 Task: Look for space in Kuche, China from 8th June, 2023 to 19th June, 2023 for 1 adult in price range Rs.5000 to Rs.12000. Place can be shared room with 1  bedroom having 1 bed and 1 bathroom. Property type can be house, flat, guest house, hotel. Amenities needed are: washing machine. Booking option can be shelf check-in. Required host language is Chinese (Simplified).
Action: Mouse moved to (226, 494)
Screenshot: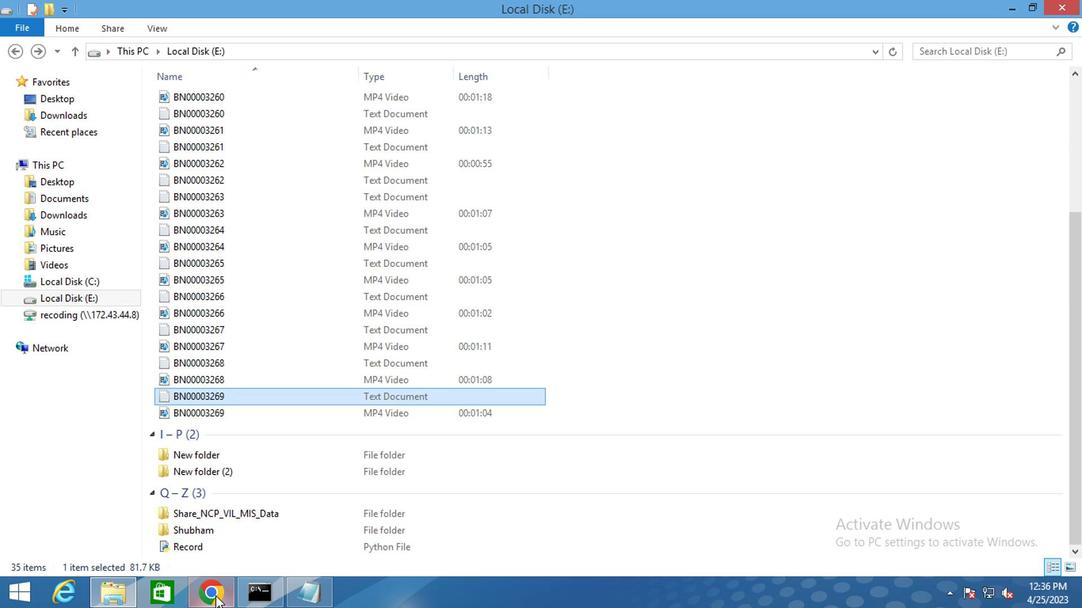 
Action: Mouse pressed left at (226, 494)
Screenshot: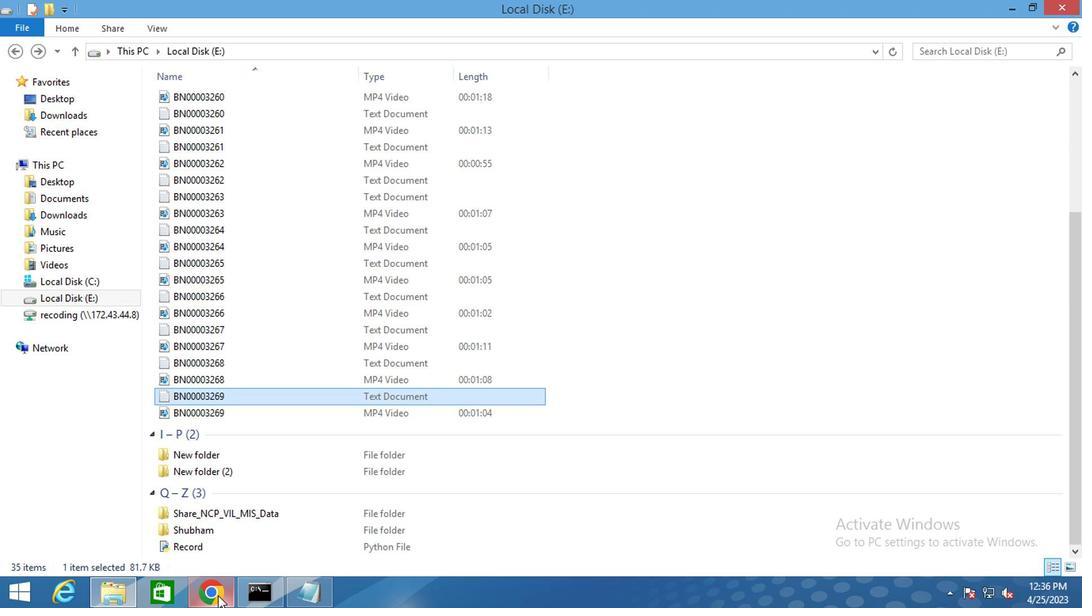 
Action: Mouse moved to (91, 129)
Screenshot: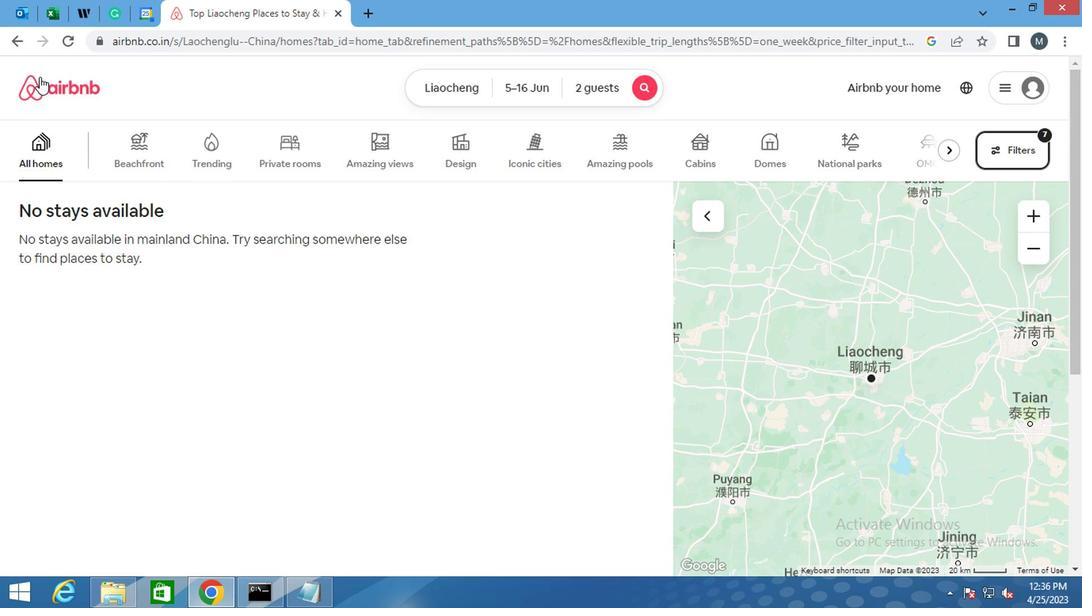 
Action: Mouse pressed left at (91, 129)
Screenshot: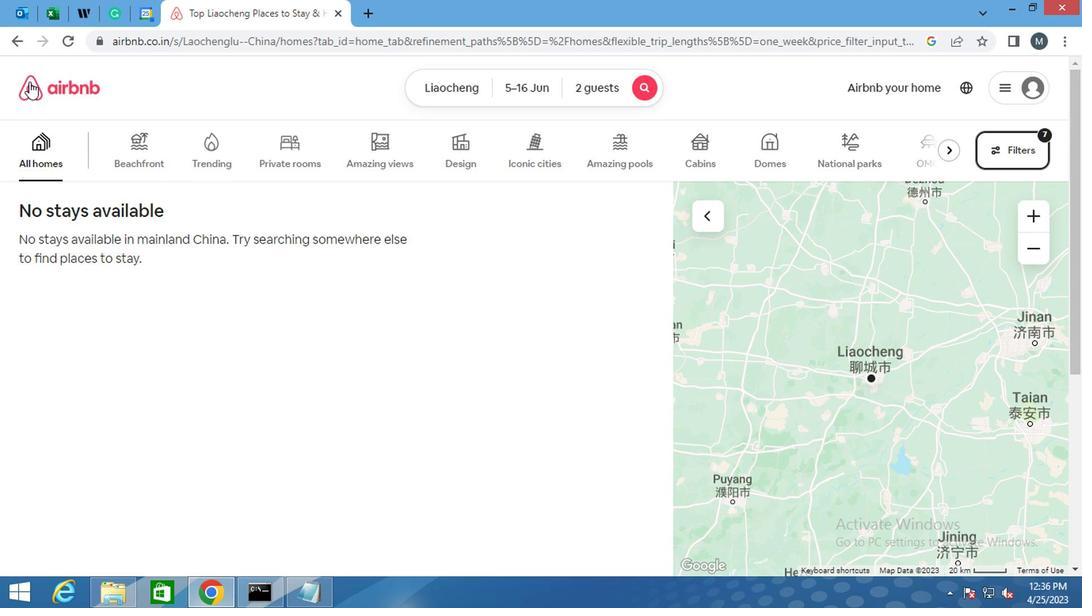 
Action: Mouse moved to (378, 133)
Screenshot: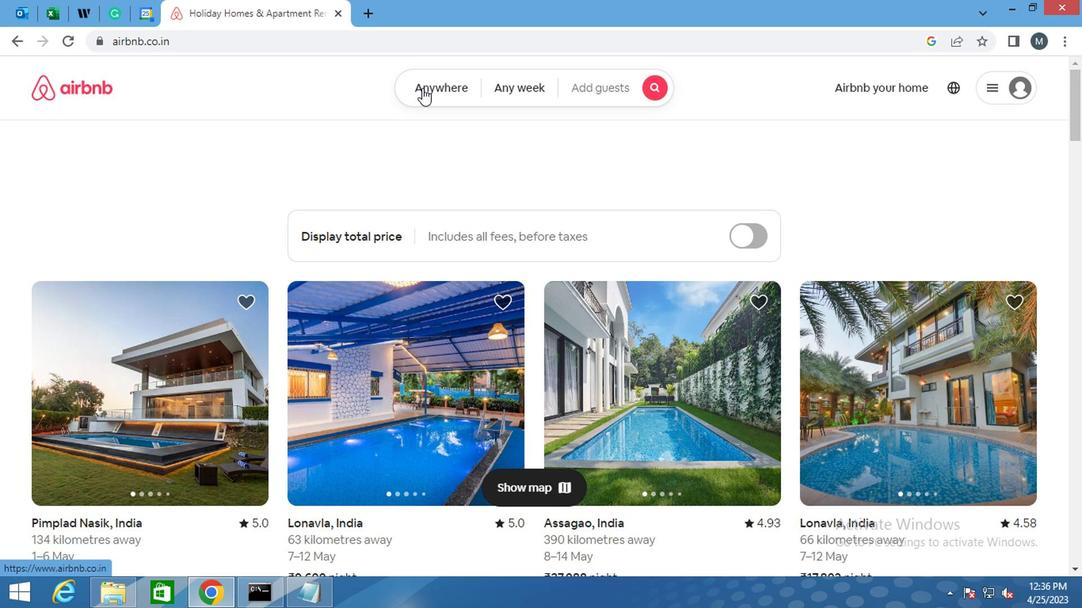 
Action: Mouse pressed left at (378, 133)
Screenshot: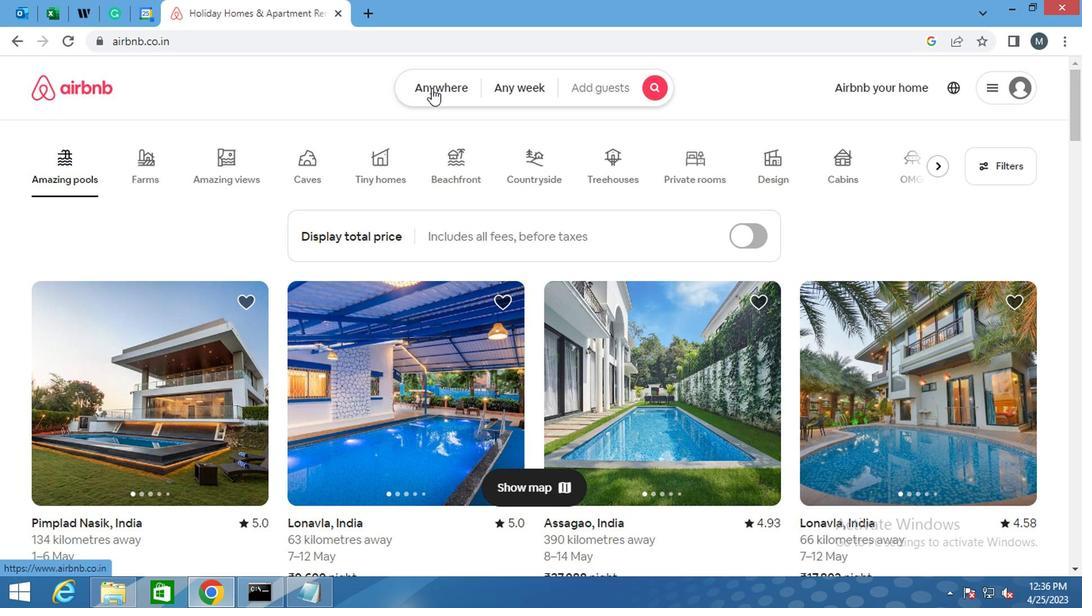
Action: Mouse moved to (338, 180)
Screenshot: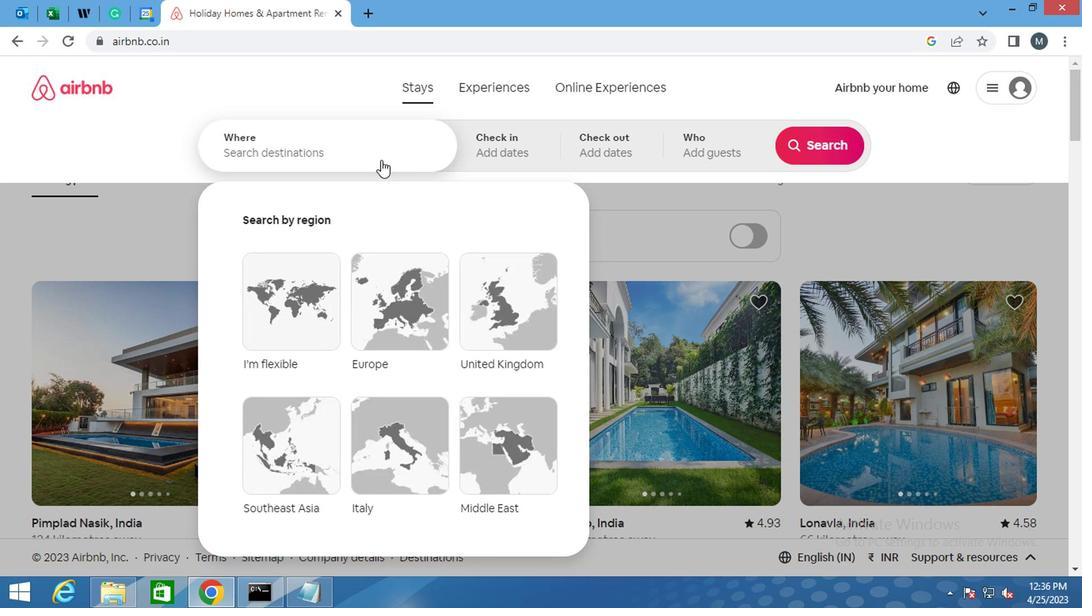 
Action: Mouse pressed left at (338, 180)
Screenshot: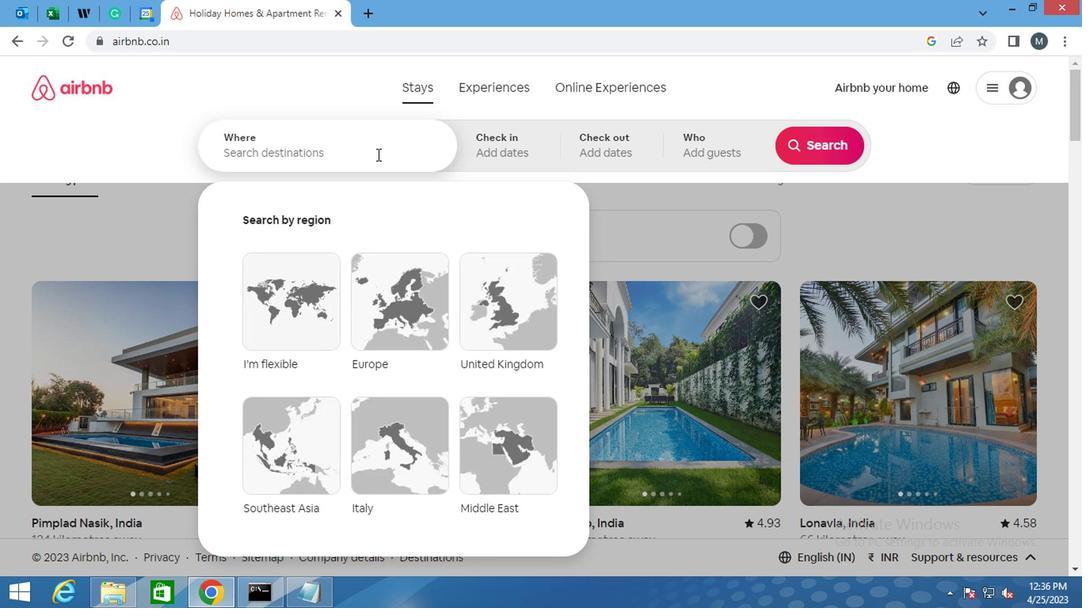 
Action: Mouse moved to (337, 182)
Screenshot: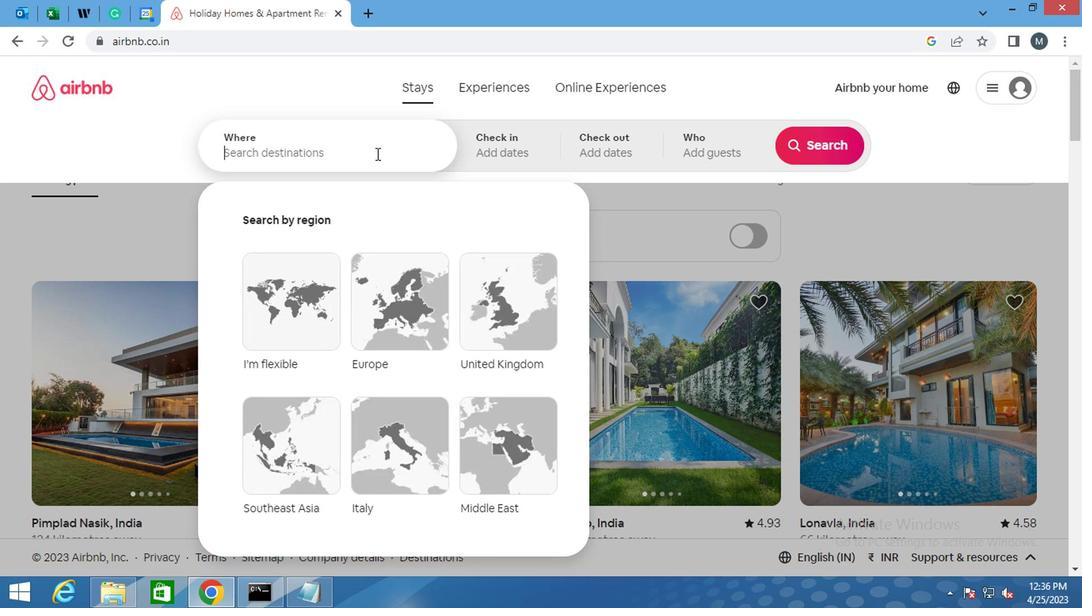 
Action: Key pressed <Key.shift>KUCHE,<Key.shift>CHINA<Key.enter>
Screenshot: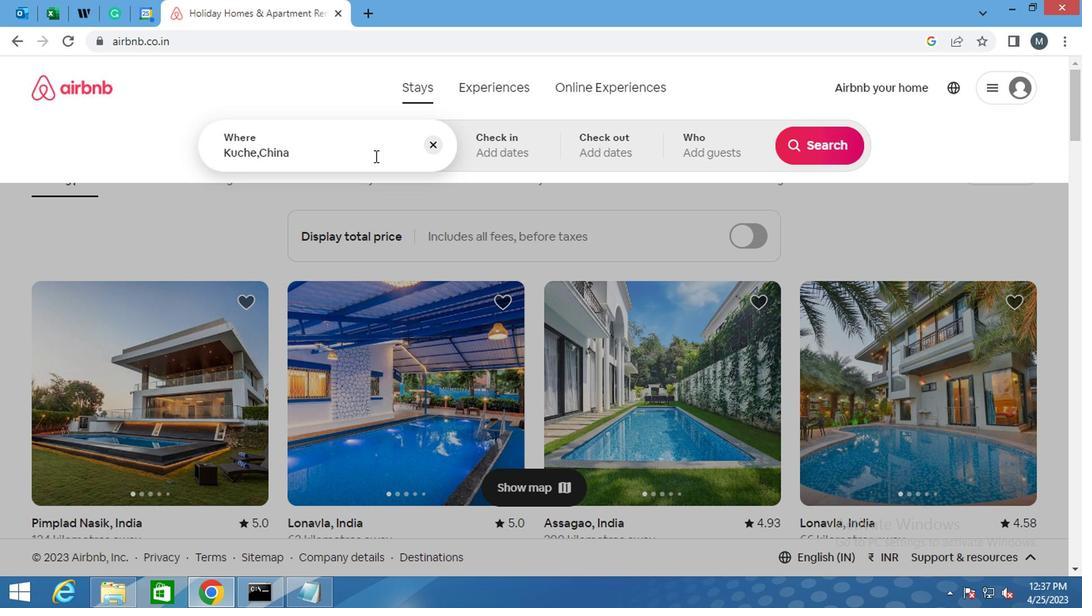 
Action: Mouse moved to (413, 191)
Screenshot: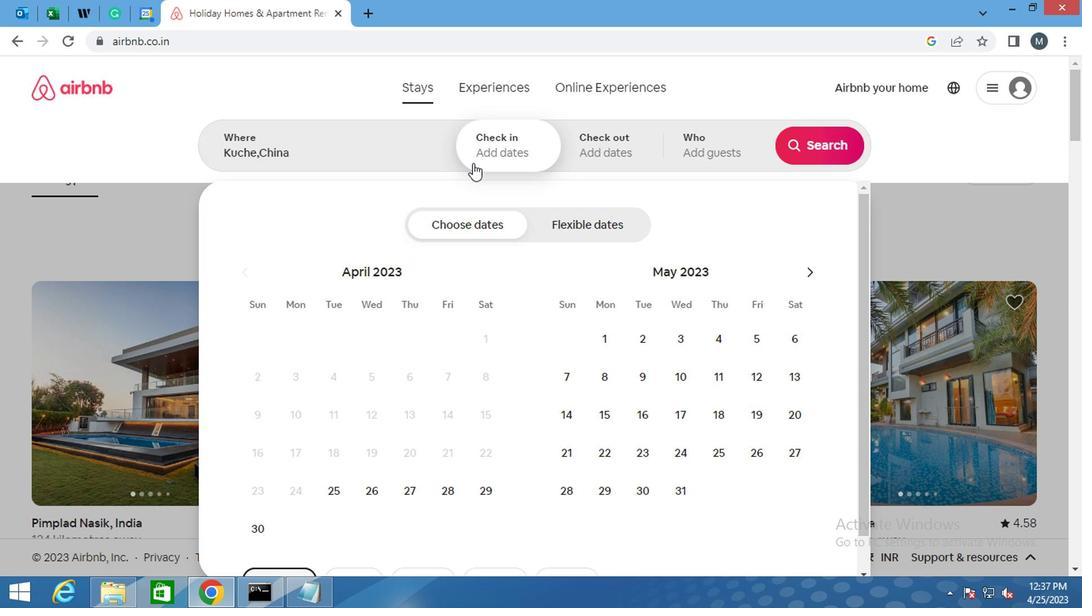 
Action: Mouse scrolled (413, 190) with delta (0, 0)
Screenshot: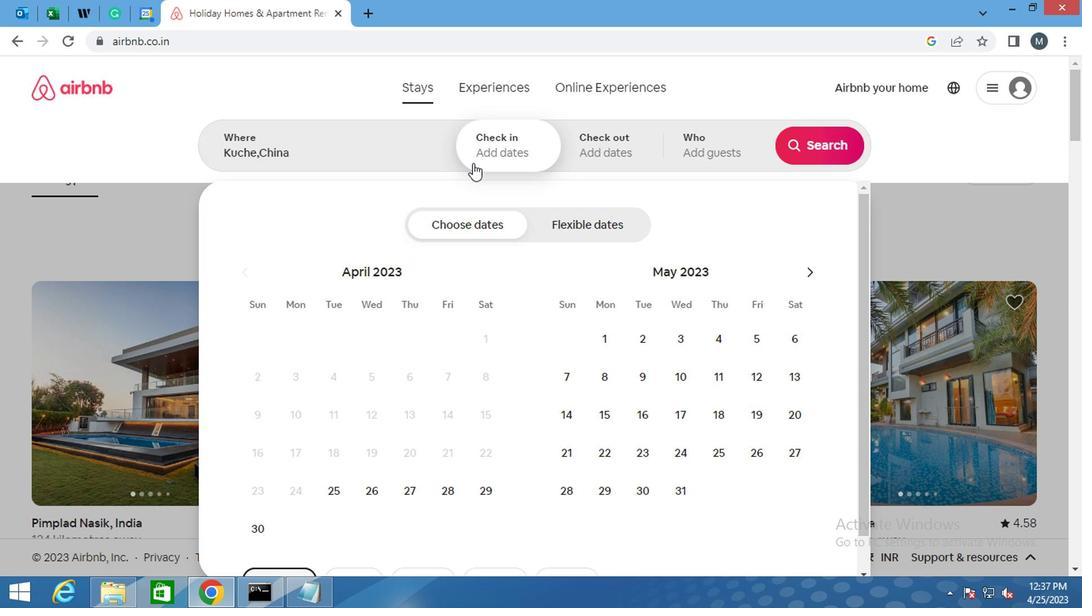 
Action: Mouse moved to (427, 128)
Screenshot: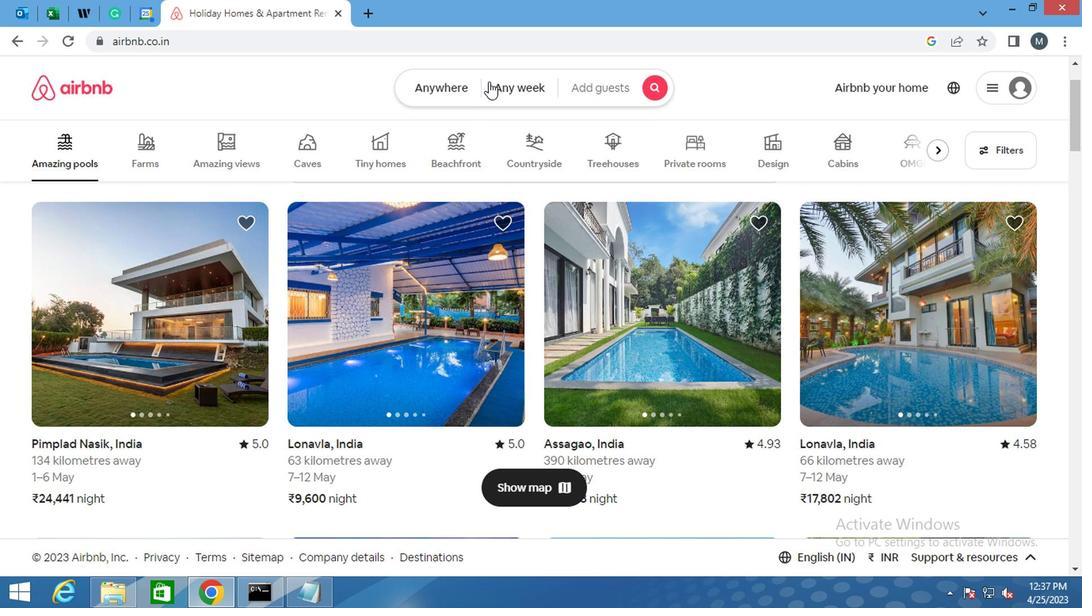 
Action: Mouse pressed left at (427, 128)
Screenshot: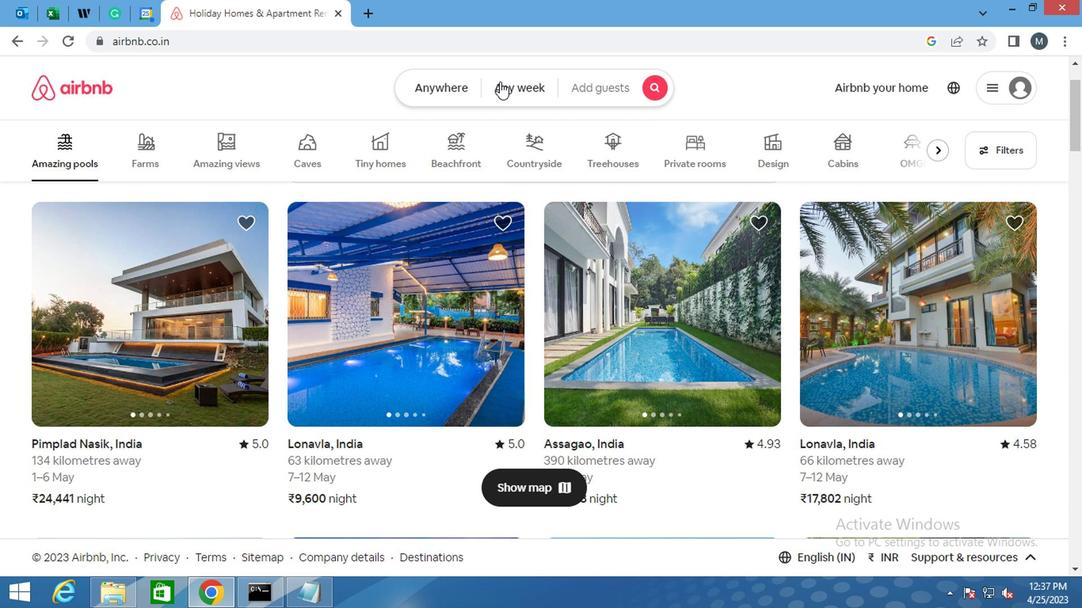 
Action: Mouse moved to (646, 259)
Screenshot: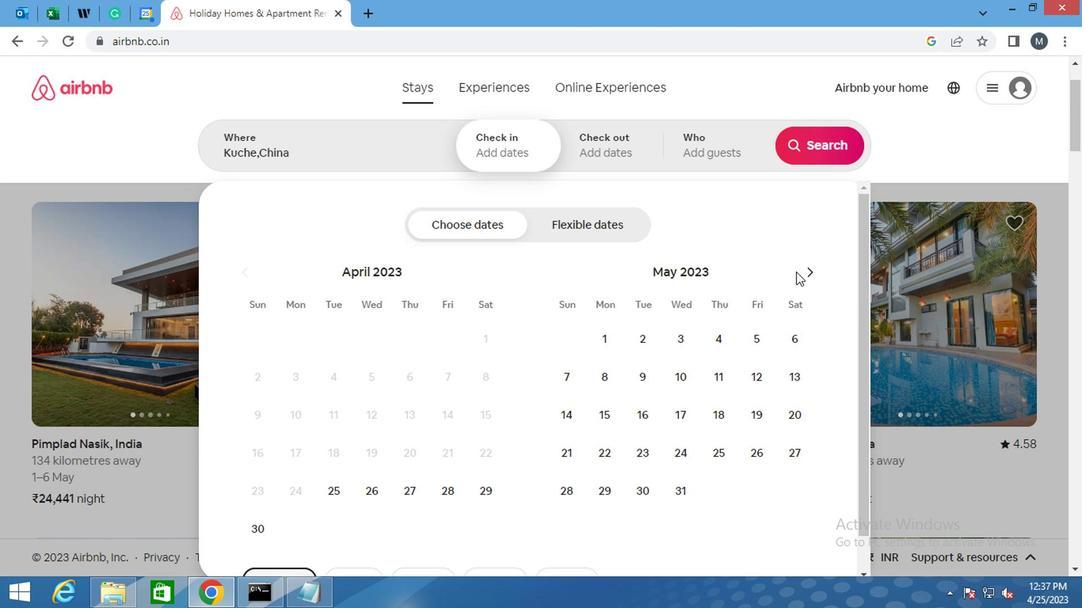
Action: Mouse pressed left at (646, 259)
Screenshot: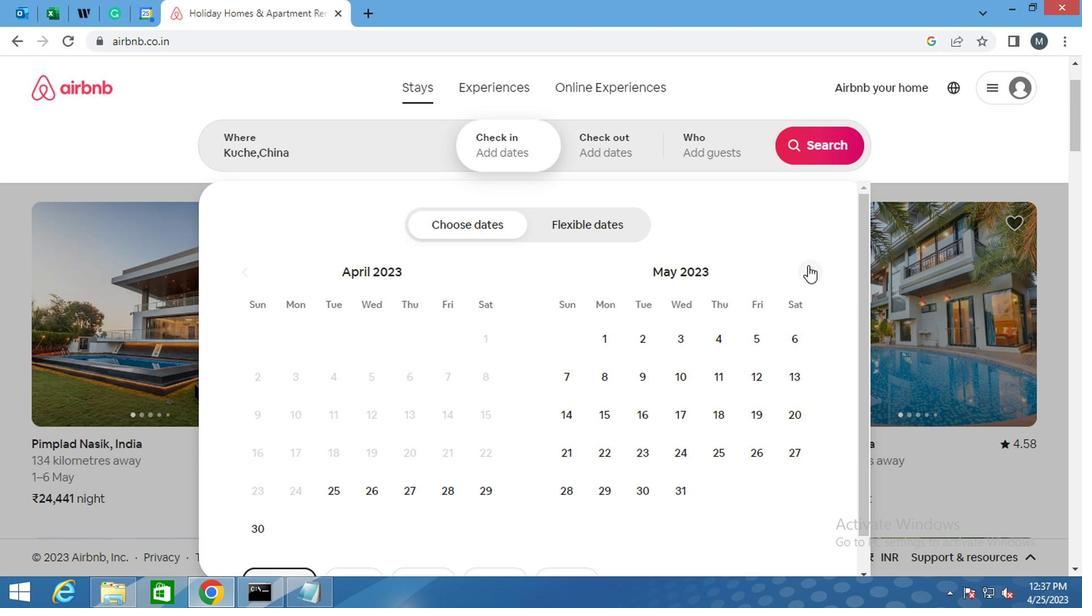
Action: Mouse moved to (647, 259)
Screenshot: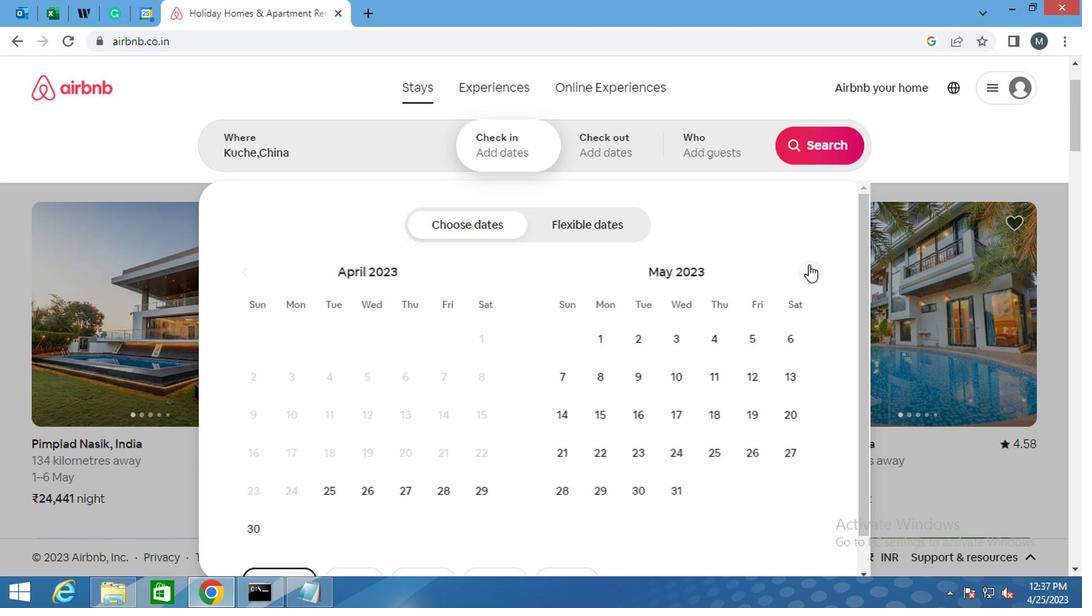 
Action: Mouse pressed left at (647, 259)
Screenshot: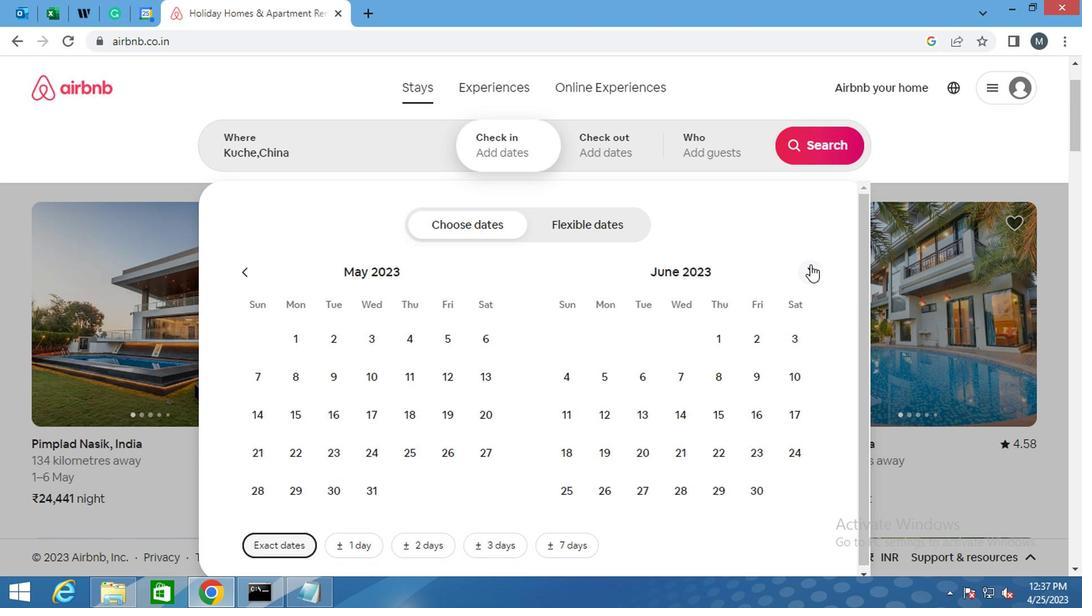 
Action: Mouse moved to (361, 337)
Screenshot: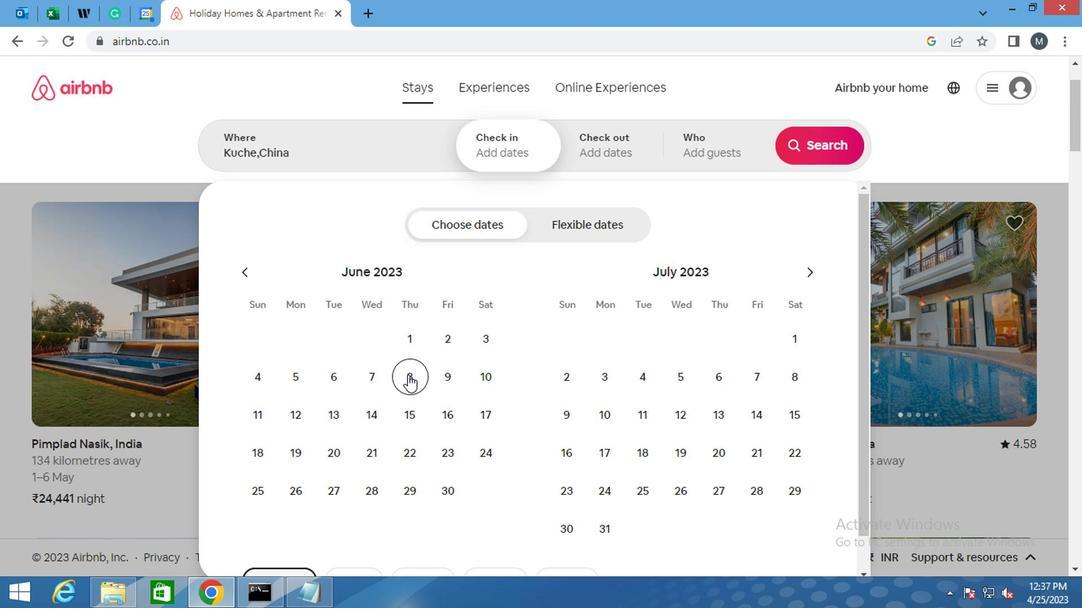 
Action: Mouse pressed left at (361, 337)
Screenshot: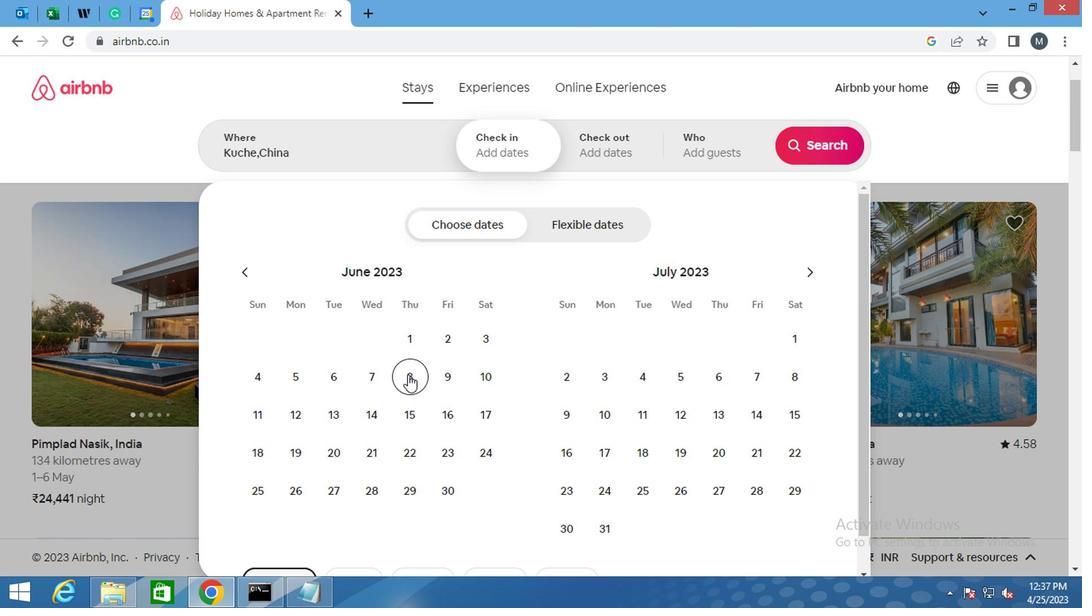 
Action: Mouse moved to (280, 389)
Screenshot: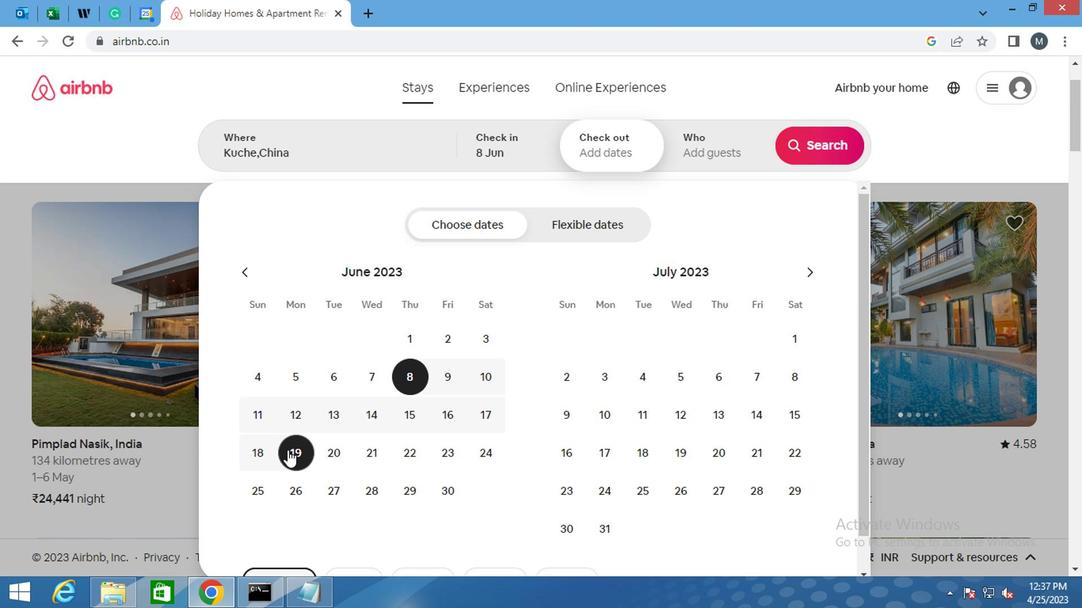 
Action: Mouse pressed left at (280, 389)
Screenshot: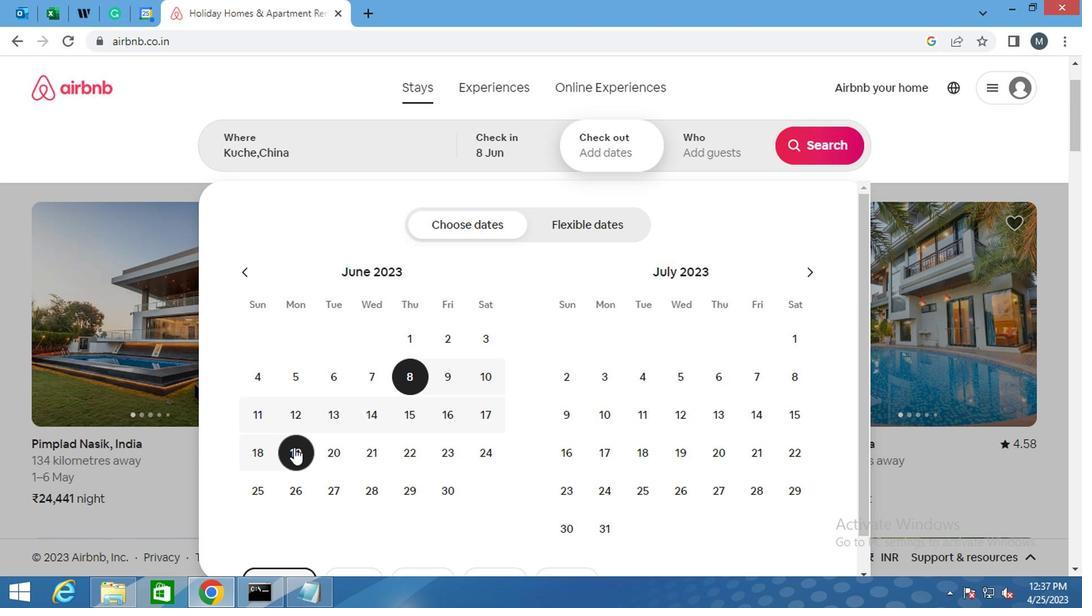 
Action: Mouse moved to (577, 171)
Screenshot: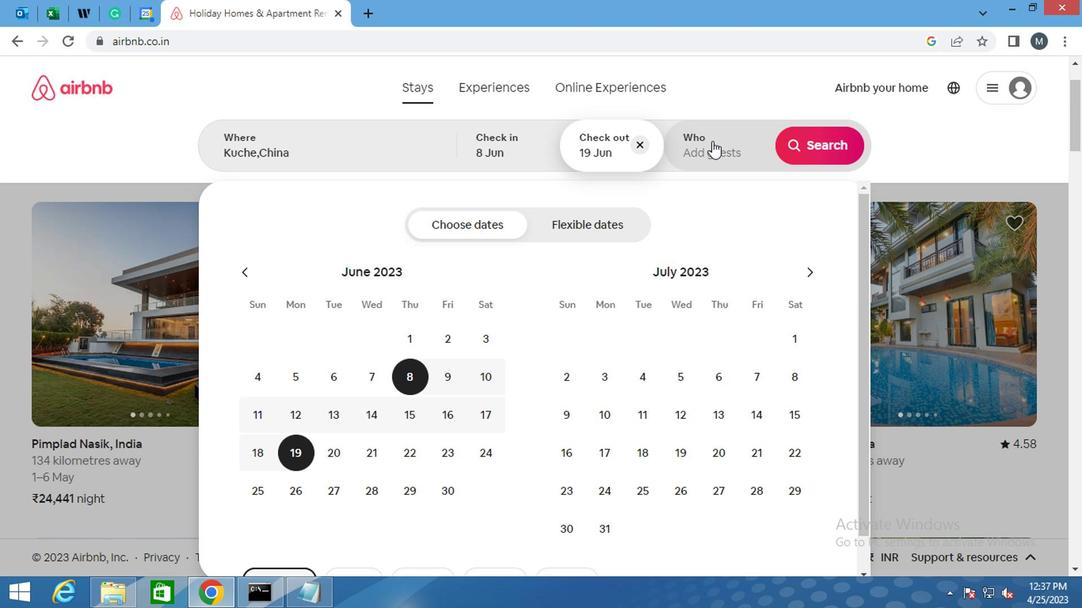 
Action: Mouse pressed left at (577, 171)
Screenshot: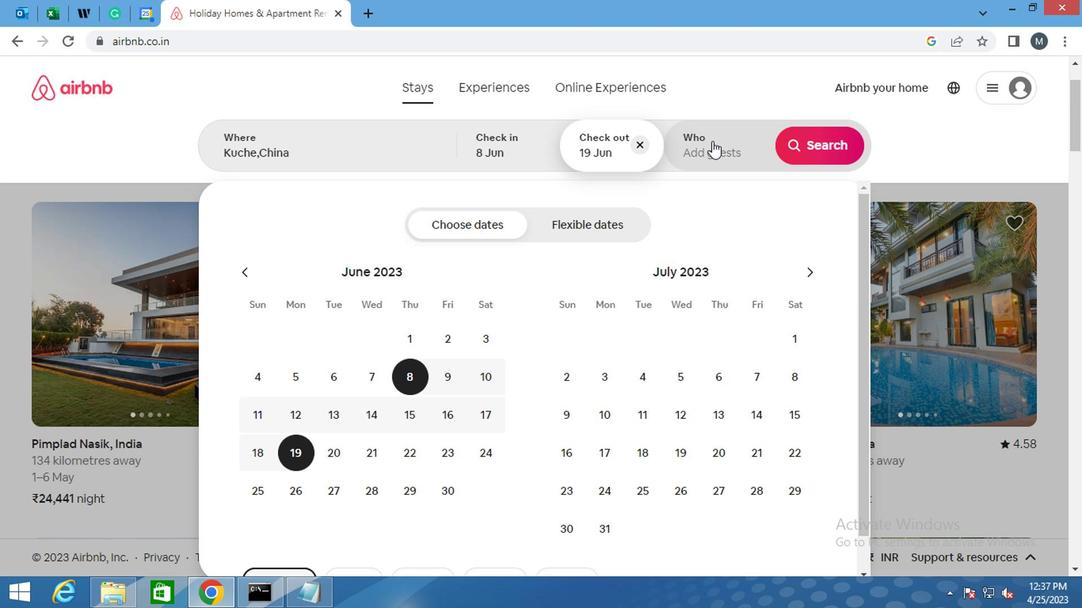 
Action: Mouse moved to (655, 232)
Screenshot: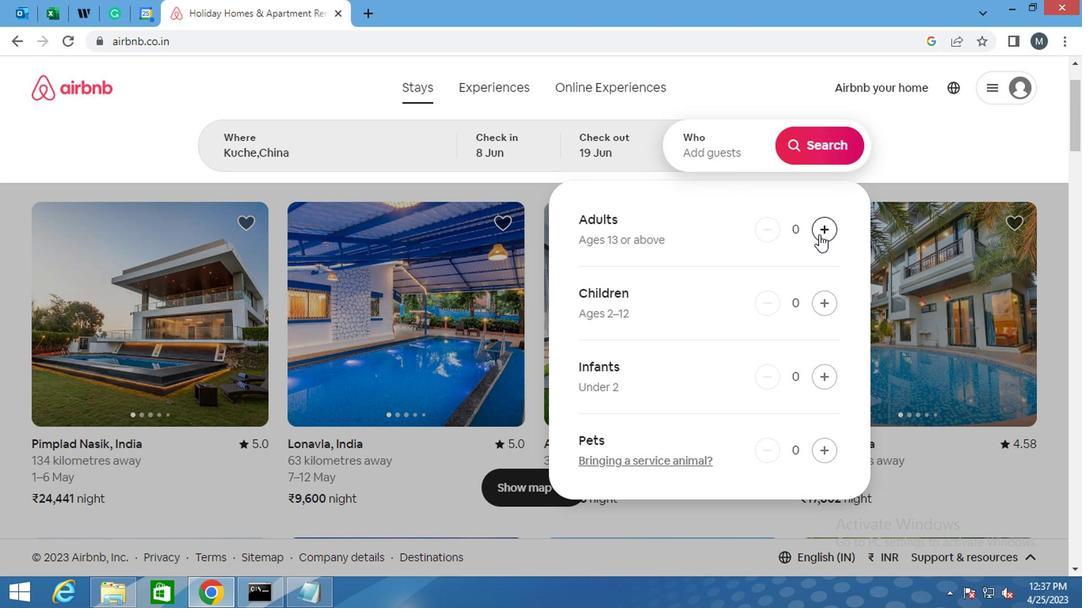 
Action: Mouse pressed left at (655, 232)
Screenshot: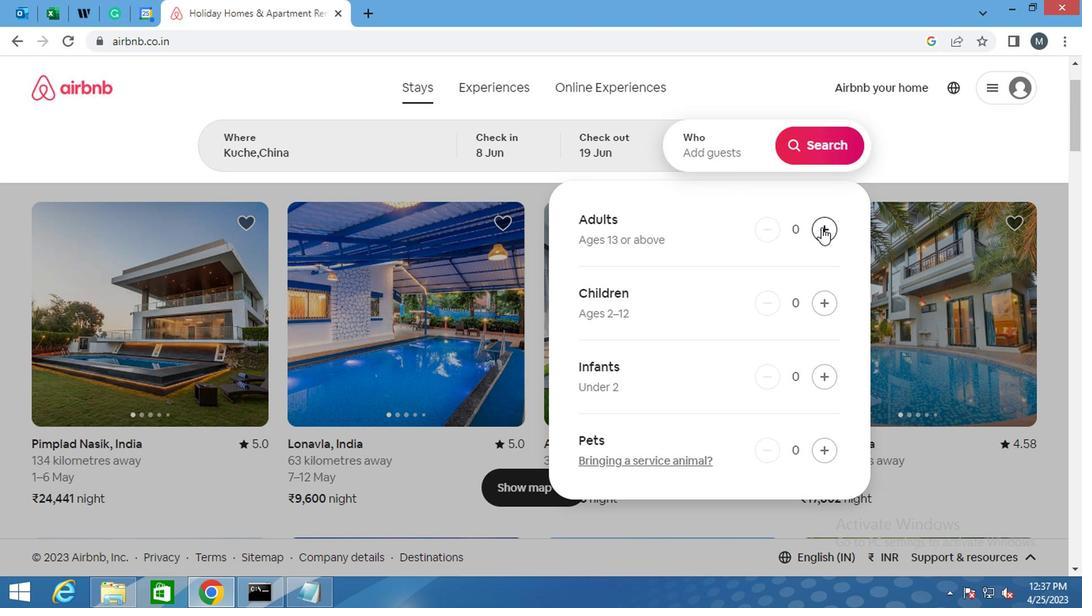 
Action: Mouse moved to (654, 180)
Screenshot: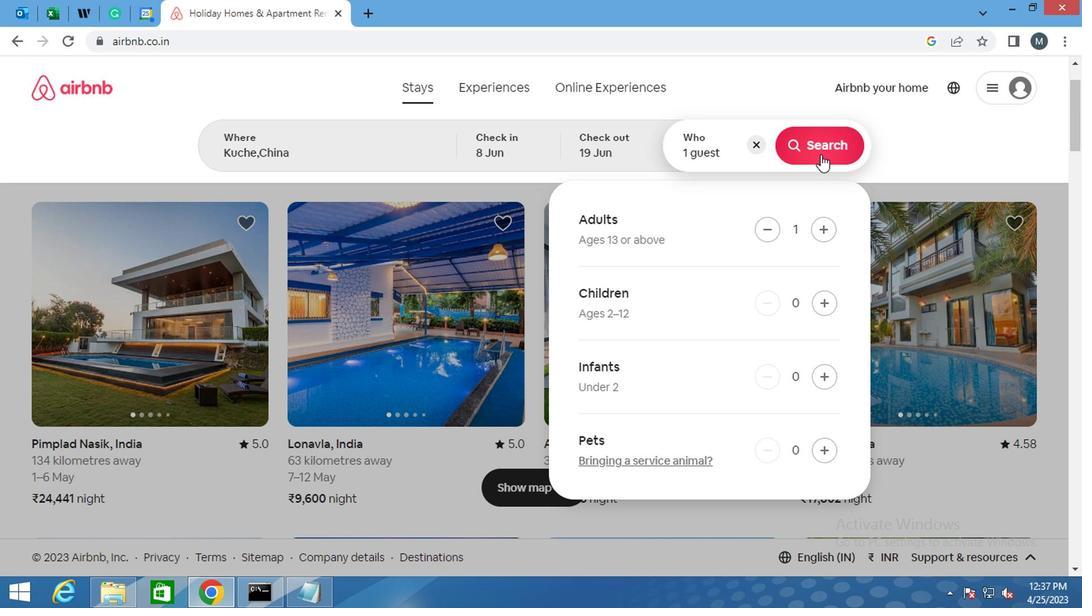 
Action: Mouse pressed left at (654, 180)
Screenshot: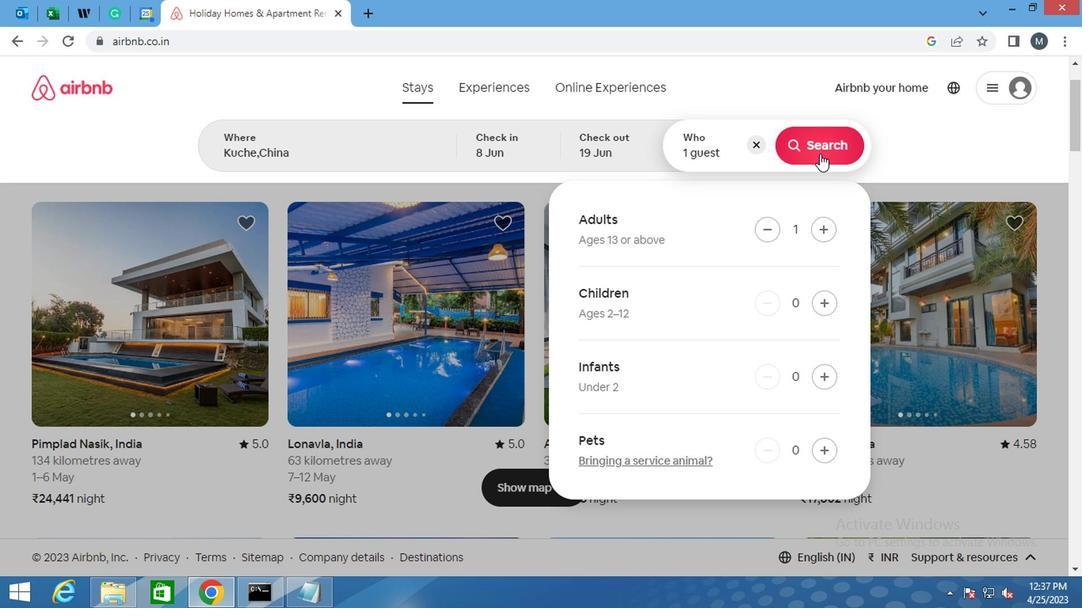 
Action: Mouse moved to (783, 184)
Screenshot: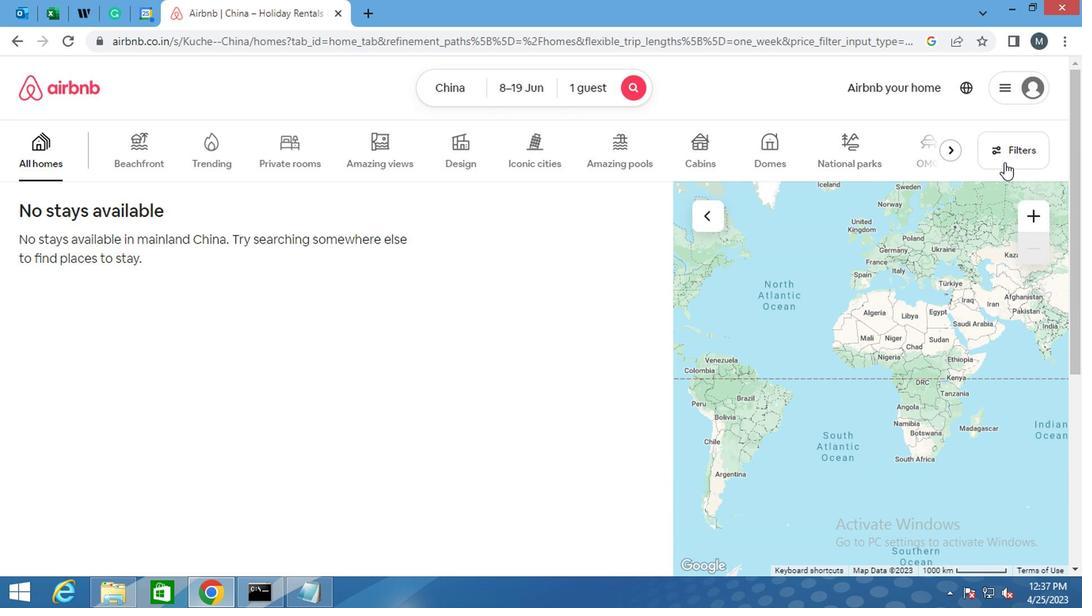 
Action: Mouse pressed left at (783, 184)
Screenshot: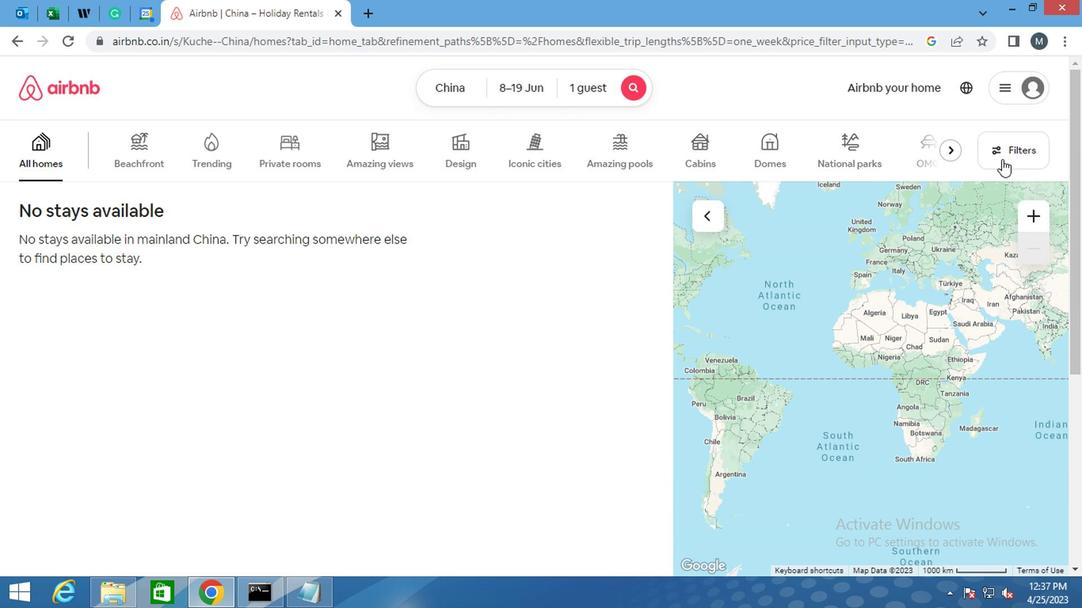 
Action: Mouse moved to (361, 251)
Screenshot: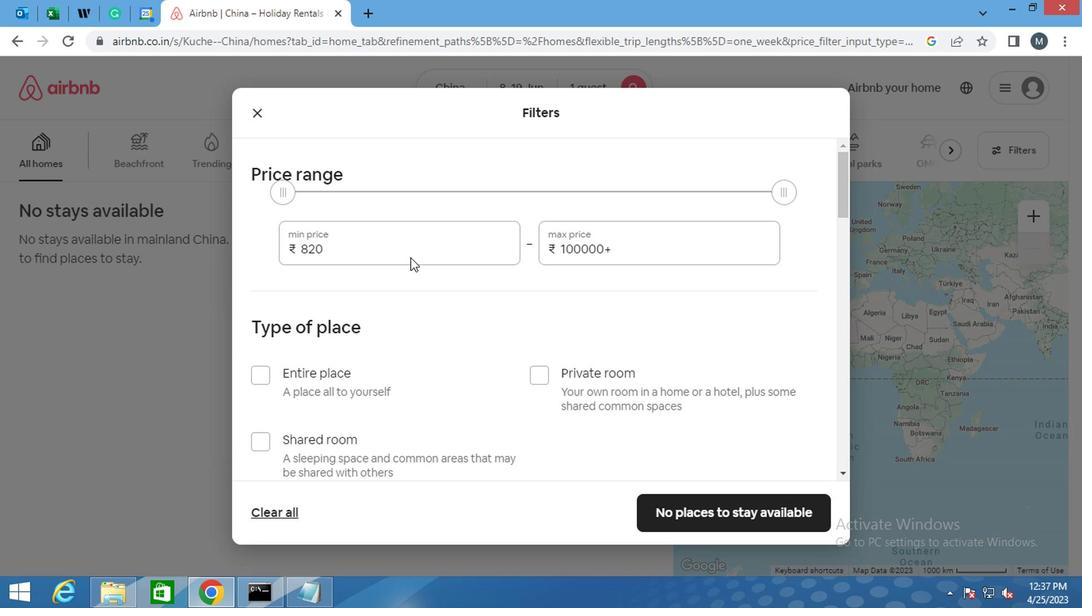 
Action: Mouse pressed left at (361, 251)
Screenshot: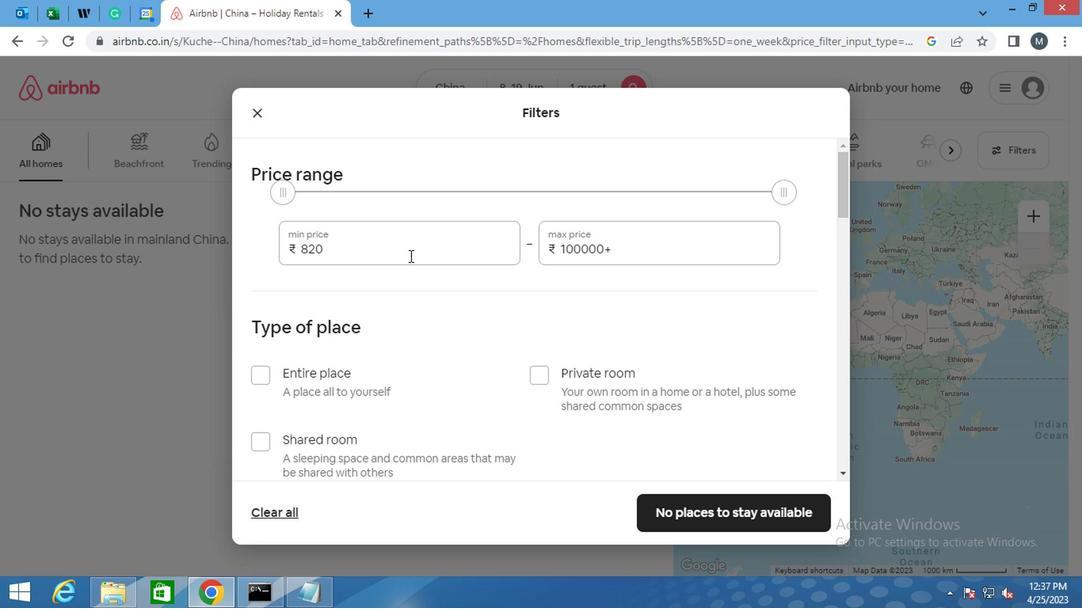 
Action: Mouse pressed left at (361, 251)
Screenshot: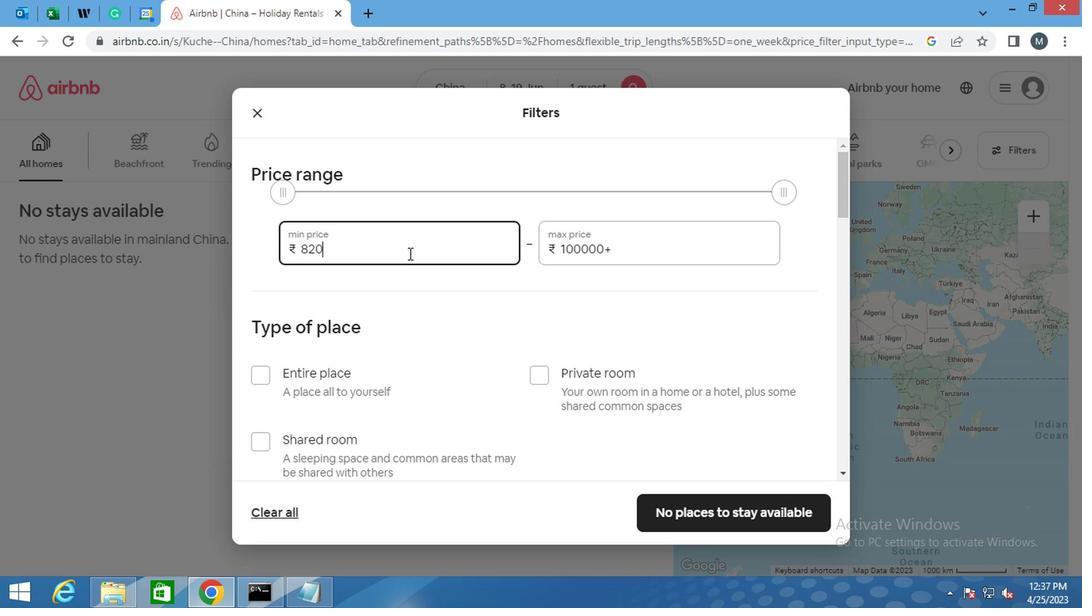 
Action: Key pressed 5000
Screenshot: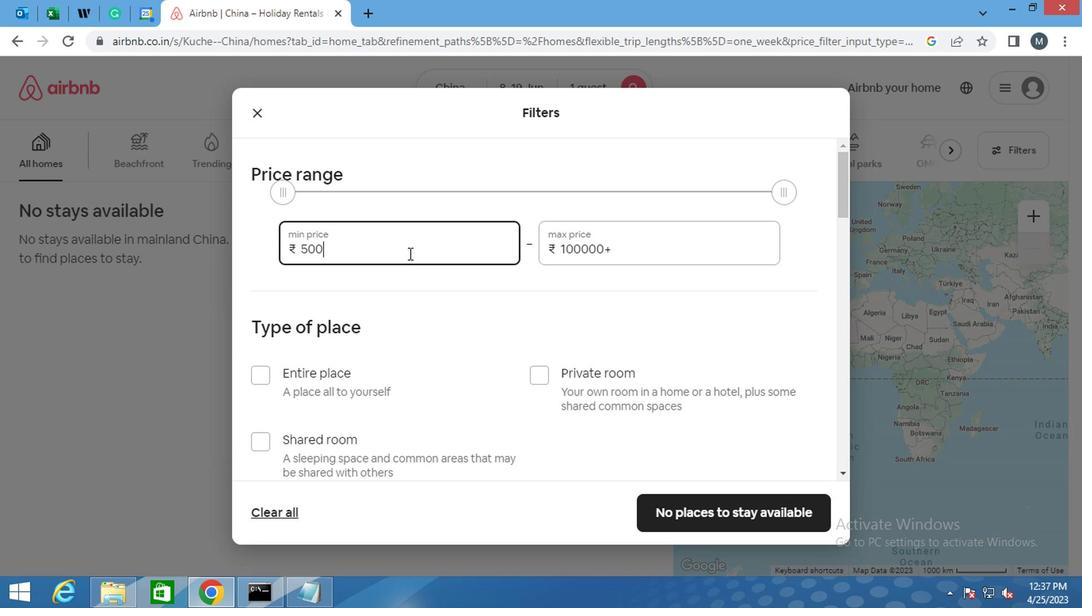 
Action: Mouse moved to (494, 248)
Screenshot: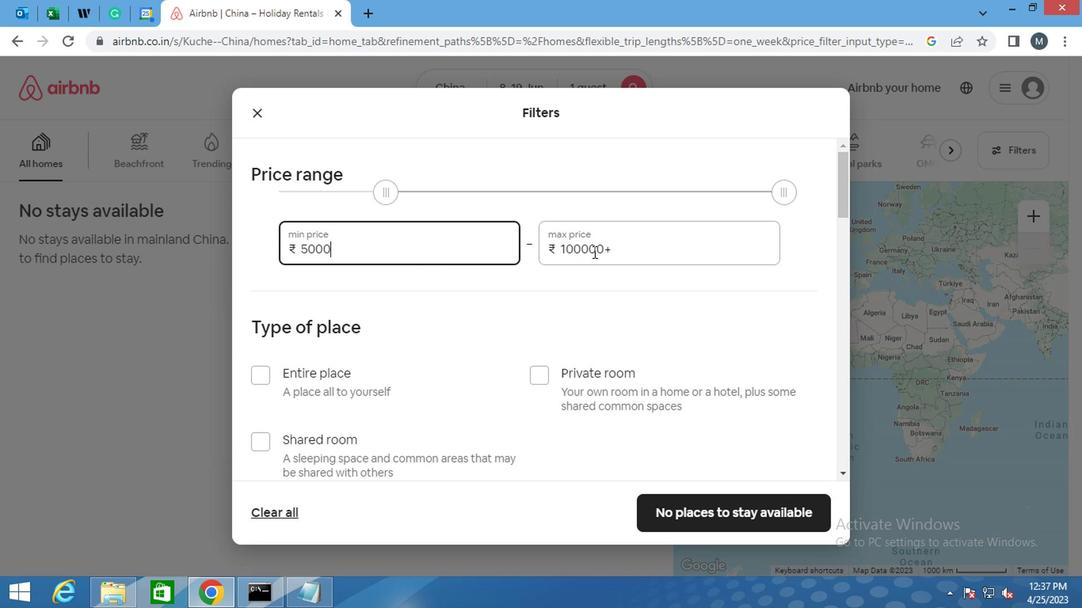 
Action: Mouse pressed left at (494, 248)
Screenshot: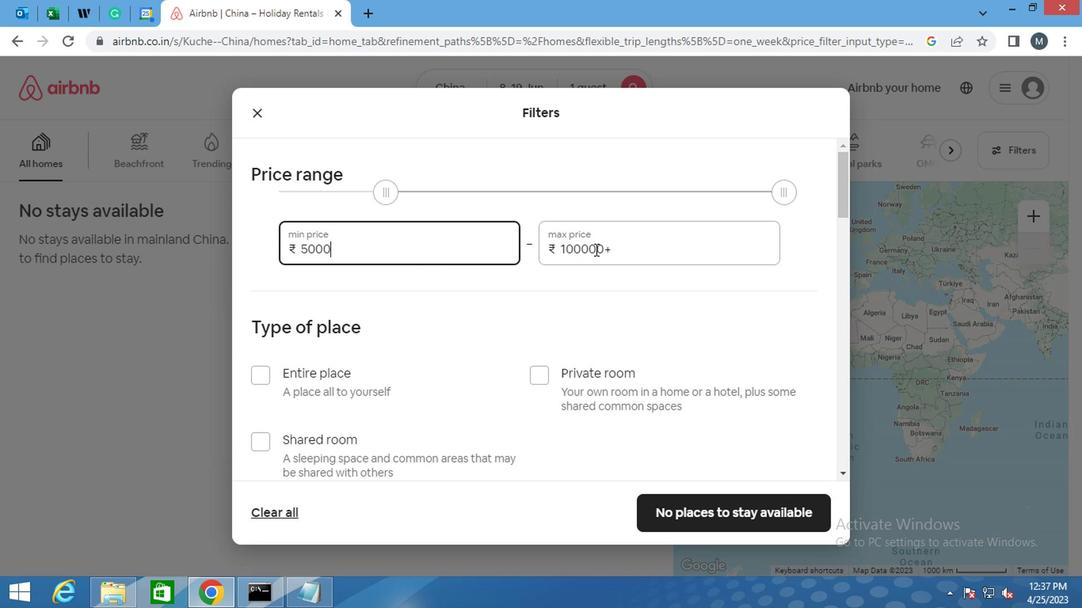 
Action: Mouse pressed left at (494, 248)
Screenshot: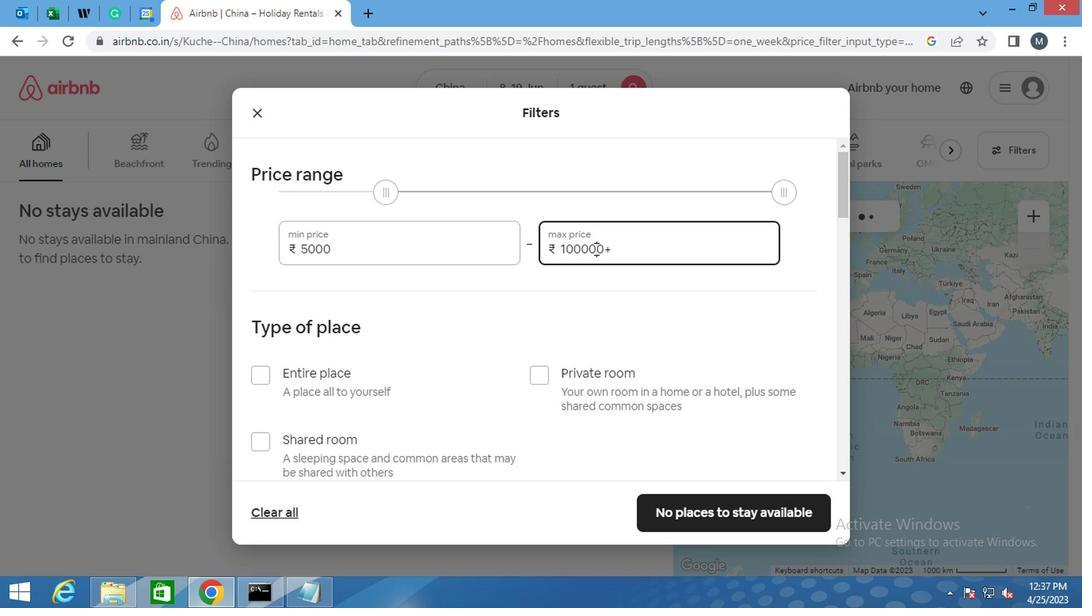 
Action: Mouse moved to (519, 249)
Screenshot: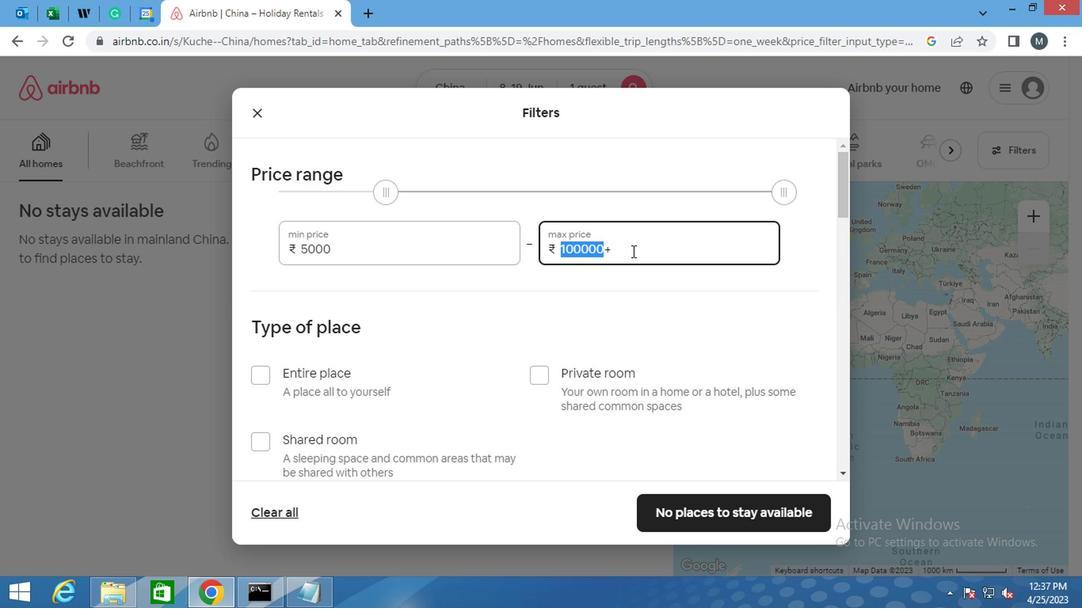
Action: Key pressed <Key.backspace>
Screenshot: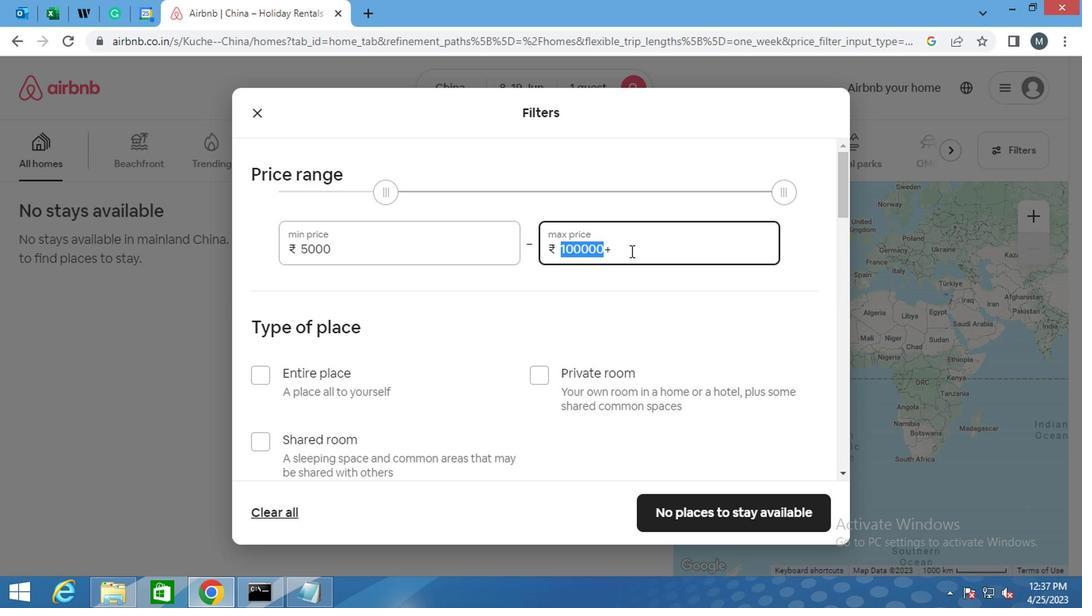 
Action: Mouse moved to (504, 255)
Screenshot: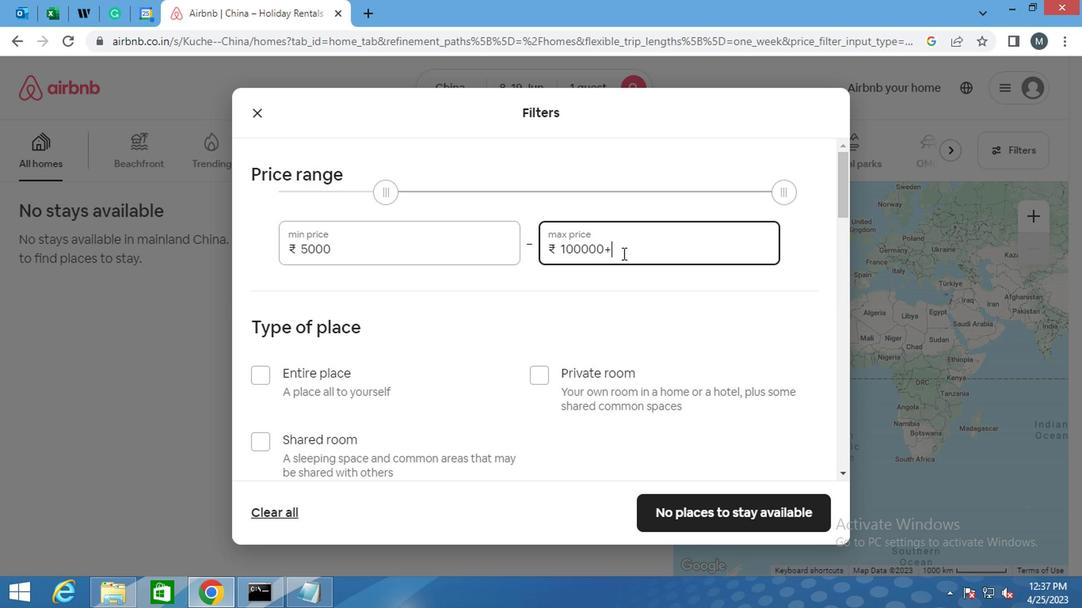 
Action: Mouse pressed left at (504, 255)
Screenshot: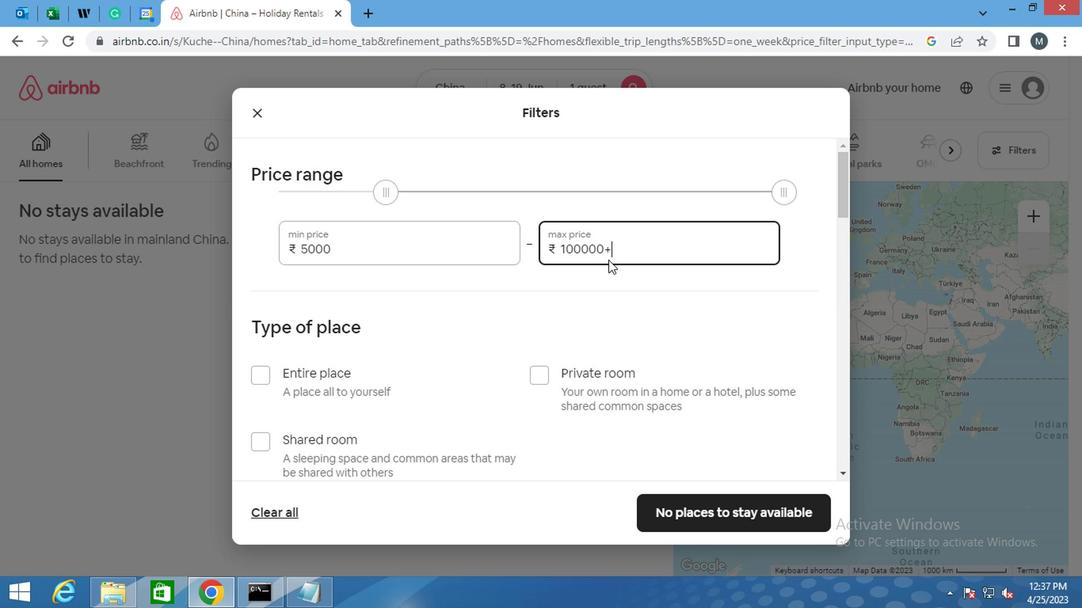 
Action: Mouse moved to (513, 254)
Screenshot: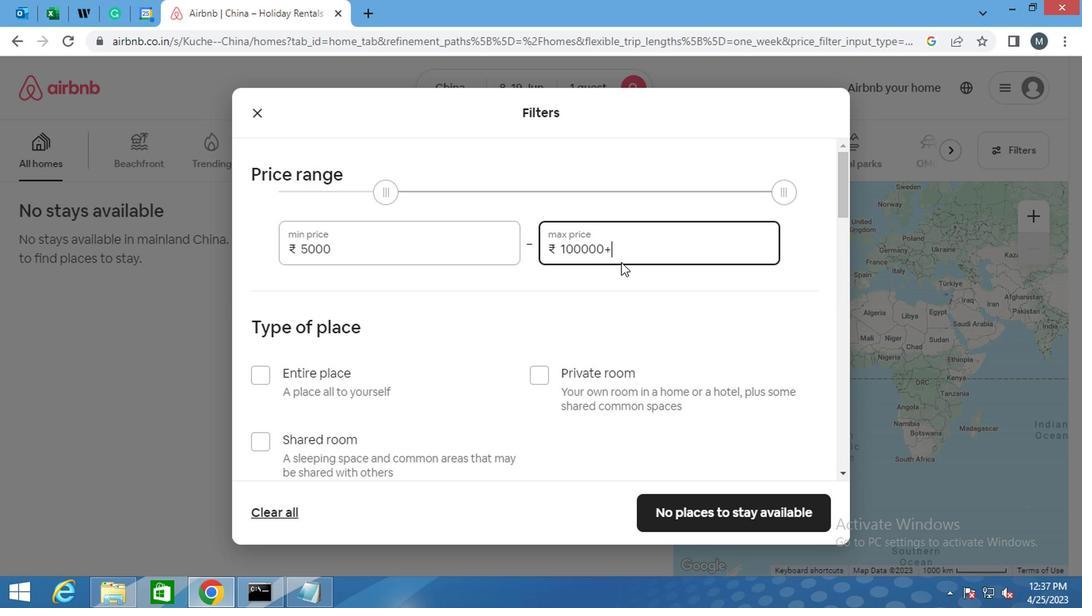 
Action: Key pressed <Key.backspace>
Screenshot: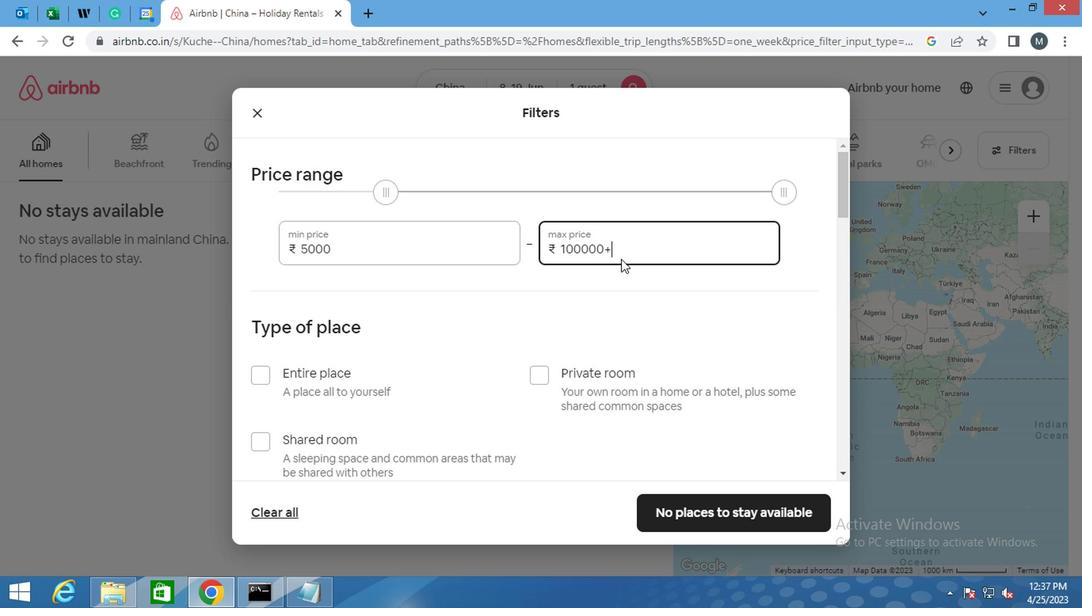 
Action: Mouse moved to (513, 253)
Screenshot: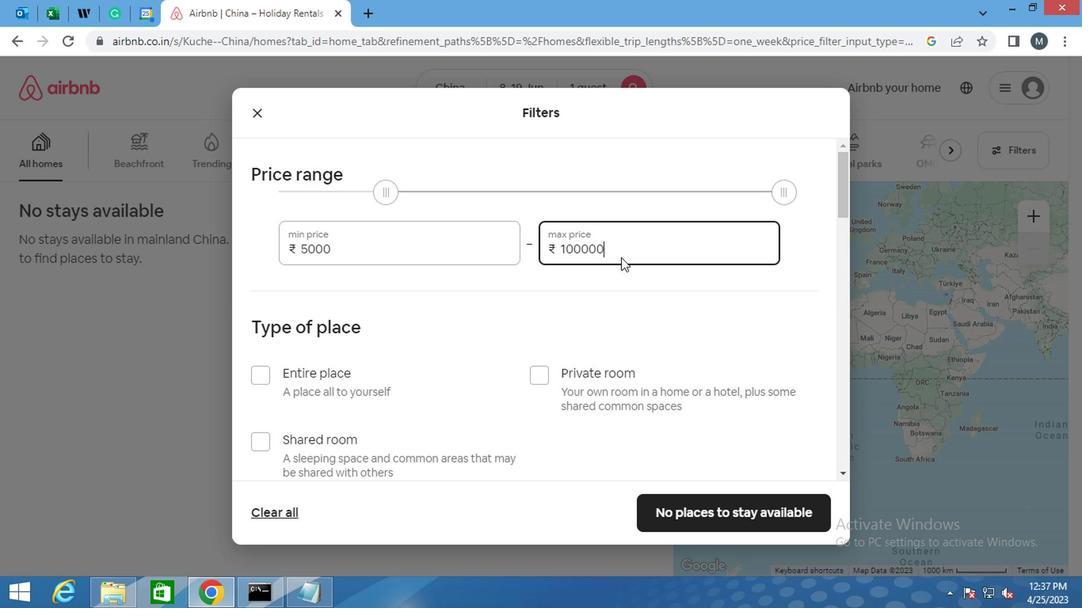 
Action: Key pressed <Key.backspace><Key.backspace><Key.backspace><Key.backspace>
Screenshot: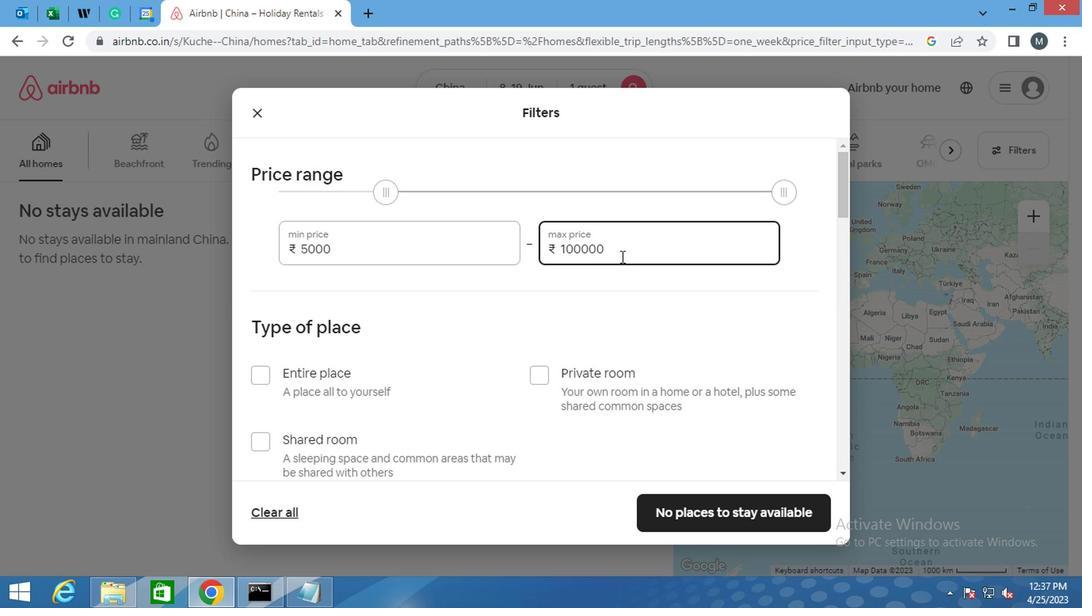 
Action: Mouse moved to (512, 252)
Screenshot: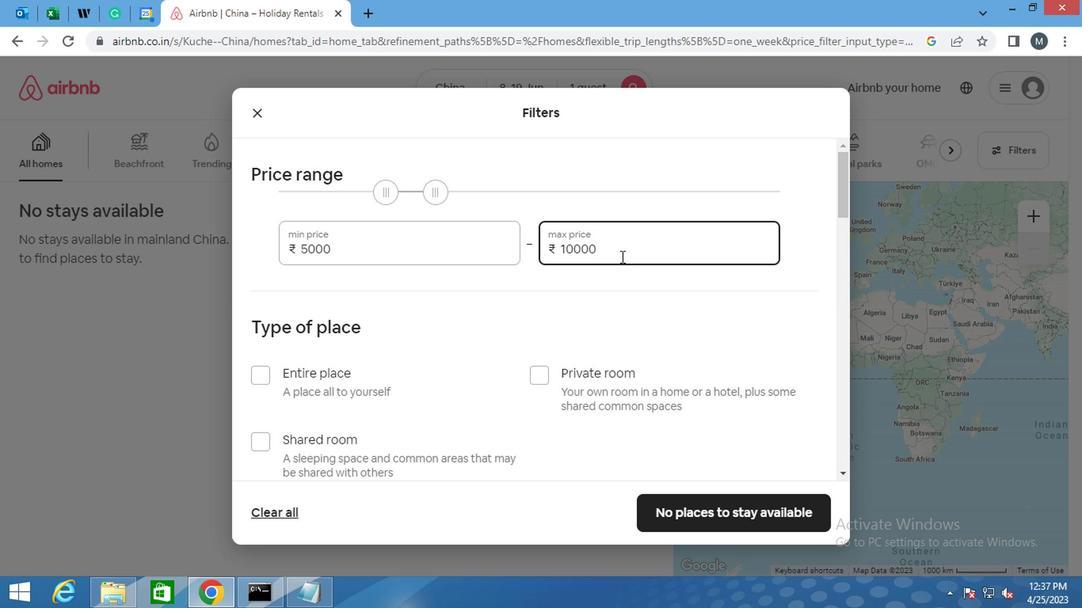 
Action: Key pressed <Key.backspace>
Screenshot: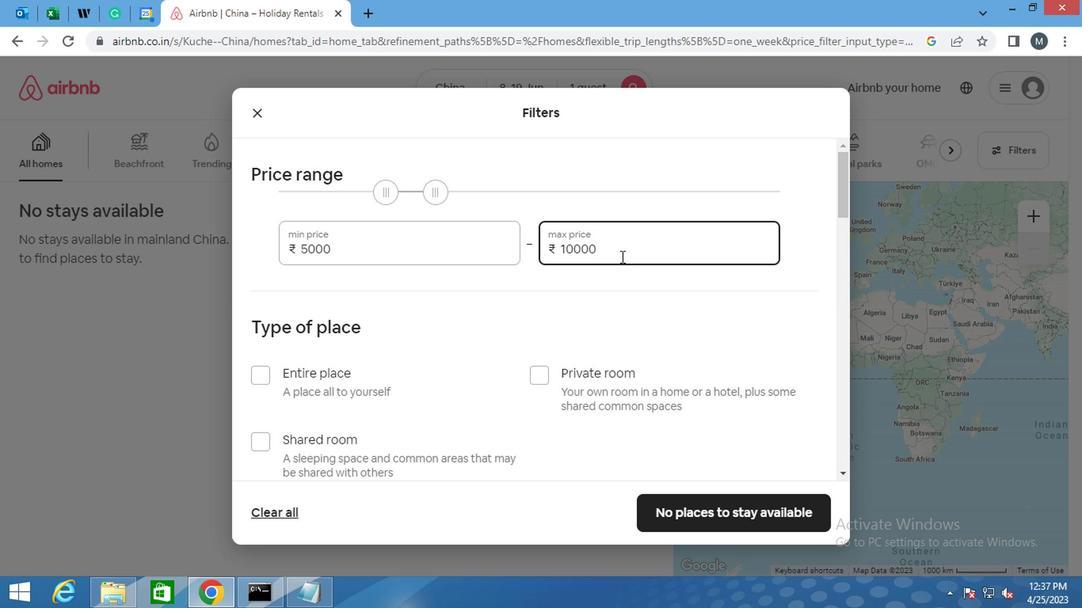 
Action: Mouse moved to (511, 252)
Screenshot: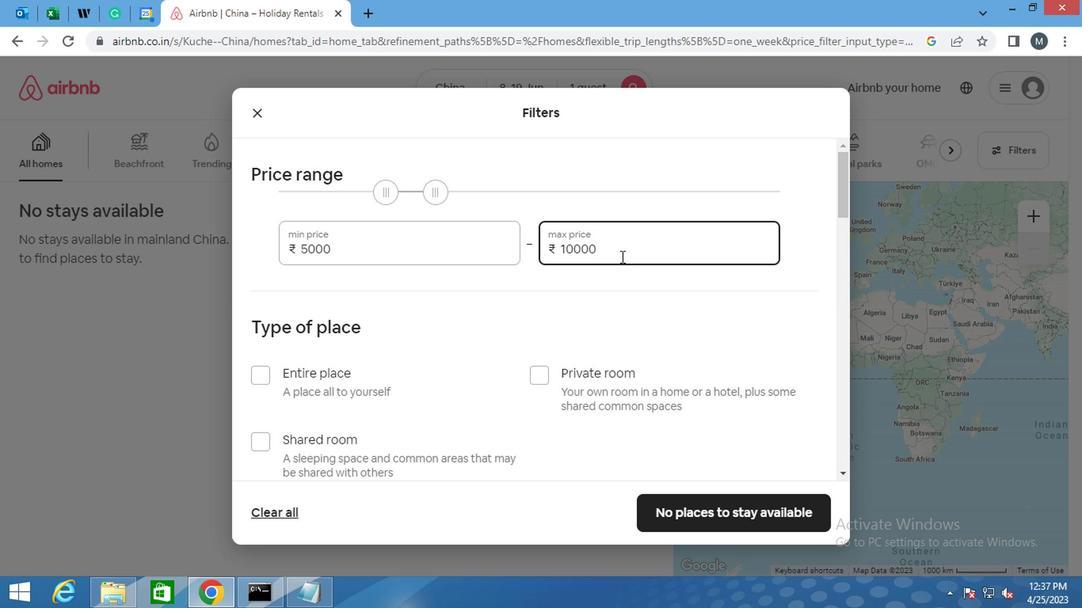 
Action: Key pressed <Key.backspace>
Screenshot: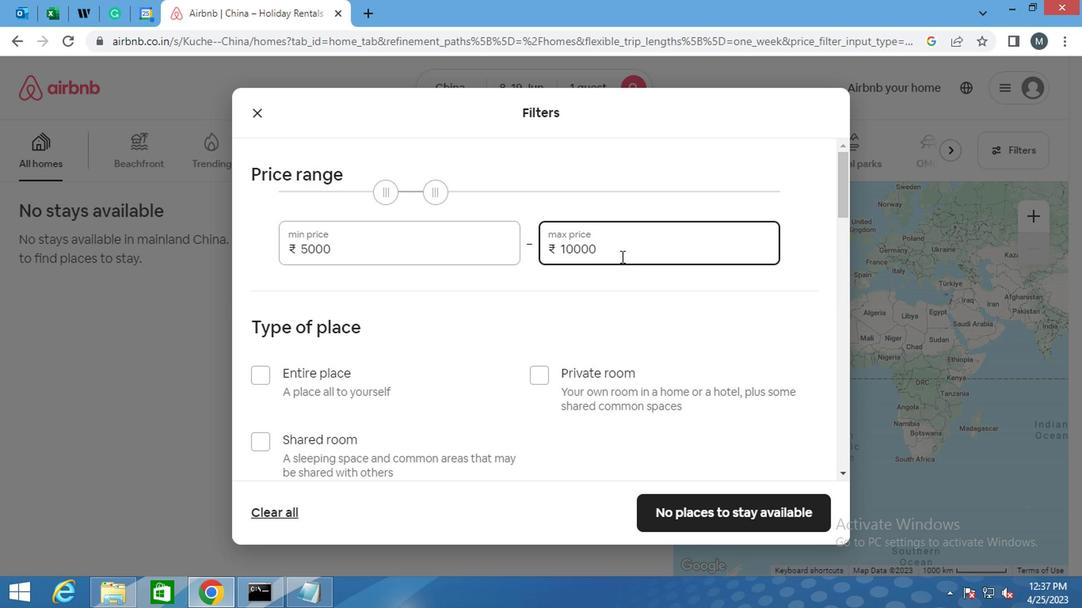 
Action: Mouse moved to (511, 252)
Screenshot: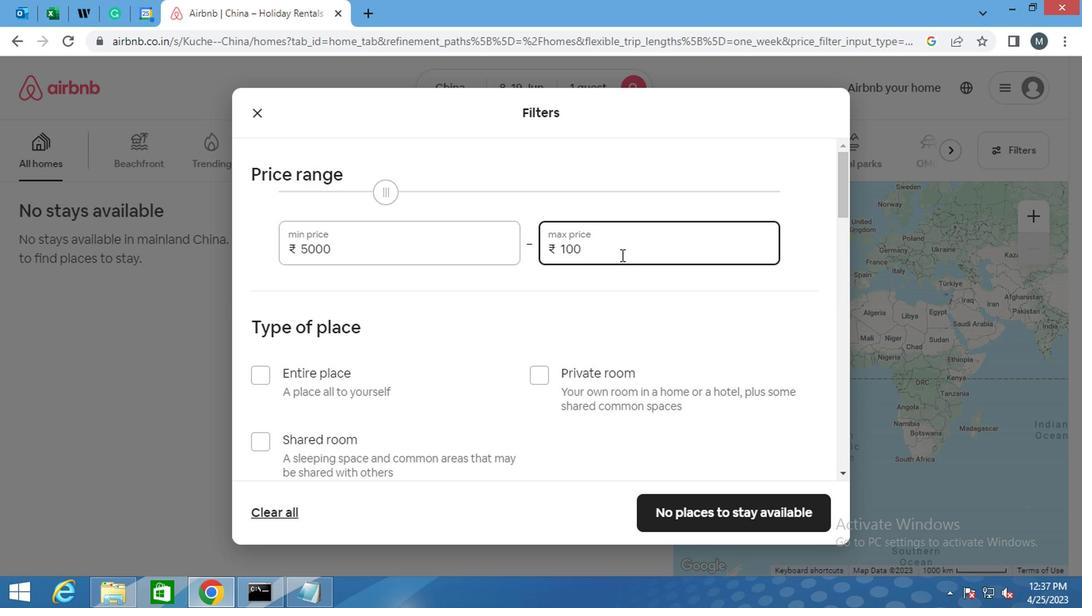 
Action: Key pressed <Key.backspace>
Screenshot: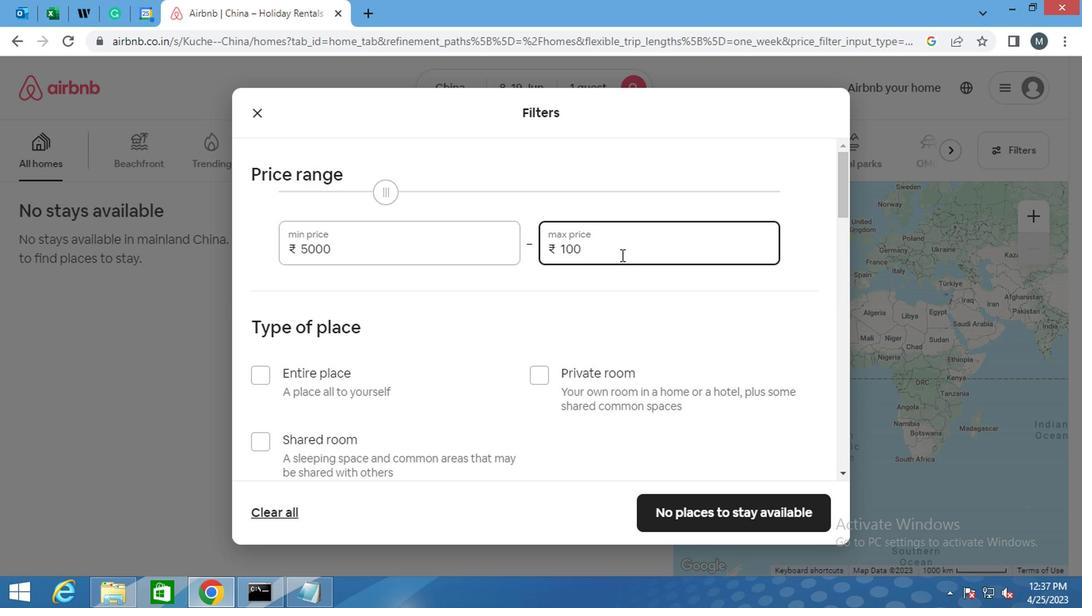 
Action: Mouse moved to (510, 252)
Screenshot: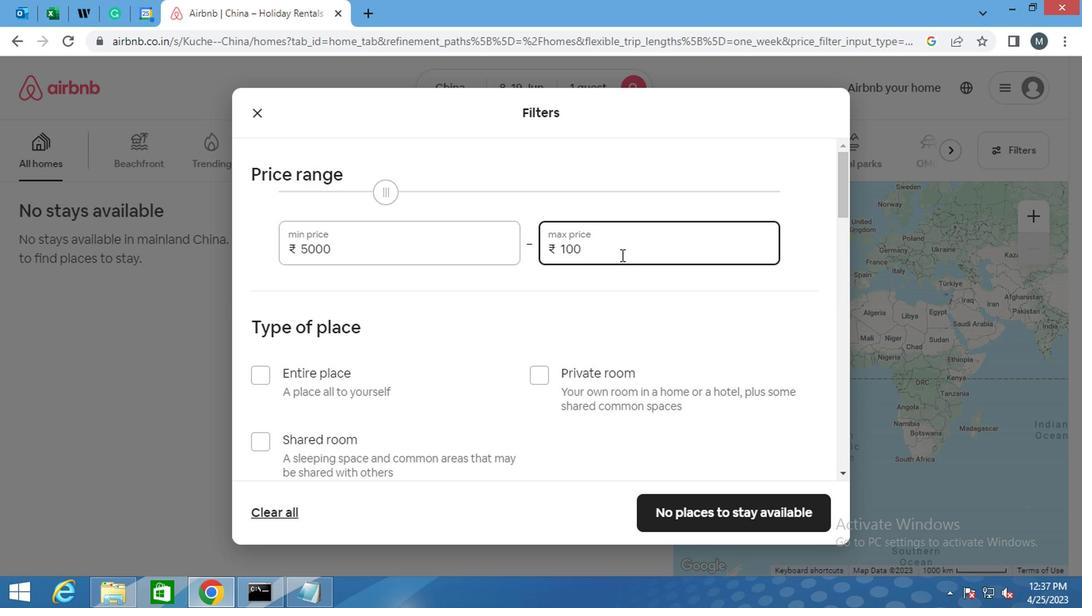 
Action: Key pressed <Key.backspace>
Screenshot: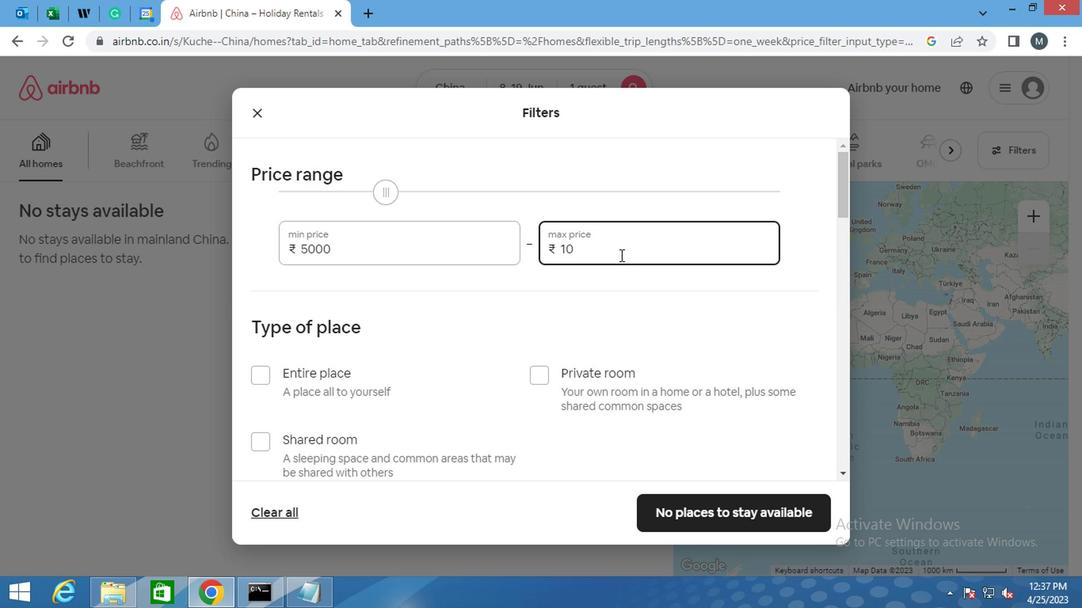 
Action: Mouse moved to (510, 252)
Screenshot: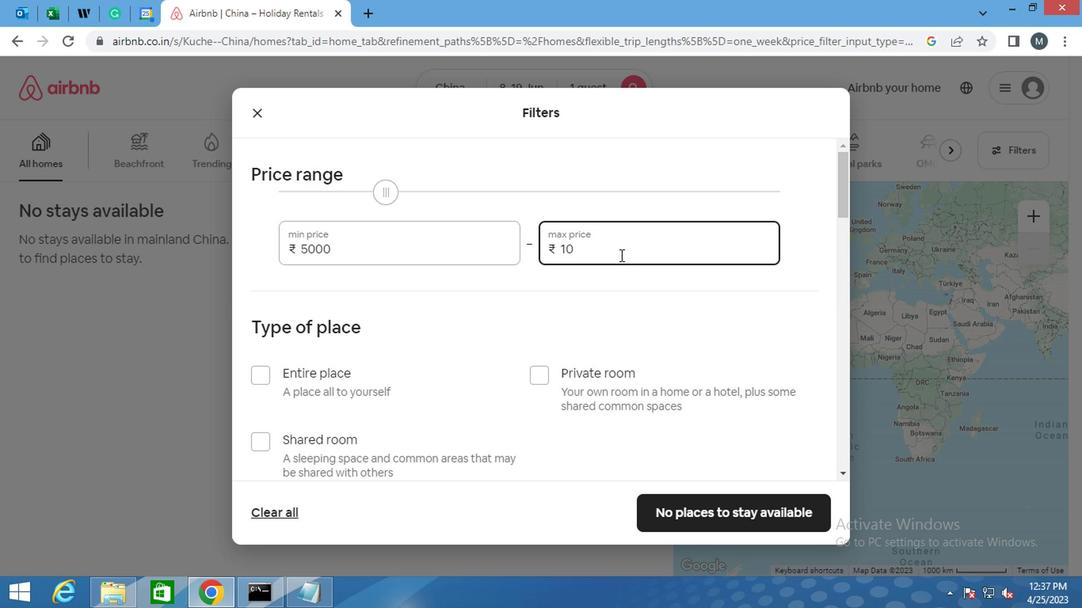 
Action: Key pressed <Key.backspace><Key.backspace><Key.backspace>
Screenshot: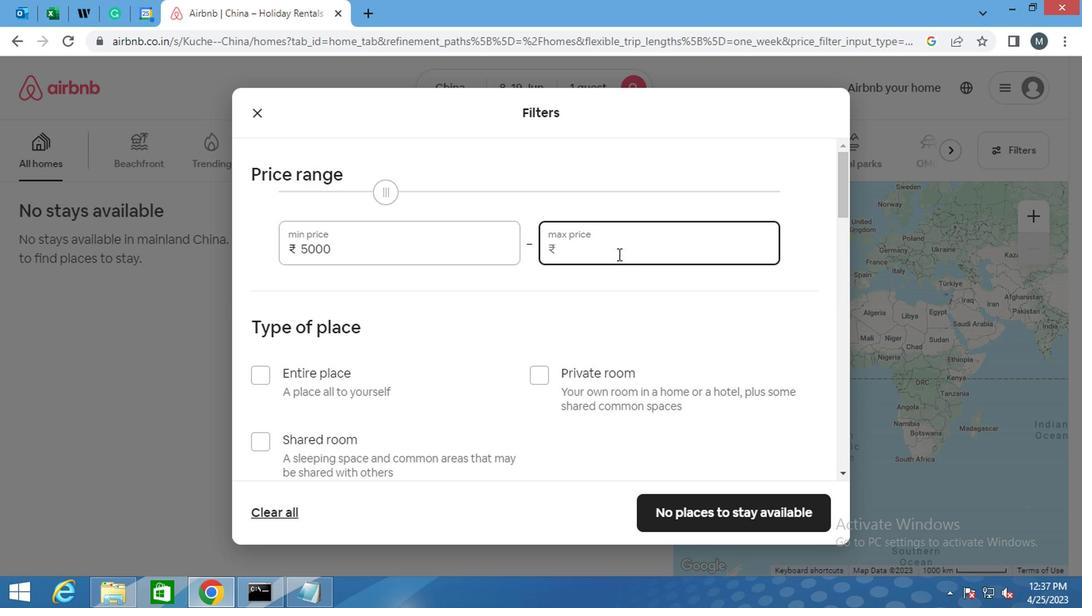 
Action: Mouse moved to (509, 250)
Screenshot: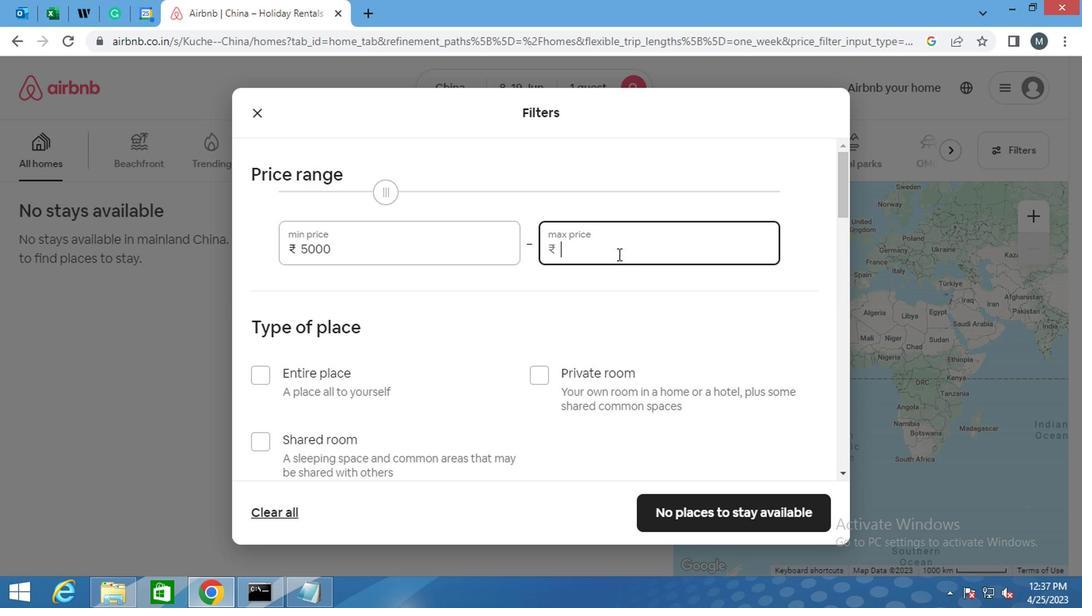 
Action: Key pressed <Key.backspace>
Screenshot: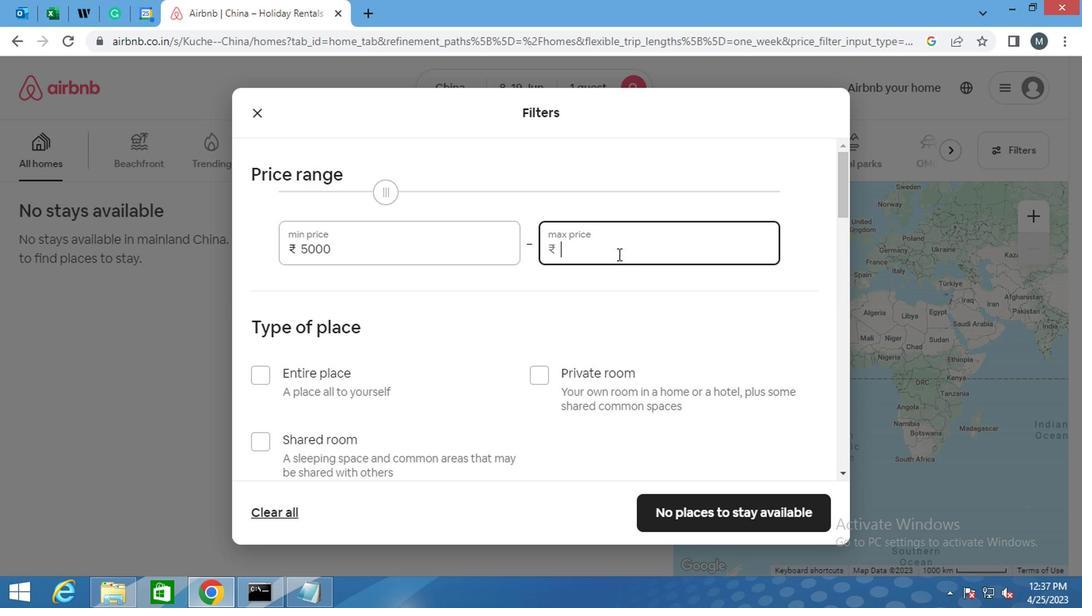 
Action: Mouse moved to (509, 250)
Screenshot: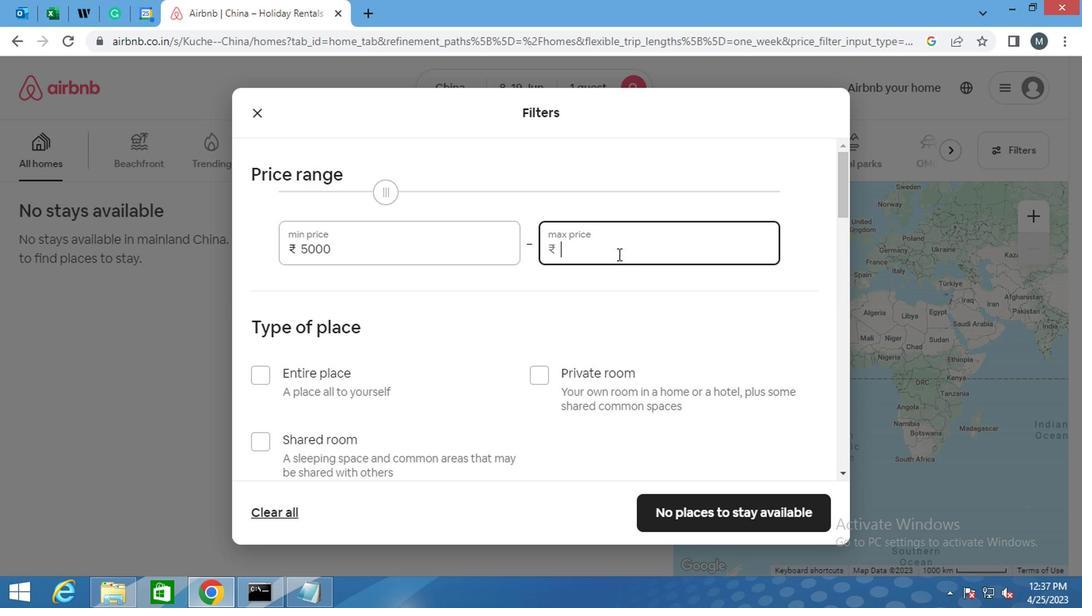 
Action: Key pressed <Key.backspace>
Screenshot: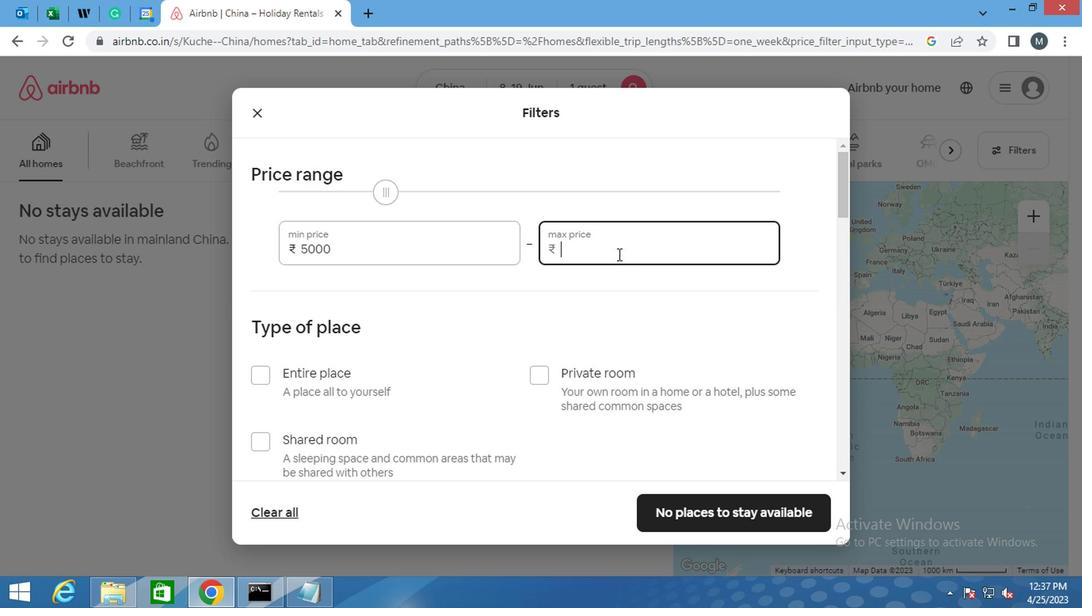 
Action: Mouse moved to (507, 250)
Screenshot: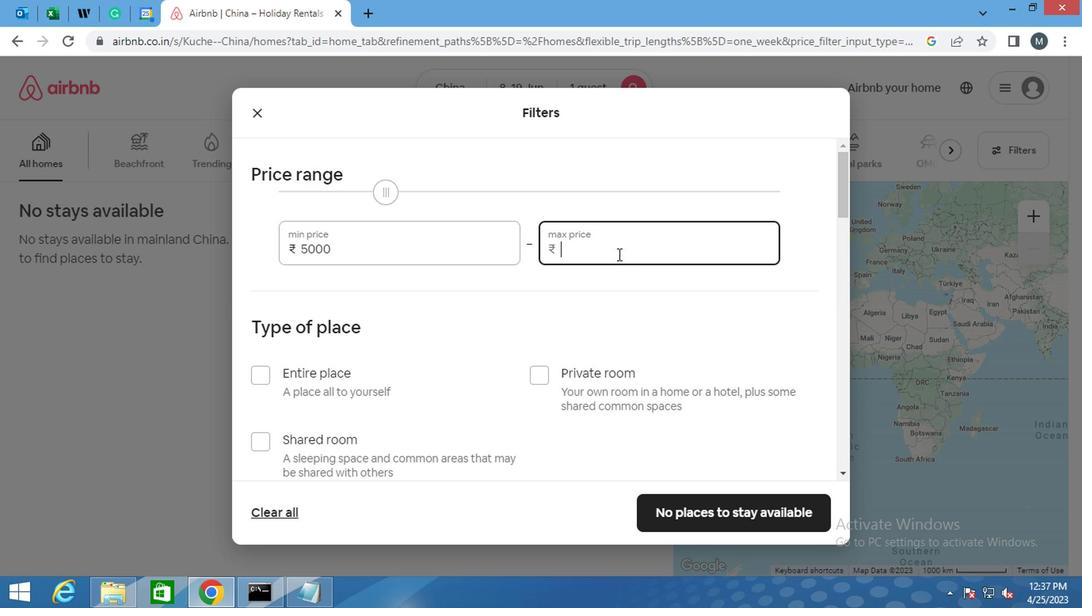 
Action: Key pressed <Key.backspace><Key.backspace>
Screenshot: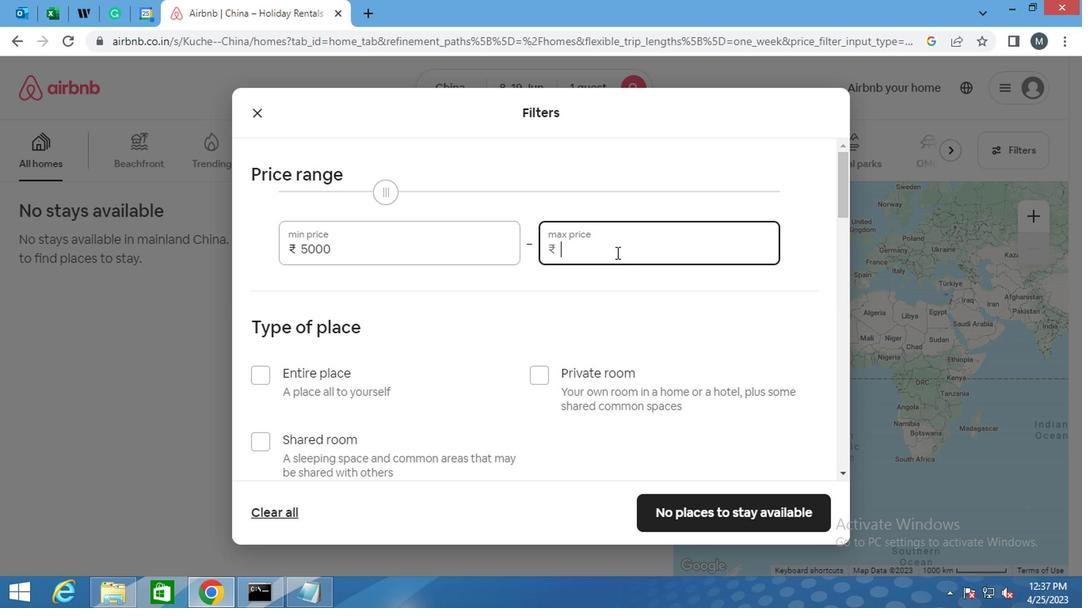 
Action: Mouse moved to (507, 250)
Screenshot: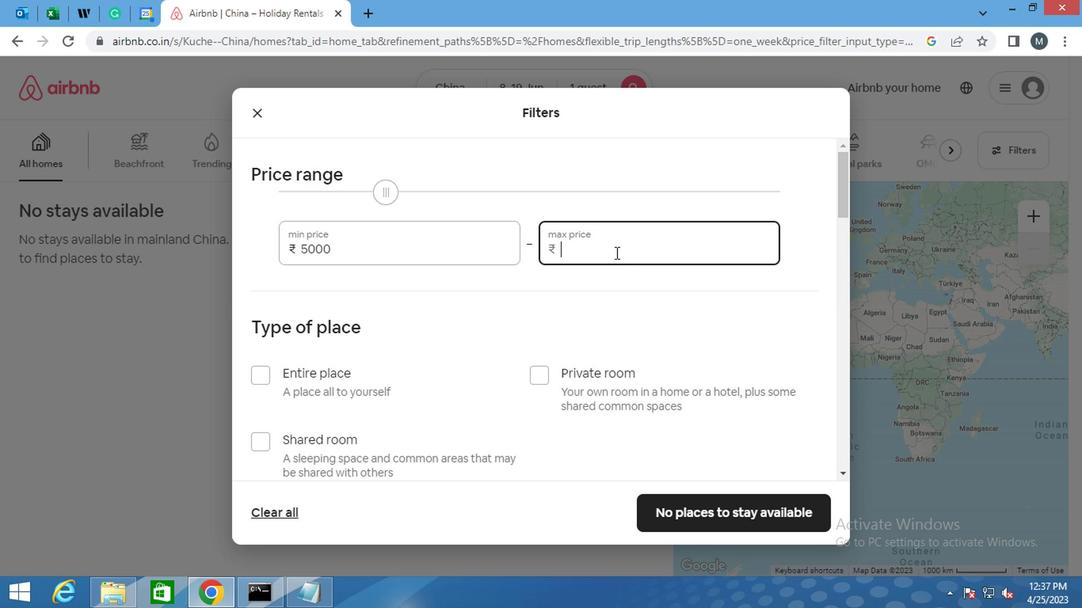 
Action: Key pressed <Key.backspace>
Screenshot: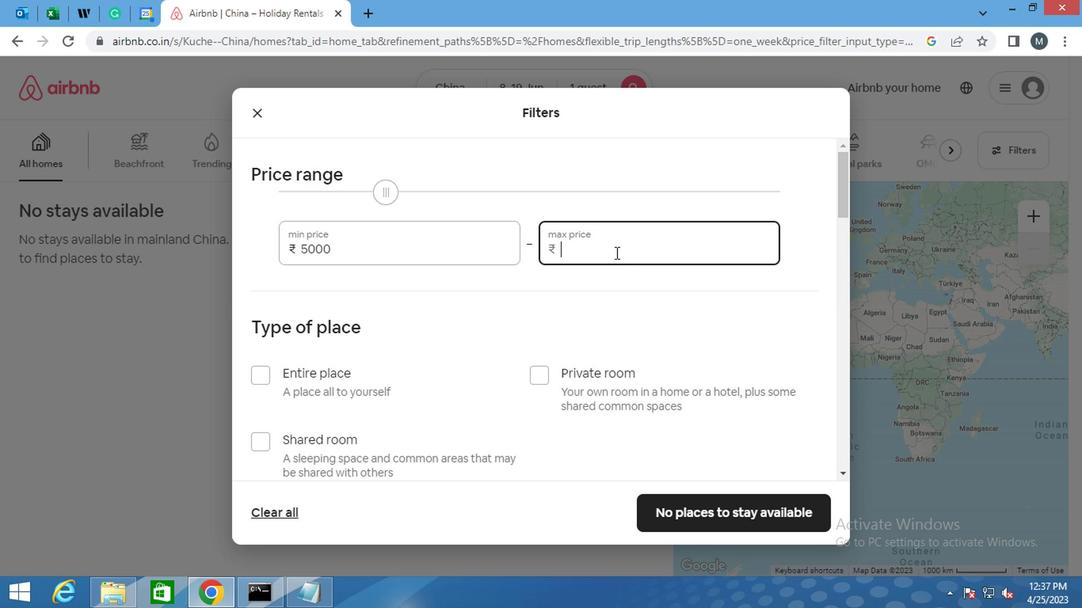 
Action: Mouse moved to (506, 250)
Screenshot: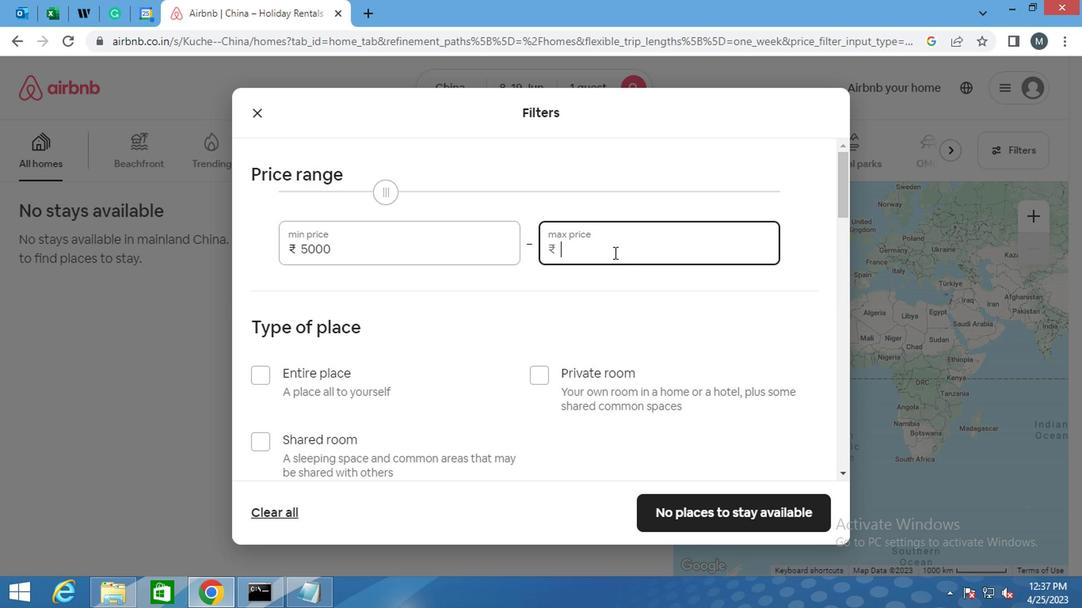 
Action: Key pressed <Key.backspace><Key.backspace>
Screenshot: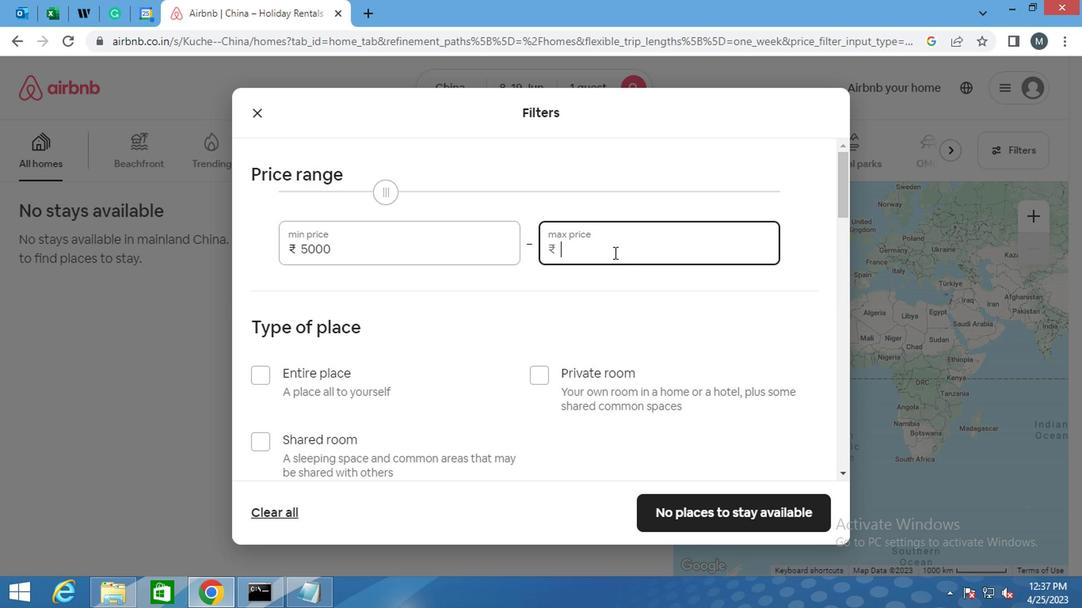 
Action: Mouse moved to (506, 250)
Screenshot: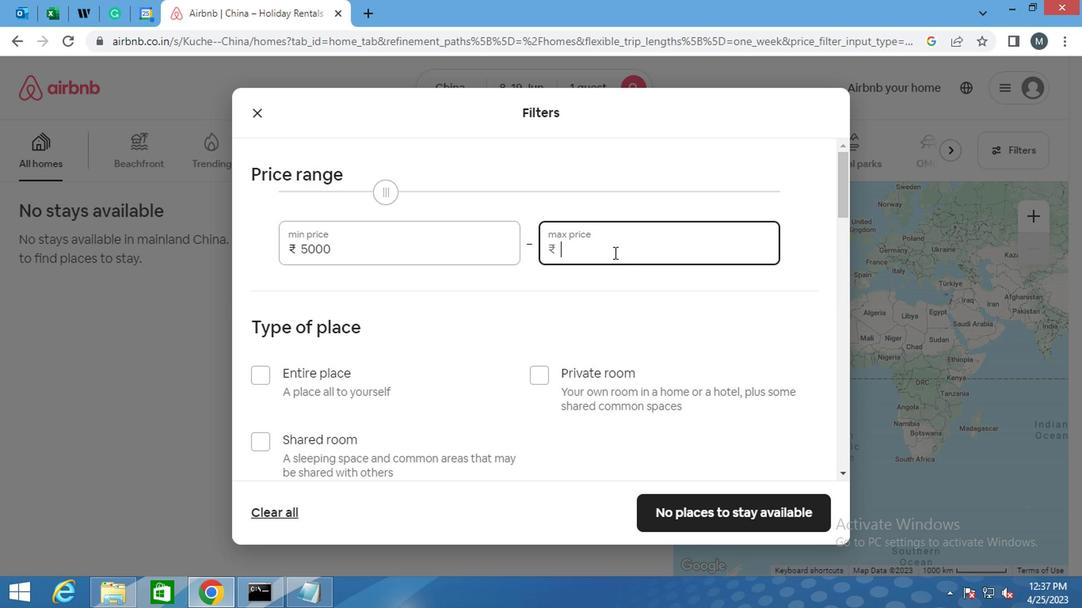 
Action: Key pressed <Key.backspace><Key.backspace>
Screenshot: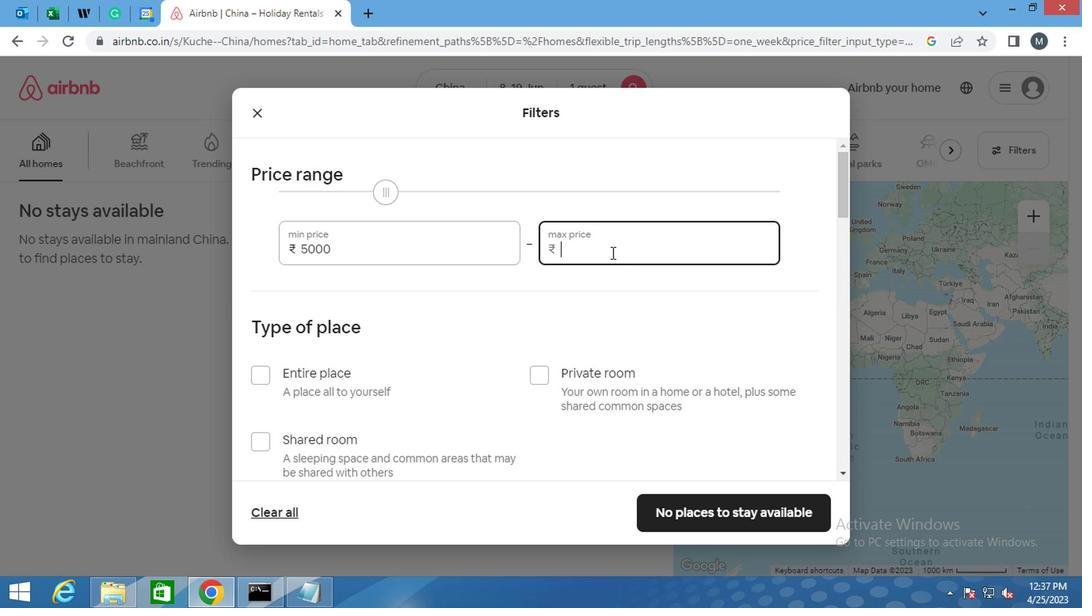 
Action: Mouse moved to (505, 250)
Screenshot: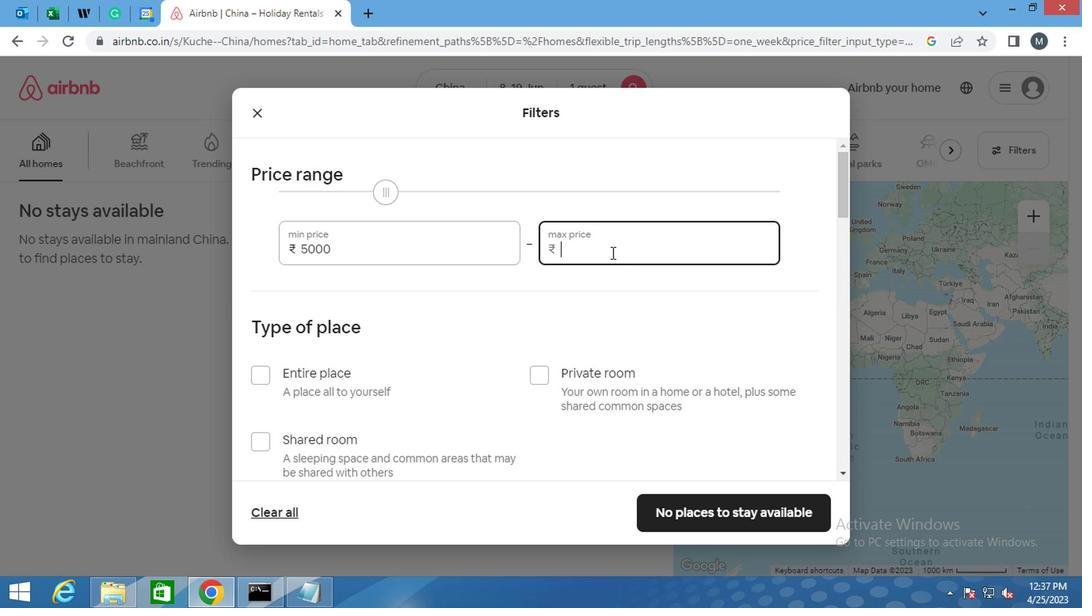 
Action: Key pressed <Key.backspace><Key.backspace>
Screenshot: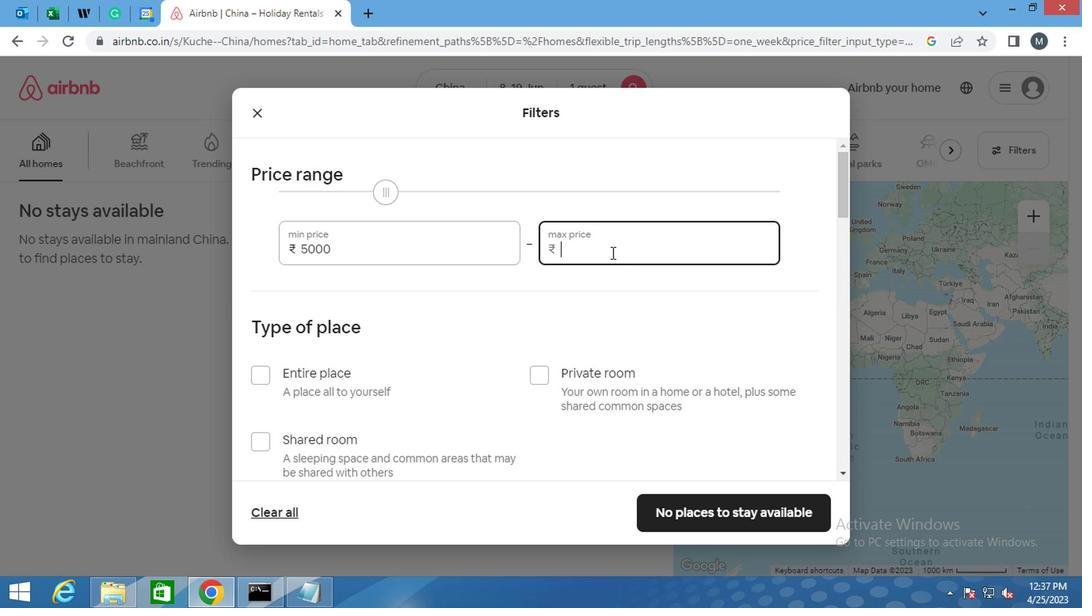 
Action: Mouse moved to (505, 250)
Screenshot: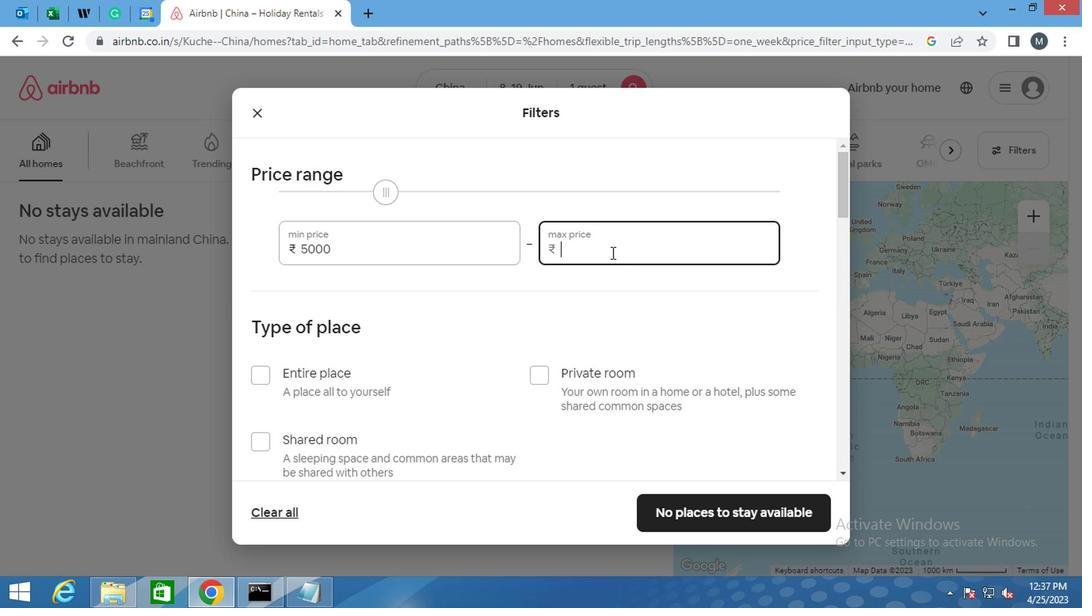 
Action: Key pressed <Key.backspace>
Screenshot: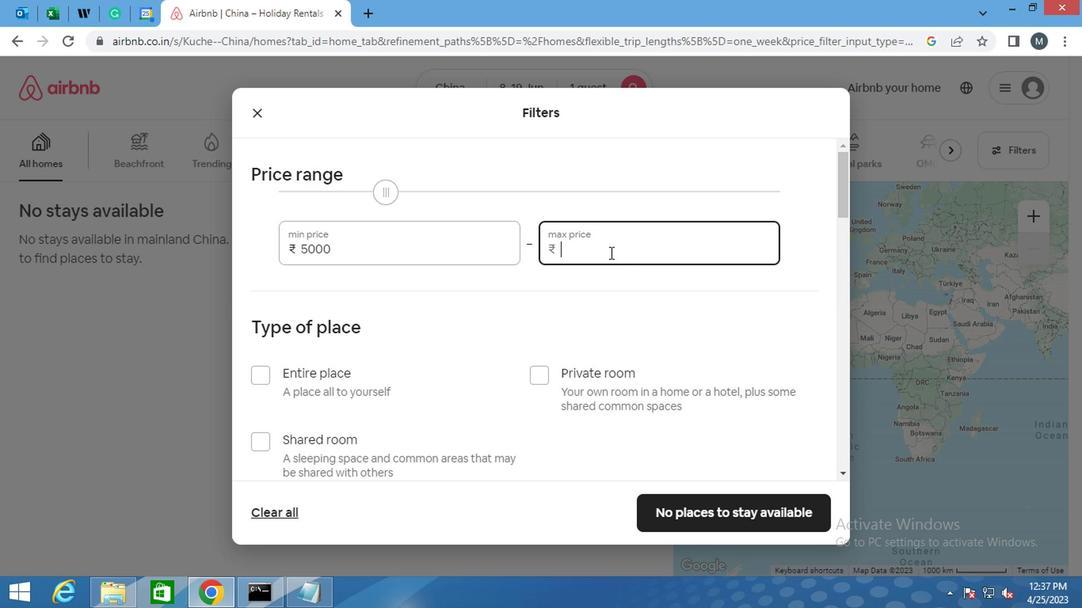 
Action: Mouse moved to (504, 250)
Screenshot: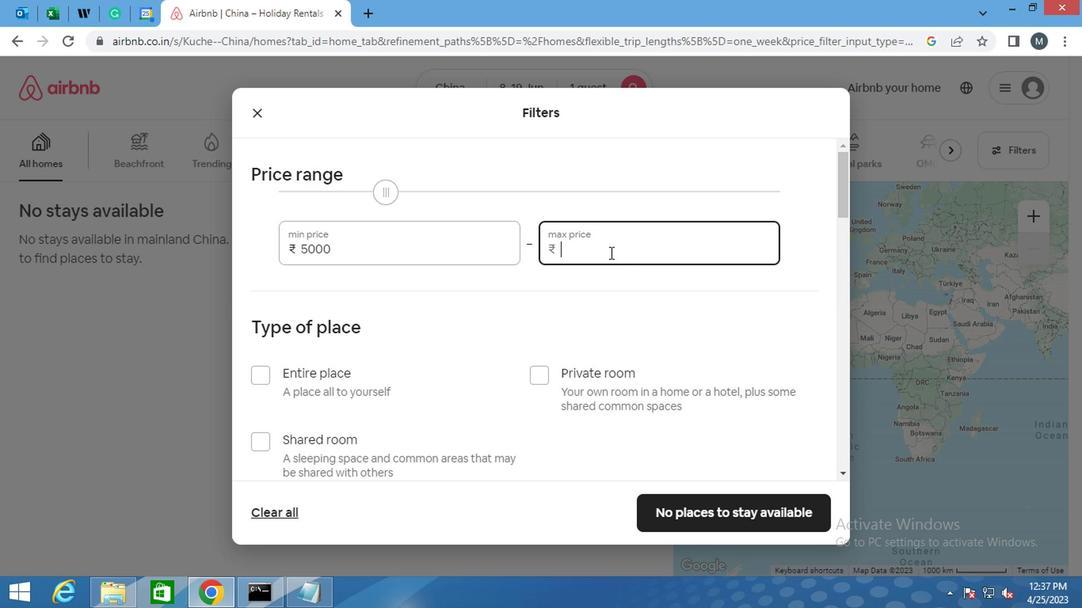 
Action: Key pressed <Key.backspace>
Screenshot: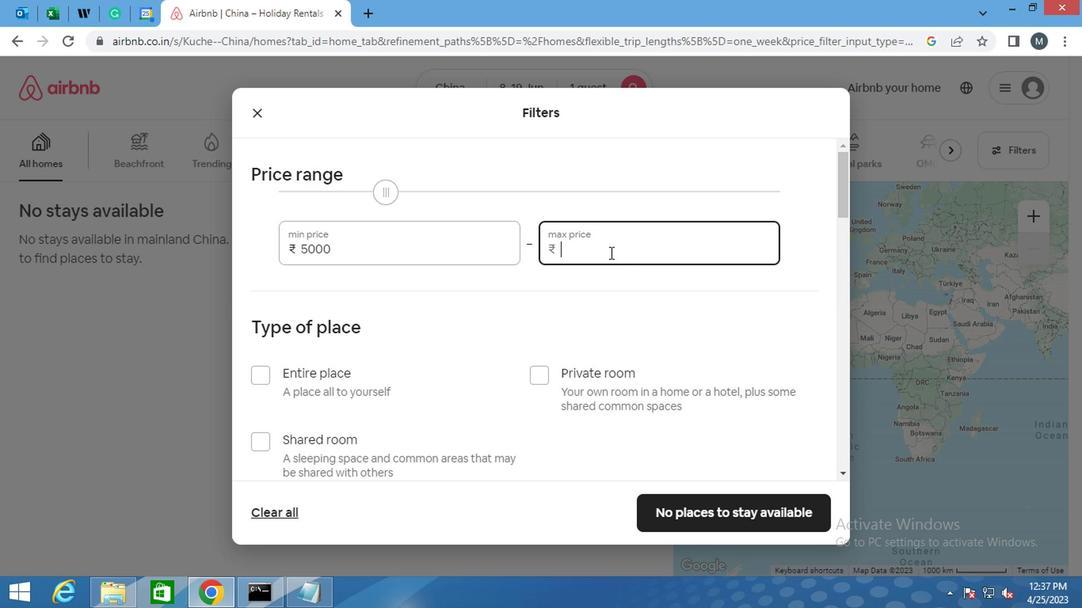 
Action: Mouse moved to (503, 250)
Screenshot: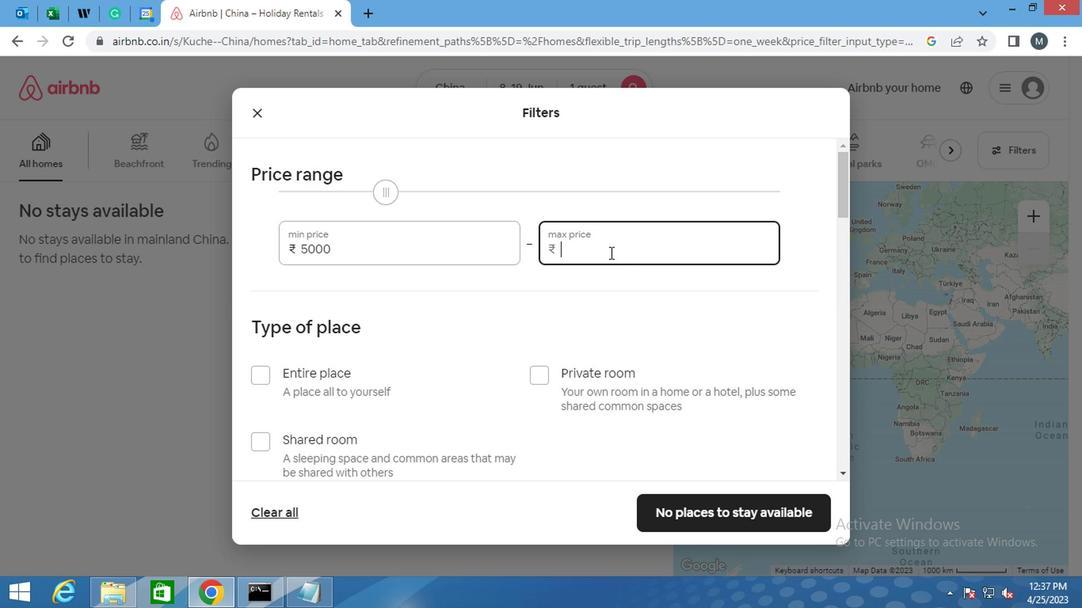 
Action: Key pressed <Key.backspace><Key.backspace>
Screenshot: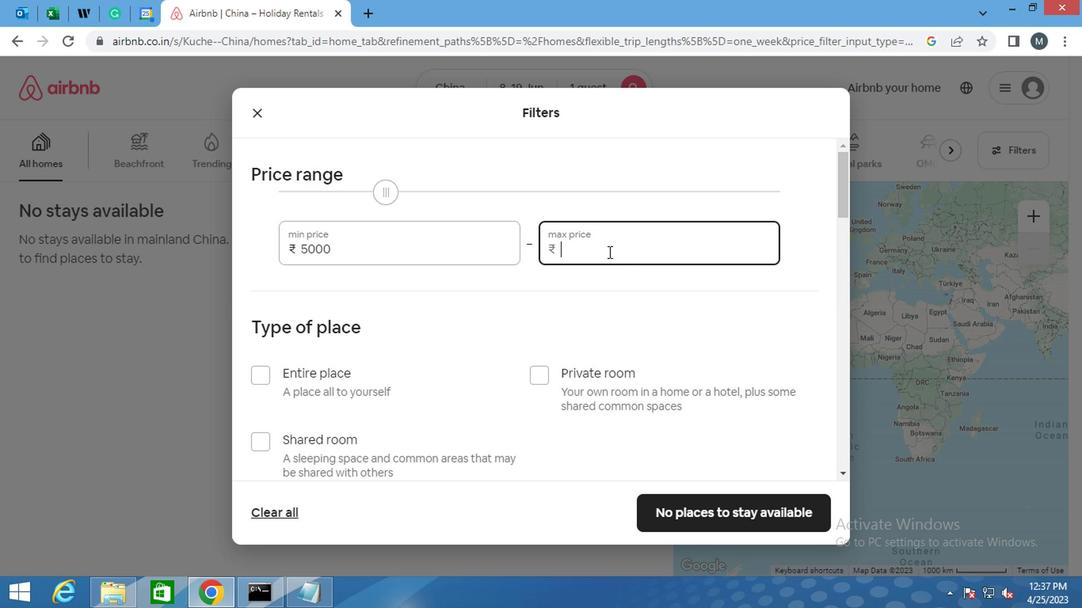 
Action: Mouse moved to (502, 250)
Screenshot: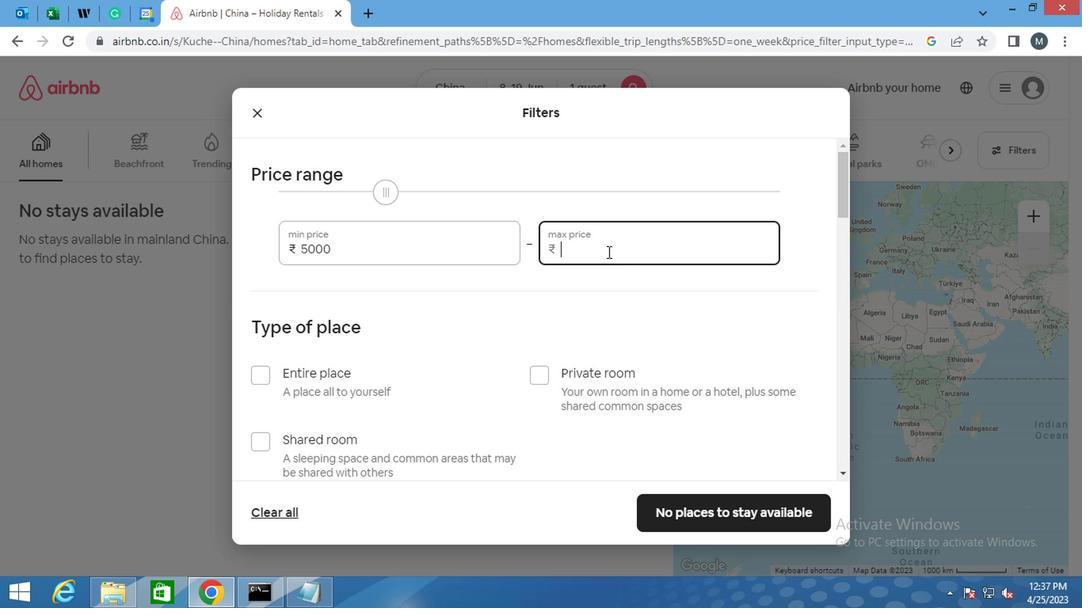 
Action: Key pressed 1
Screenshot: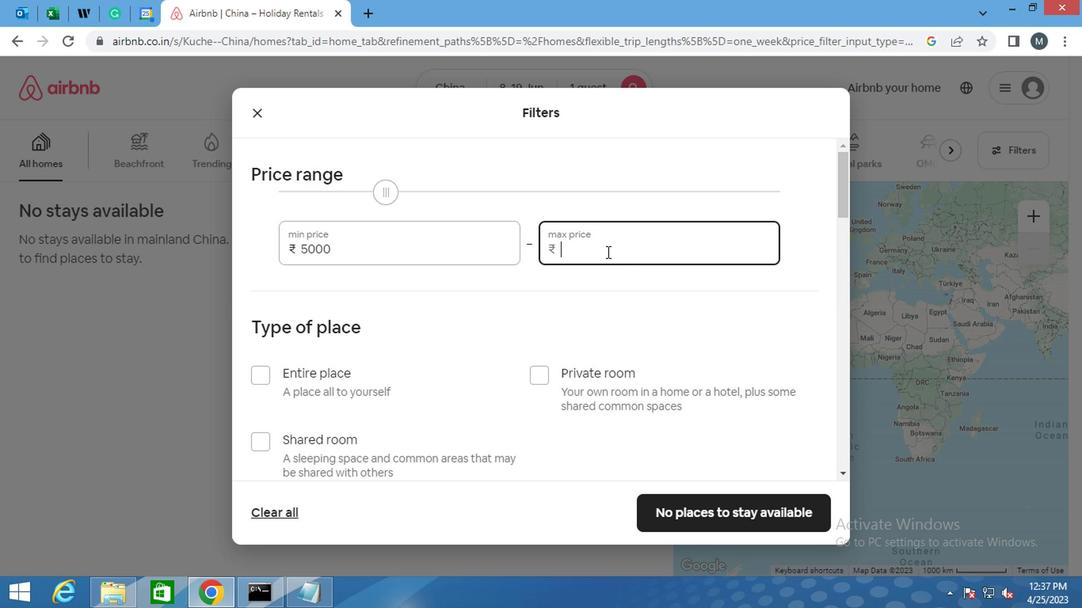 
Action: Mouse moved to (502, 250)
Screenshot: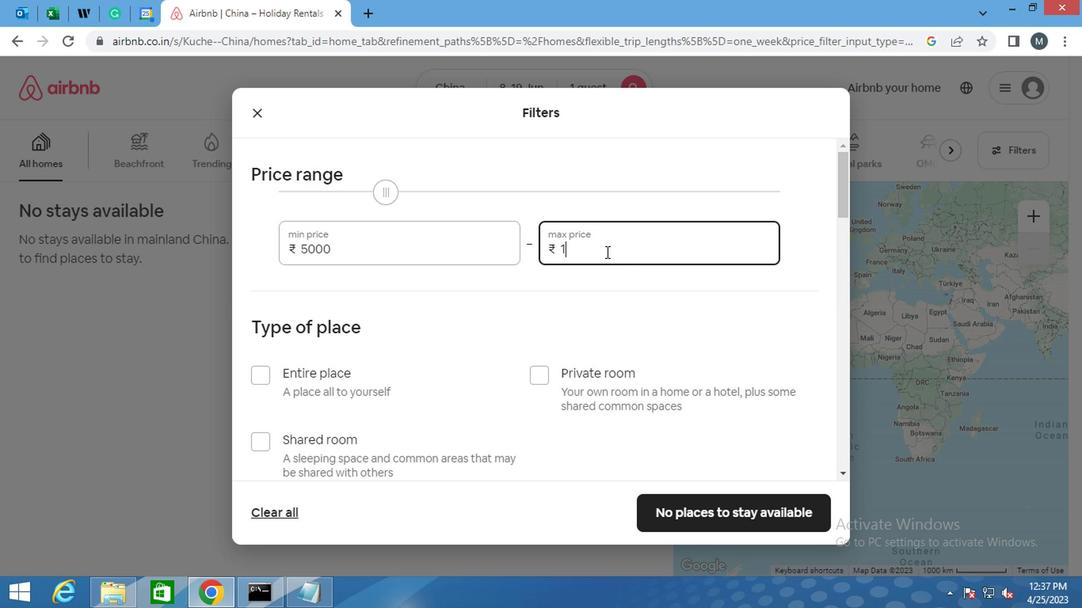 
Action: Key pressed 2000
Screenshot: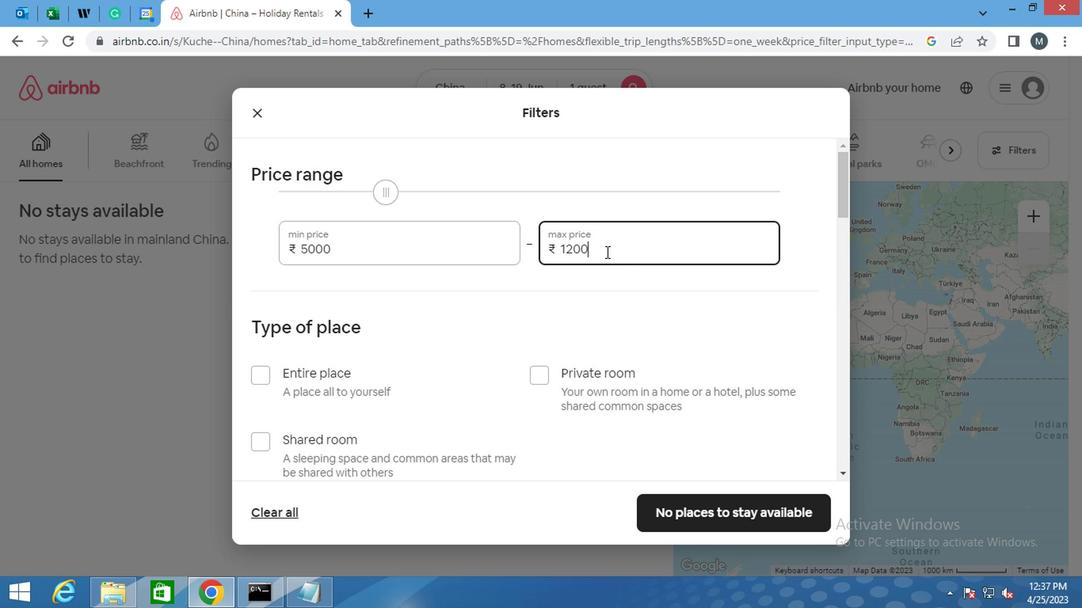 
Action: Mouse moved to (369, 231)
Screenshot: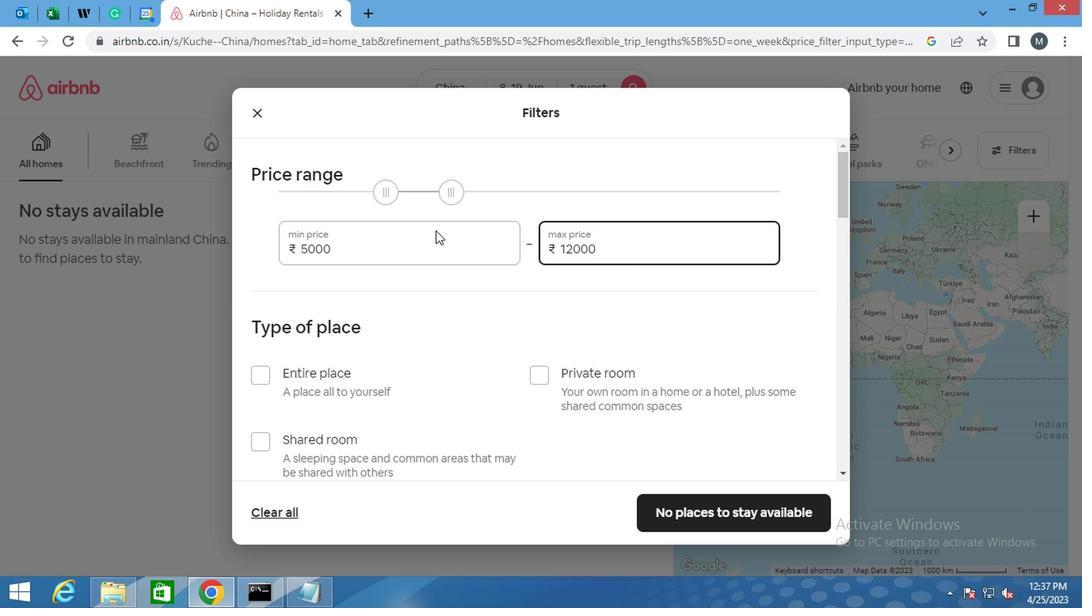 
Action: Mouse scrolled (369, 231) with delta (0, 0)
Screenshot: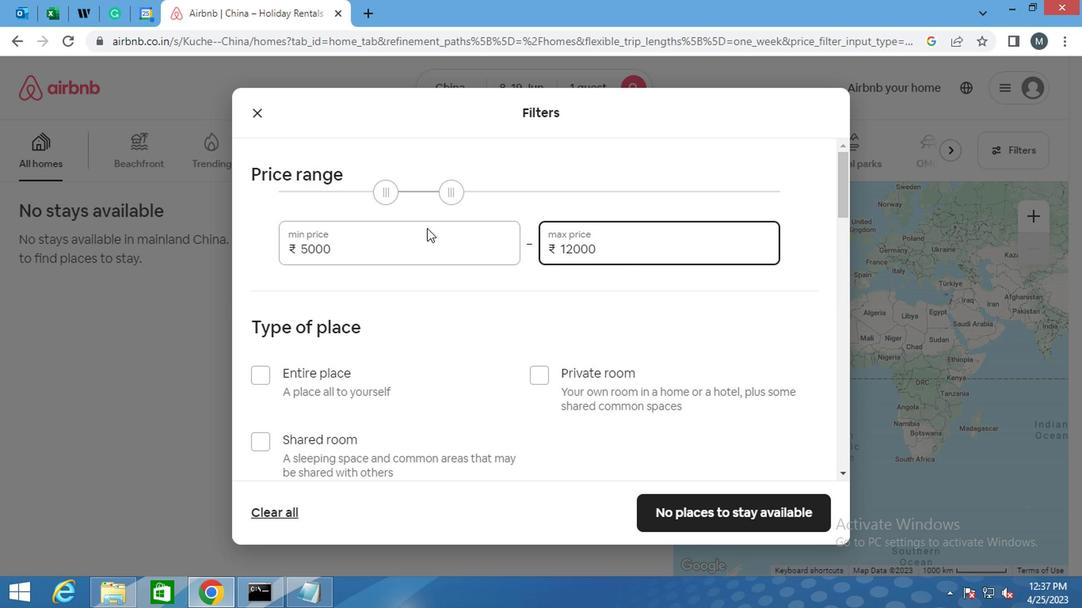 
Action: Mouse moved to (317, 232)
Screenshot: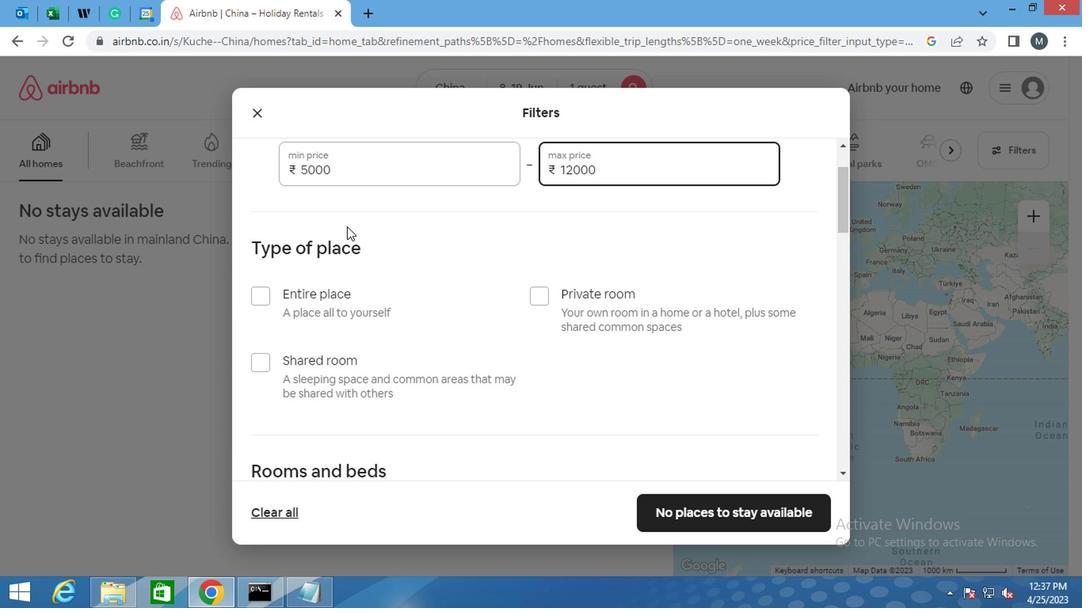 
Action: Mouse scrolled (317, 231) with delta (0, 0)
Screenshot: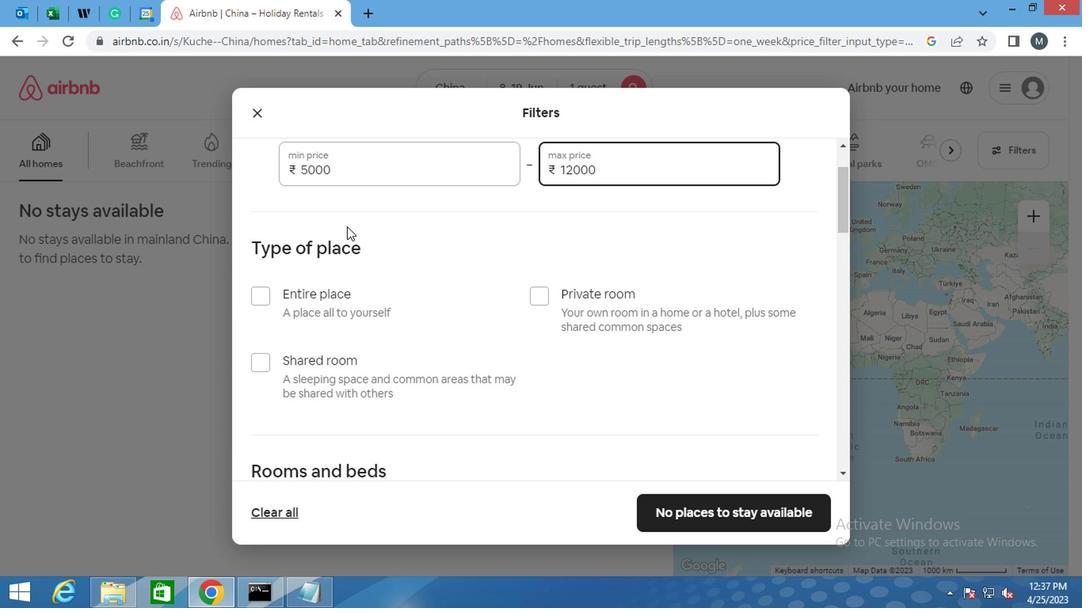 
Action: Mouse moved to (252, 270)
Screenshot: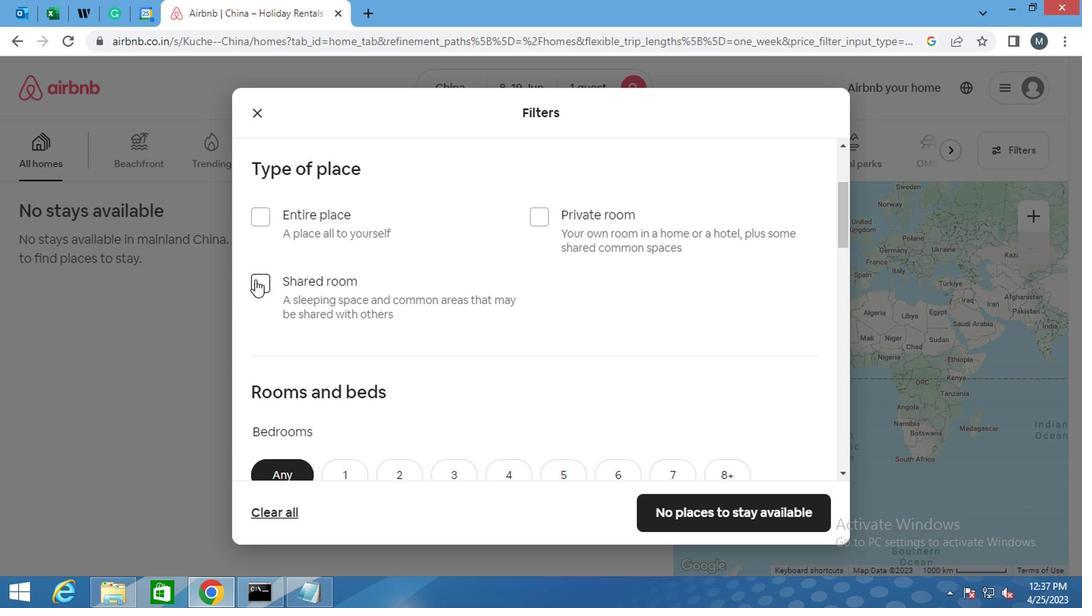 
Action: Mouse pressed left at (252, 270)
Screenshot: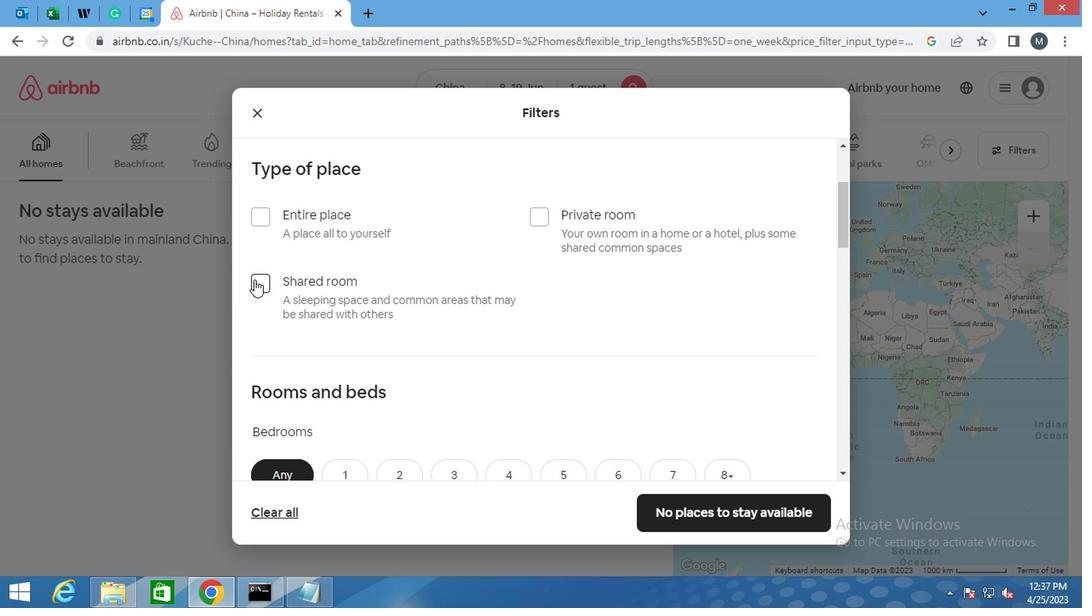 
Action: Mouse moved to (296, 271)
Screenshot: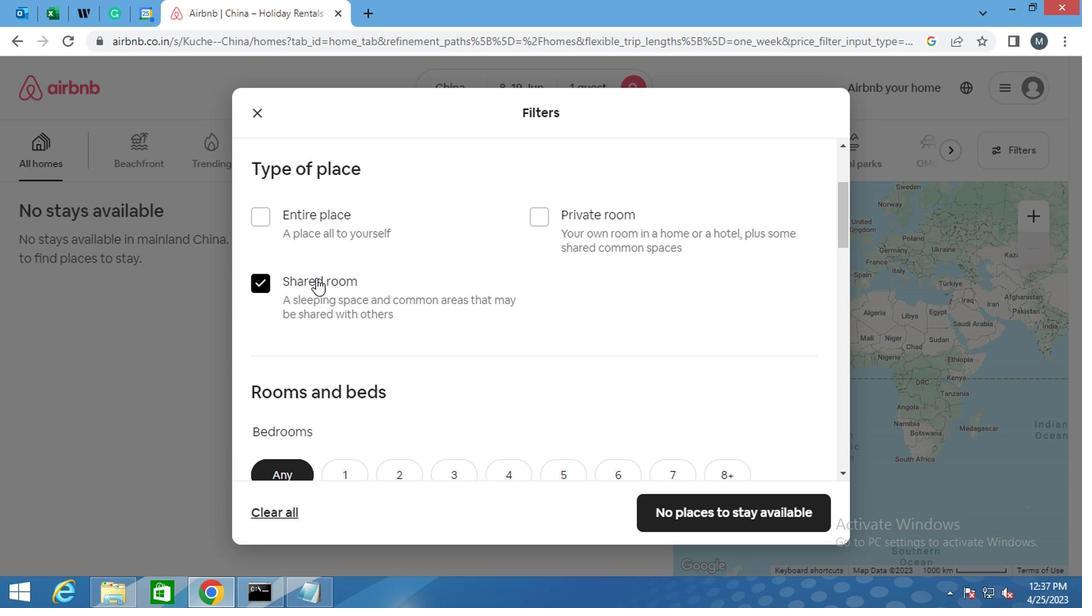 
Action: Mouse scrolled (296, 271) with delta (0, 0)
Screenshot: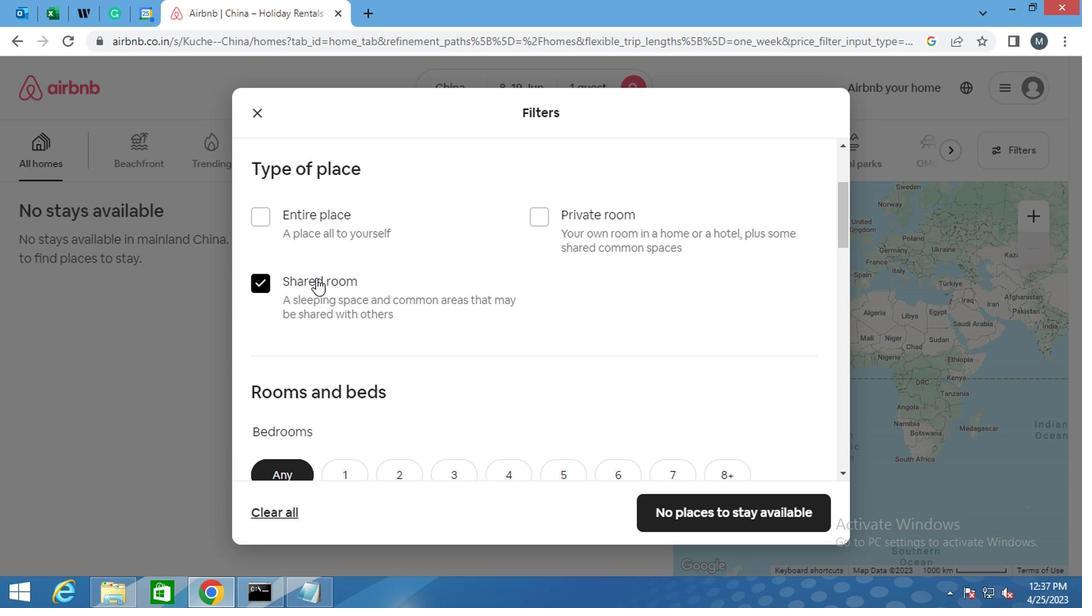 
Action: Mouse moved to (297, 272)
Screenshot: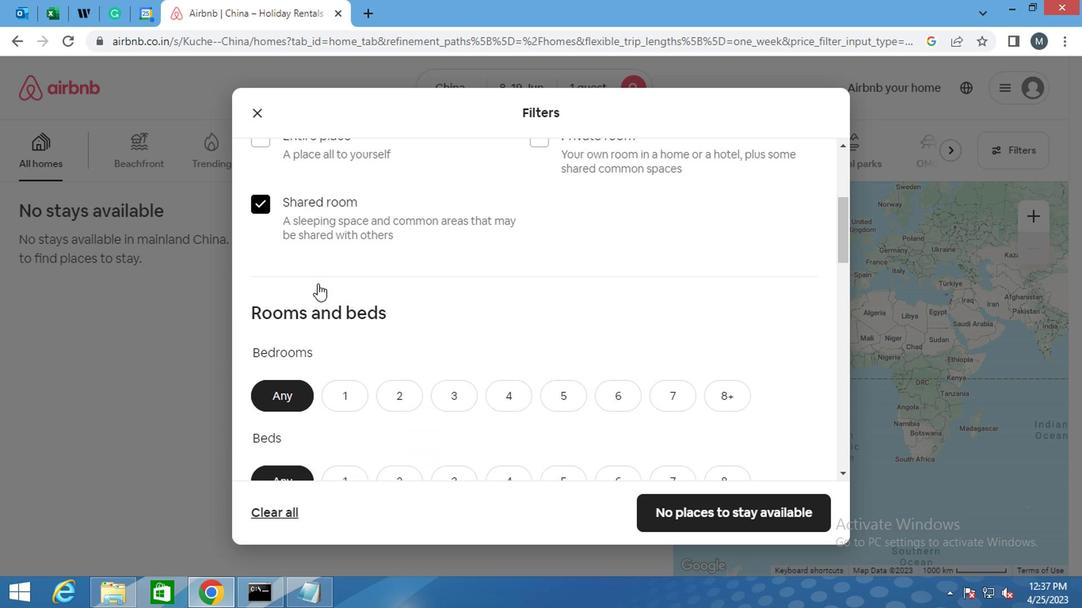 
Action: Mouse scrolled (297, 272) with delta (0, 0)
Screenshot: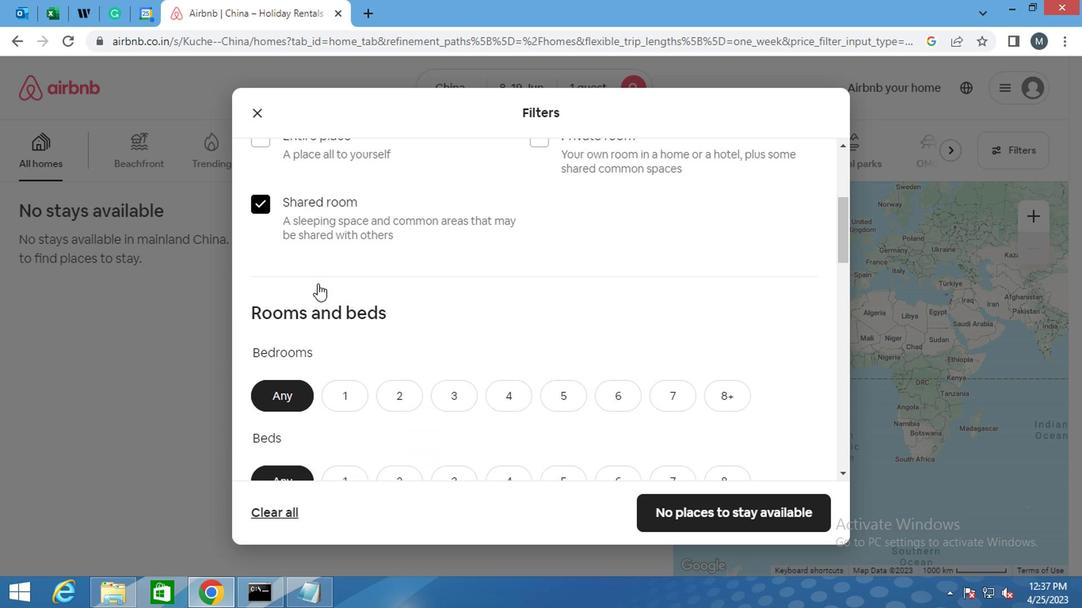 
Action: Mouse moved to (318, 294)
Screenshot: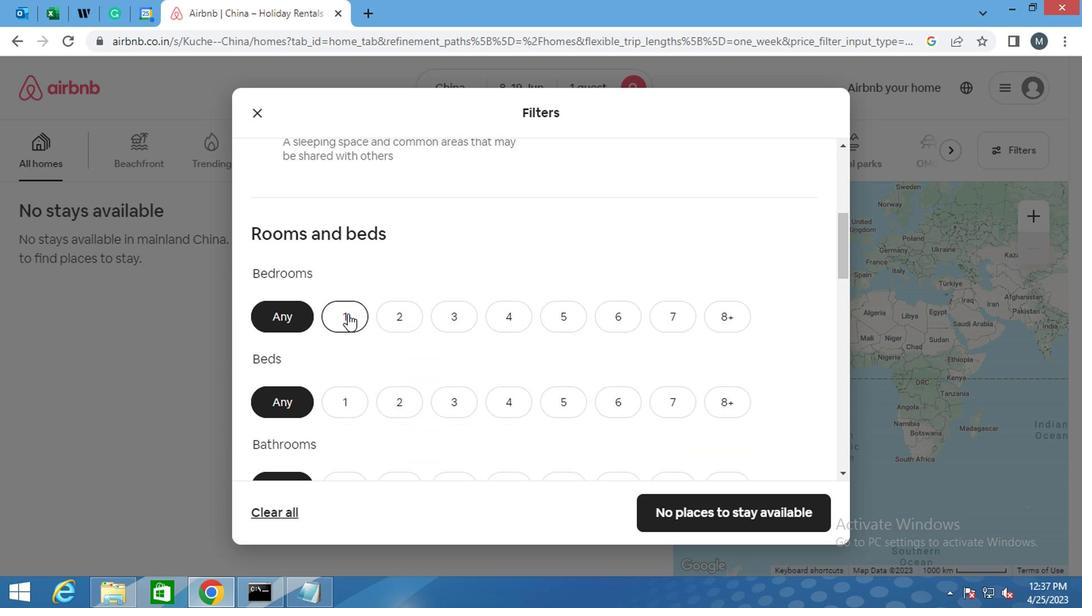 
Action: Mouse pressed left at (318, 294)
Screenshot: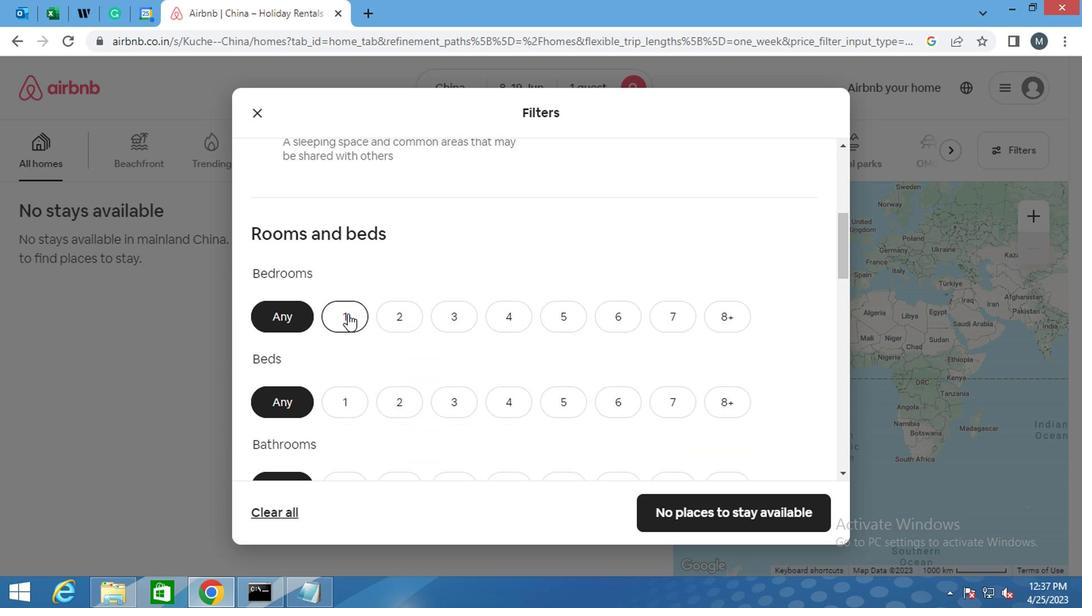 
Action: Mouse moved to (316, 350)
Screenshot: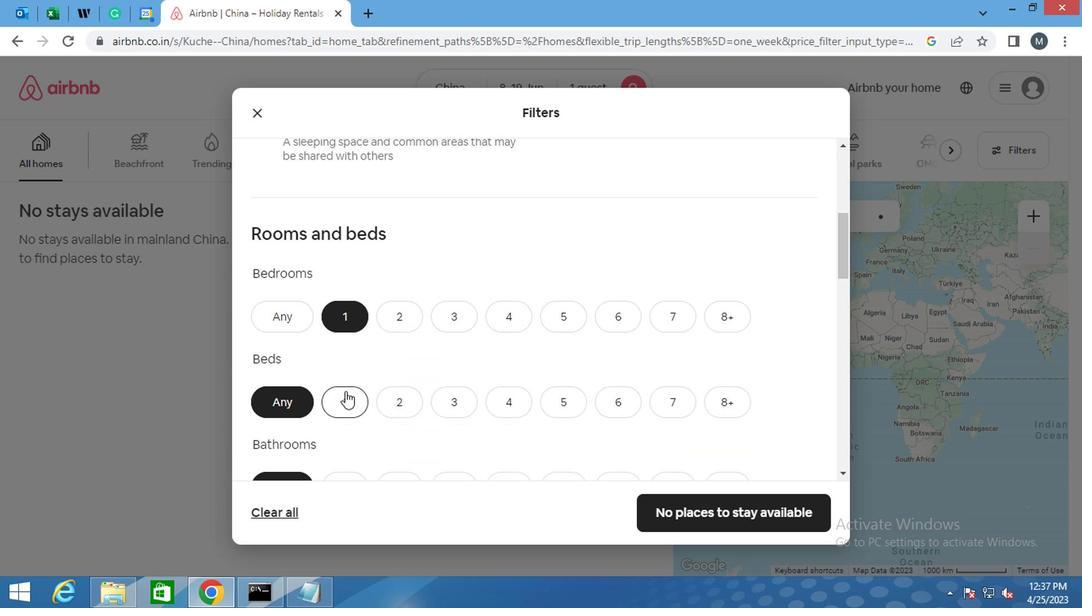 
Action: Mouse pressed left at (316, 350)
Screenshot: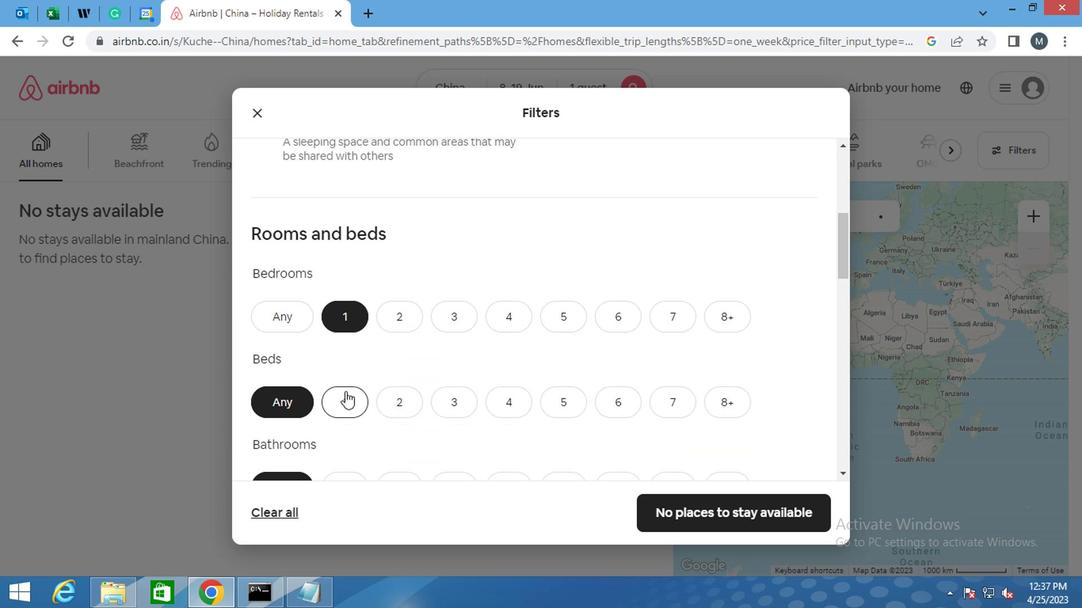 
Action: Mouse moved to (326, 317)
Screenshot: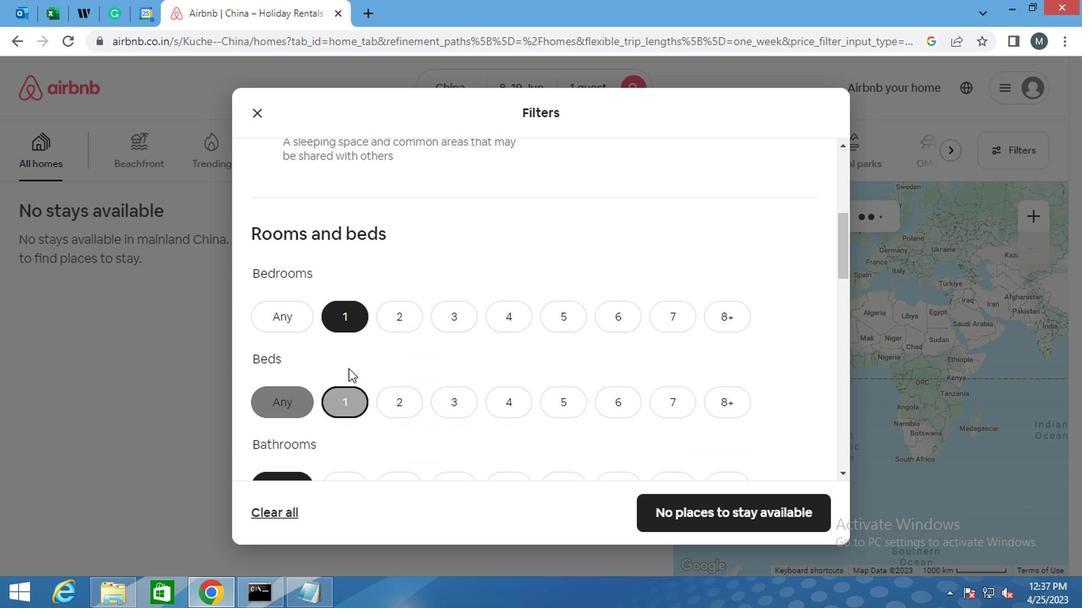 
Action: Mouse scrolled (326, 317) with delta (0, 0)
Screenshot: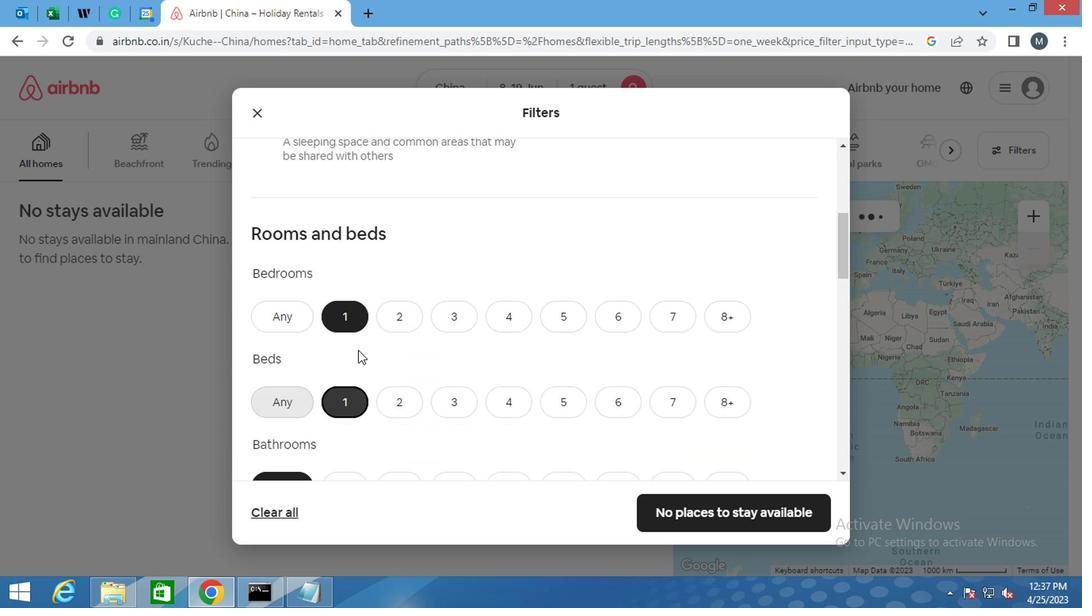 
Action: Mouse scrolled (326, 317) with delta (0, 0)
Screenshot: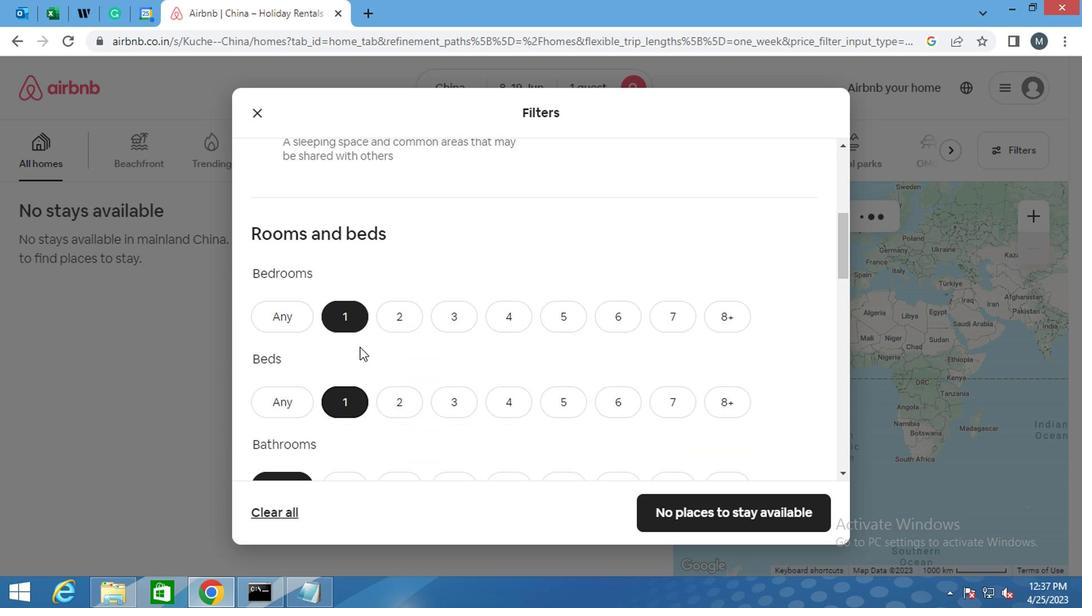 
Action: Mouse moved to (317, 309)
Screenshot: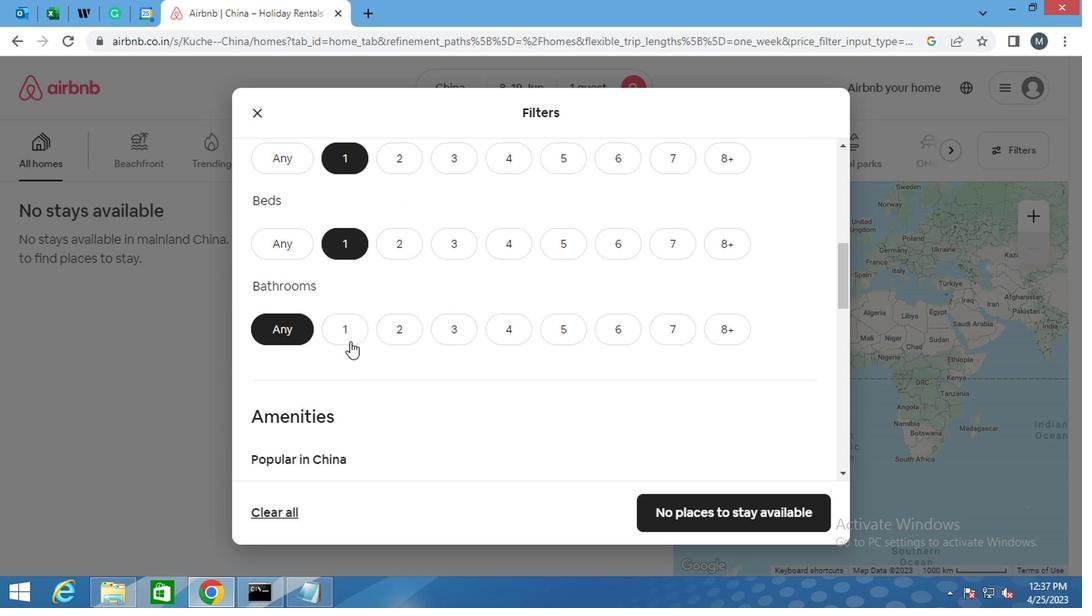 
Action: Mouse pressed left at (317, 309)
Screenshot: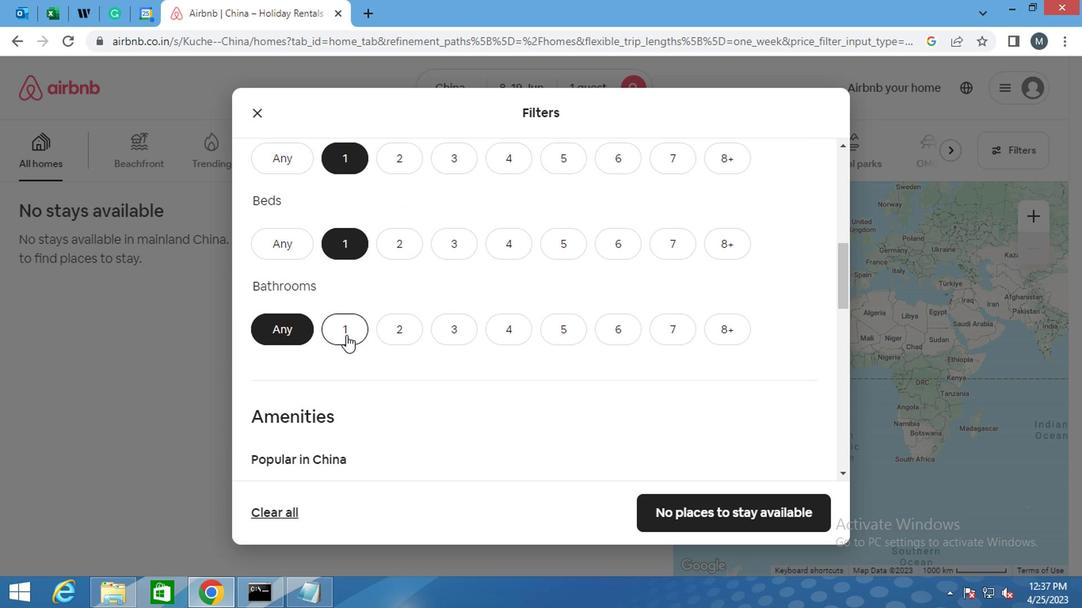 
Action: Mouse moved to (315, 301)
Screenshot: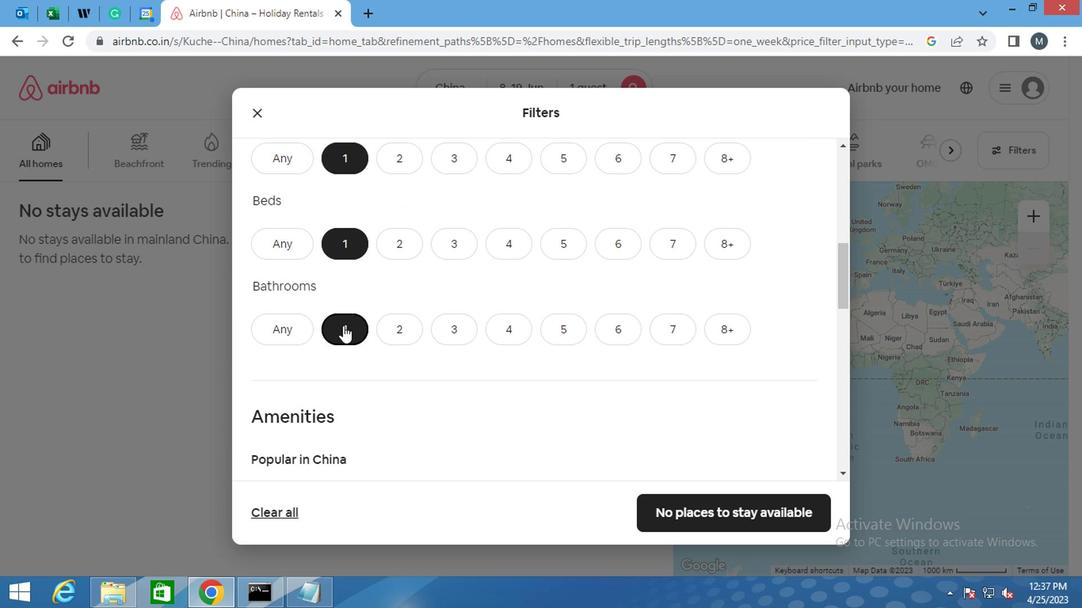 
Action: Mouse scrolled (315, 301) with delta (0, 0)
Screenshot: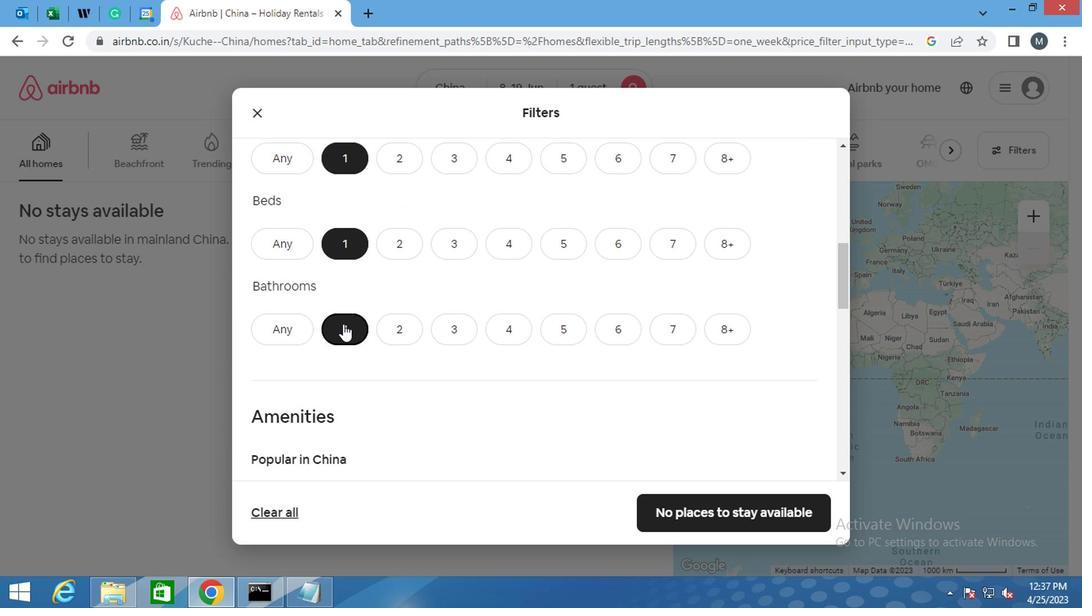 
Action: Mouse scrolled (315, 301) with delta (0, 0)
Screenshot: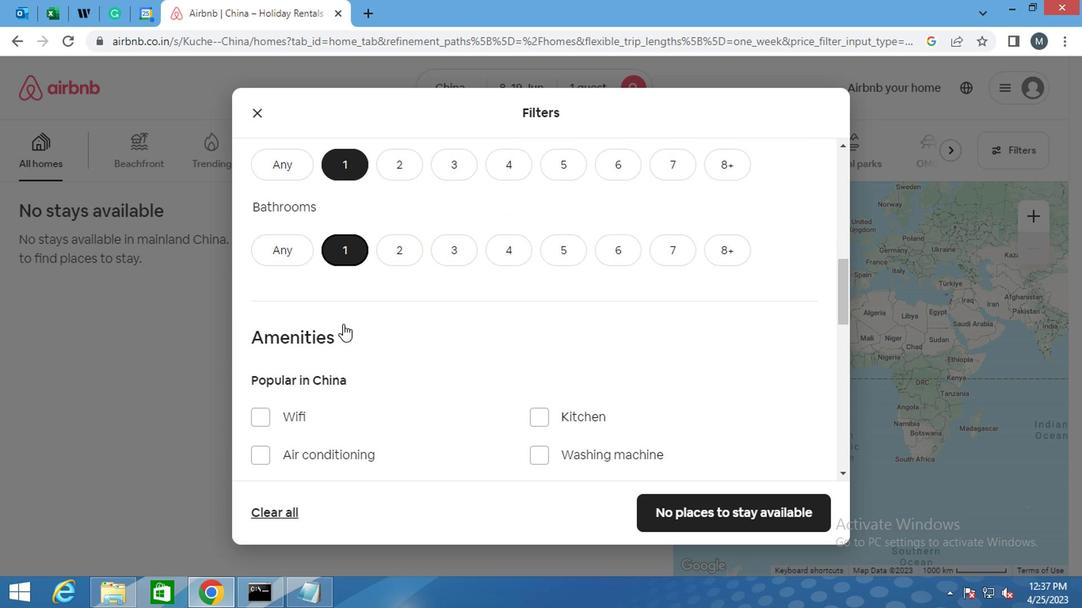 
Action: Mouse moved to (321, 289)
Screenshot: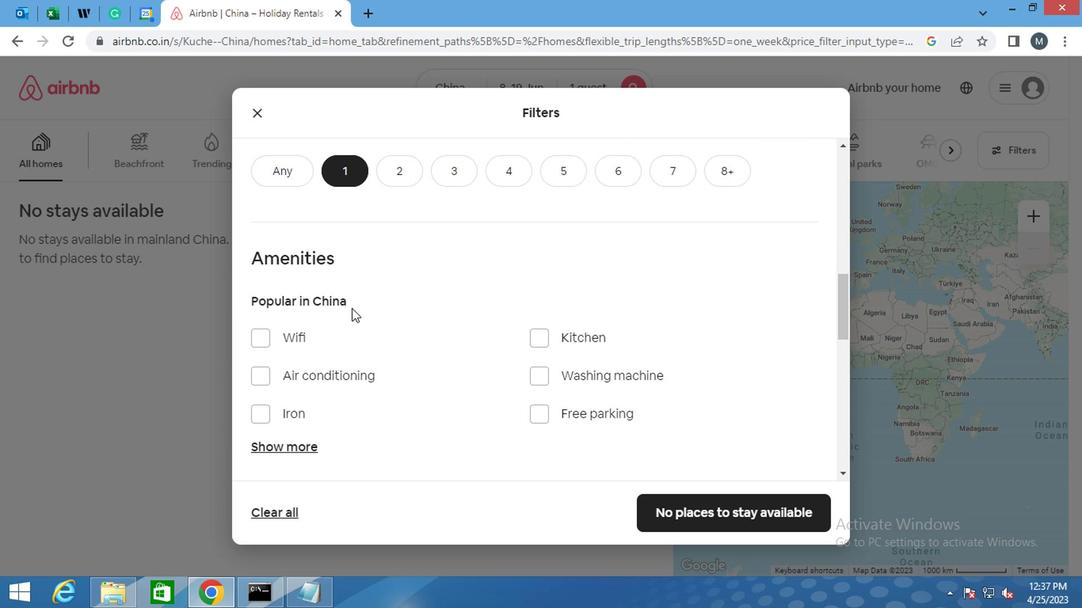 
Action: Mouse scrolled (321, 289) with delta (0, 0)
Screenshot: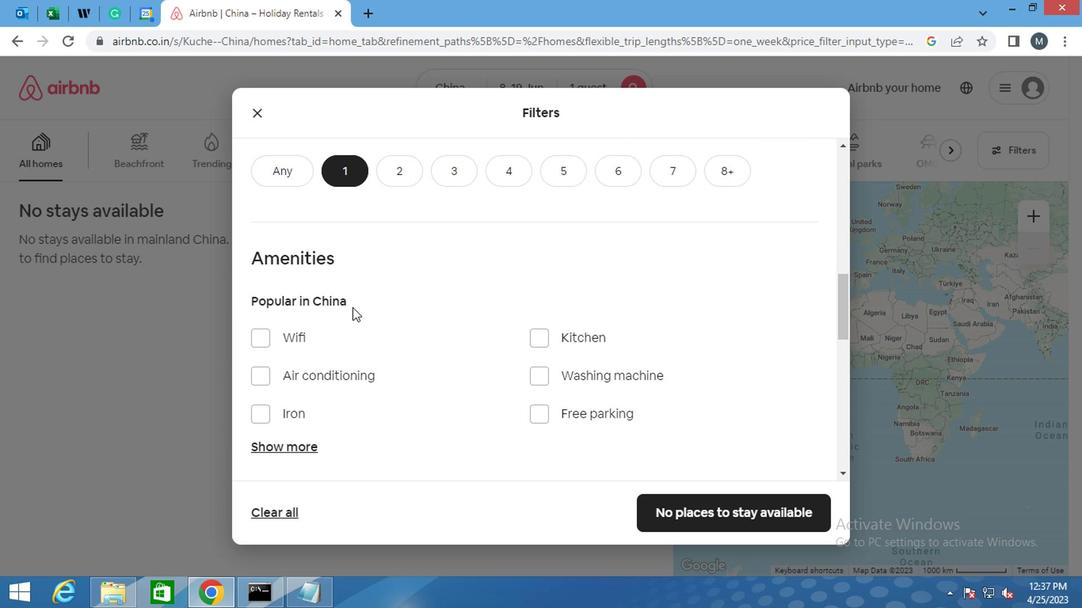 
Action: Mouse moved to (324, 291)
Screenshot: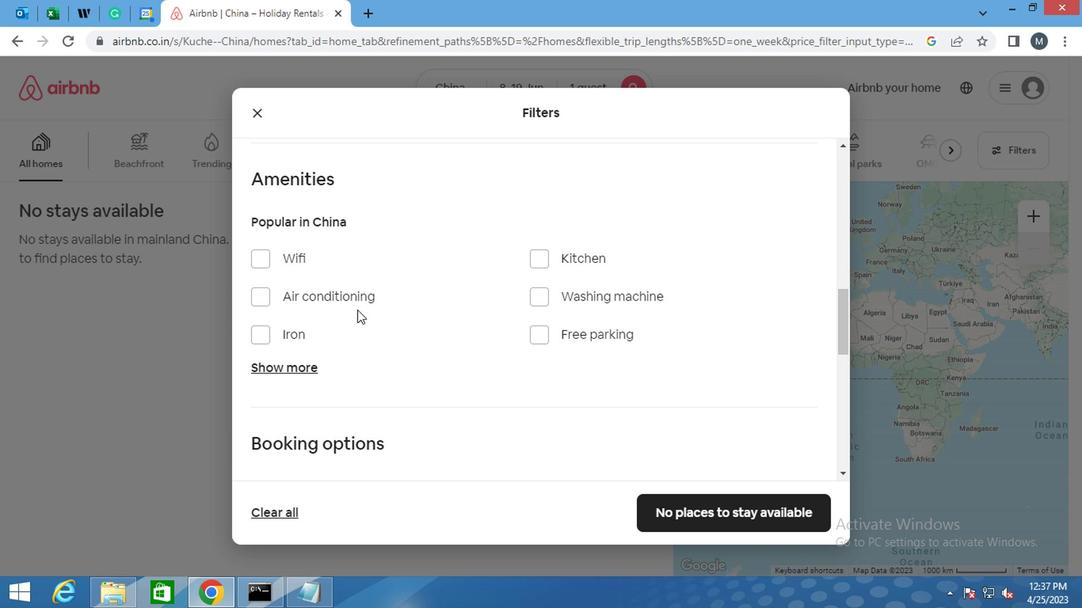 
Action: Mouse scrolled (324, 290) with delta (0, 0)
Screenshot: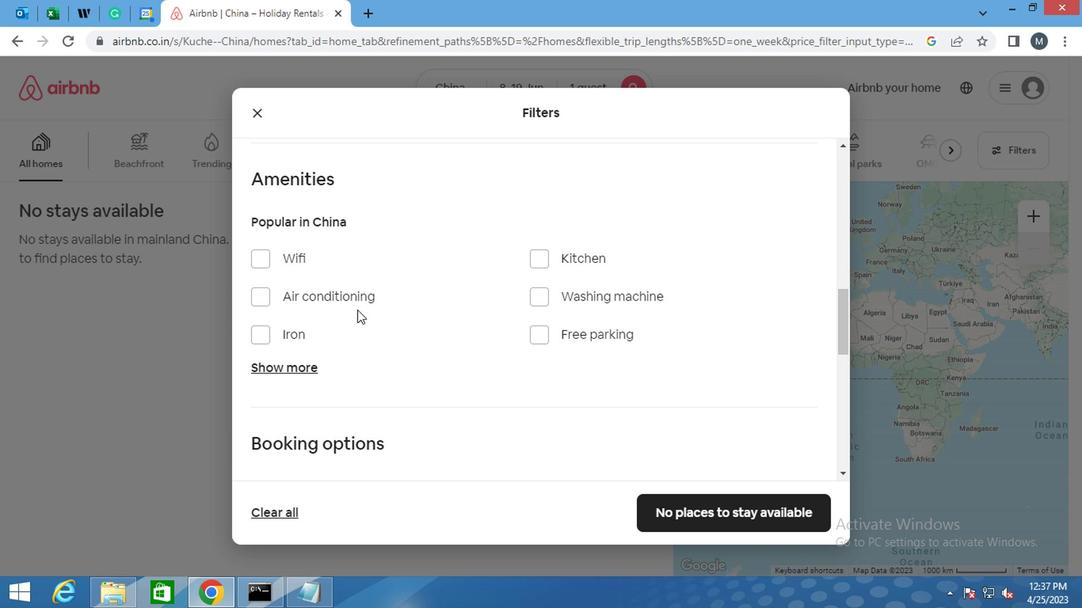 
Action: Mouse moved to (449, 228)
Screenshot: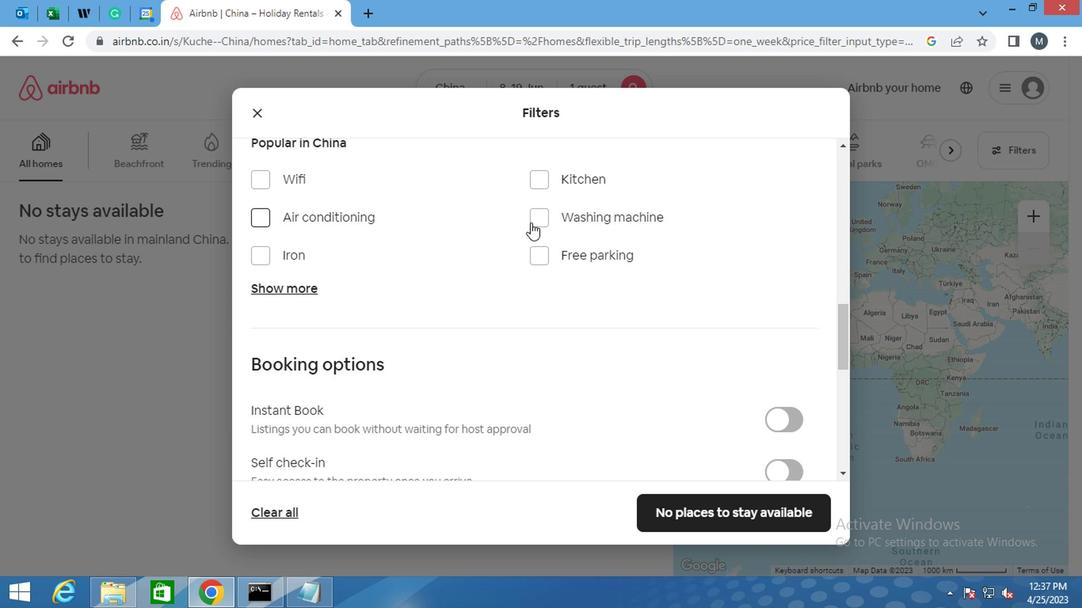 
Action: Mouse pressed left at (449, 228)
Screenshot: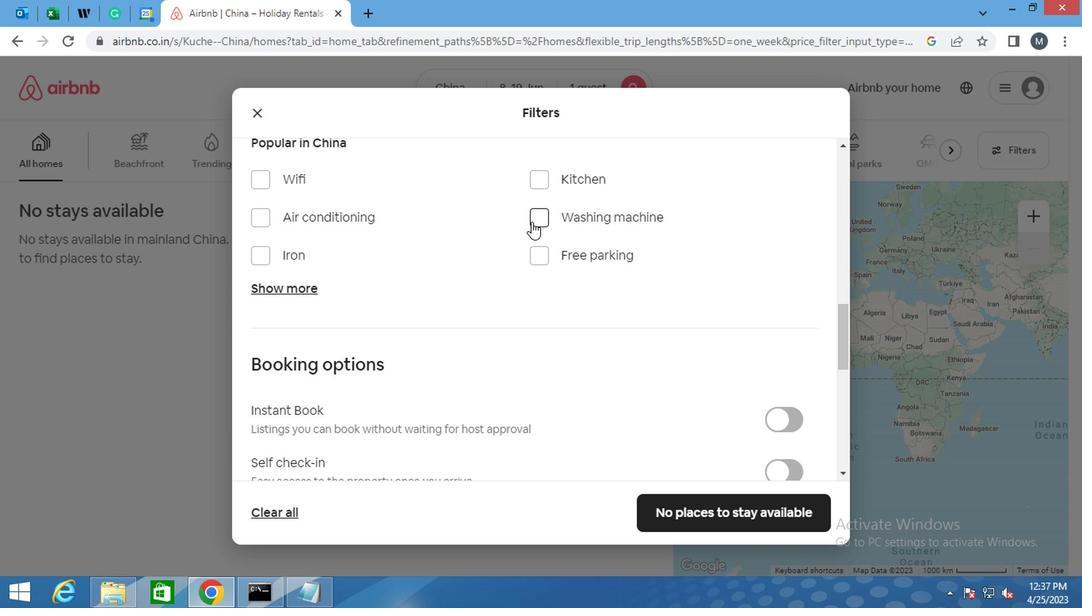 
Action: Mouse moved to (448, 232)
Screenshot: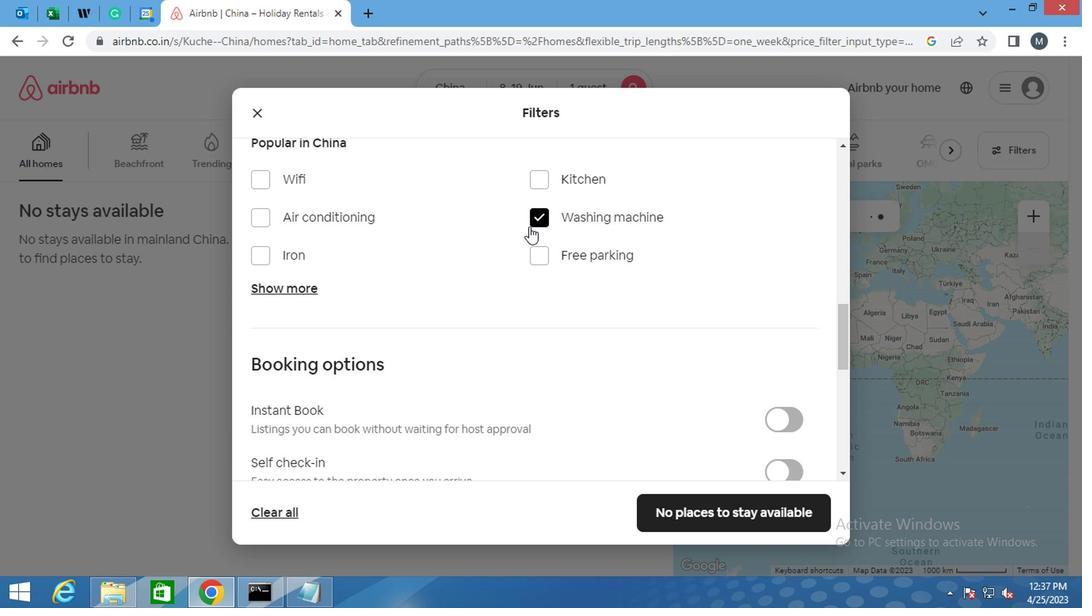 
Action: Mouse scrolled (448, 231) with delta (0, 0)
Screenshot: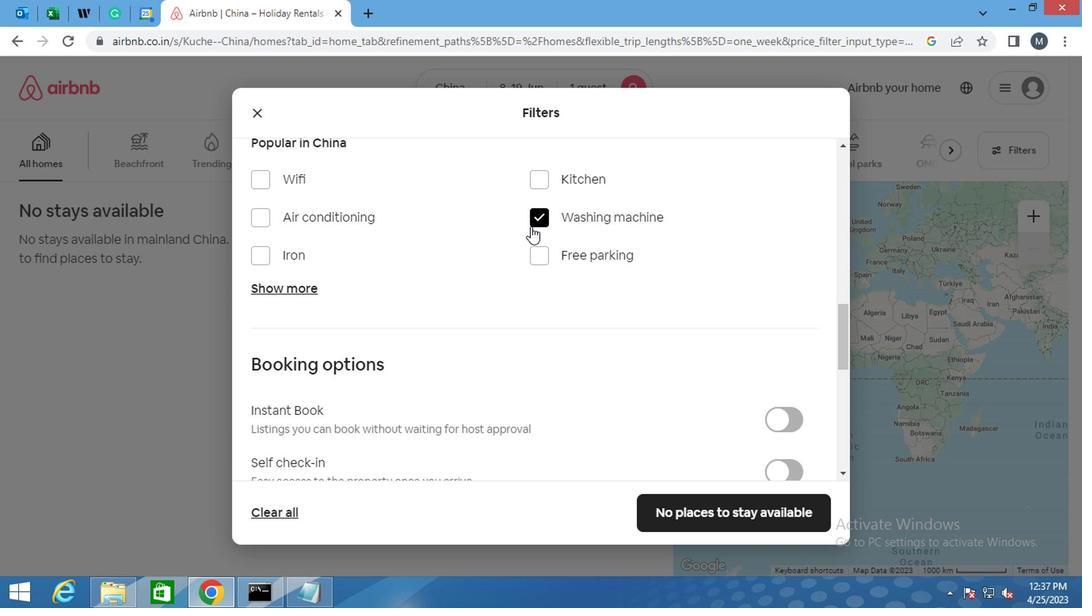 
Action: Mouse scrolled (448, 231) with delta (0, 0)
Screenshot: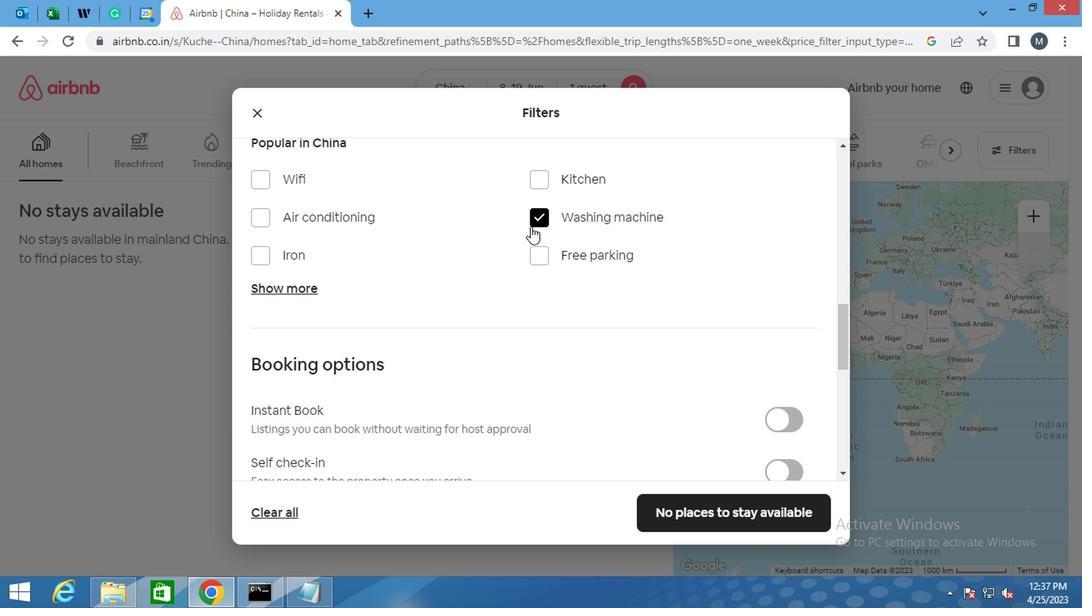
Action: Mouse moved to (383, 239)
Screenshot: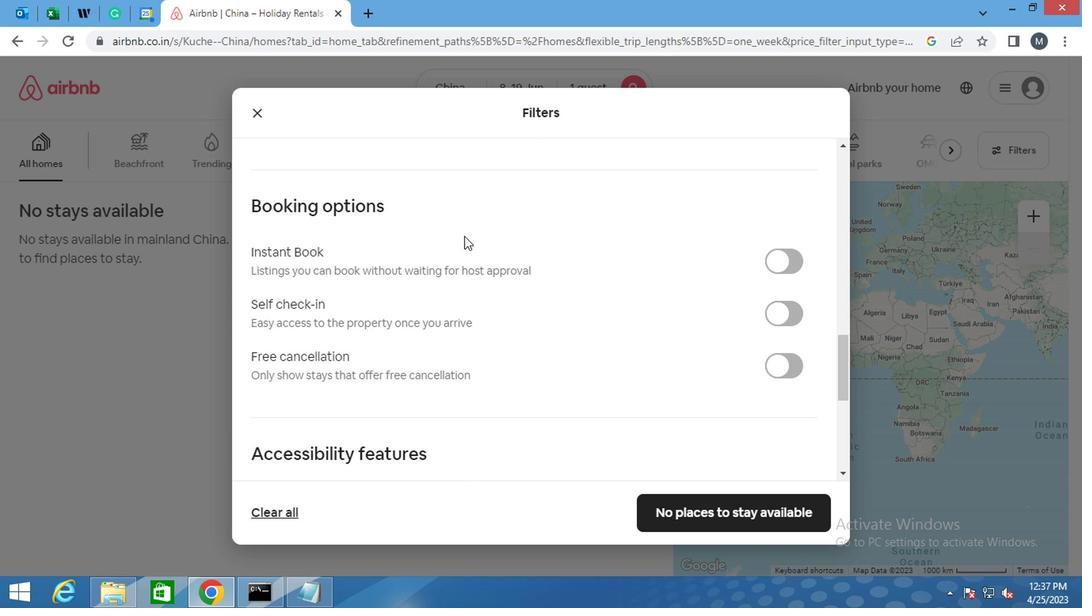 
Action: Mouse scrolled (383, 239) with delta (0, 0)
Screenshot: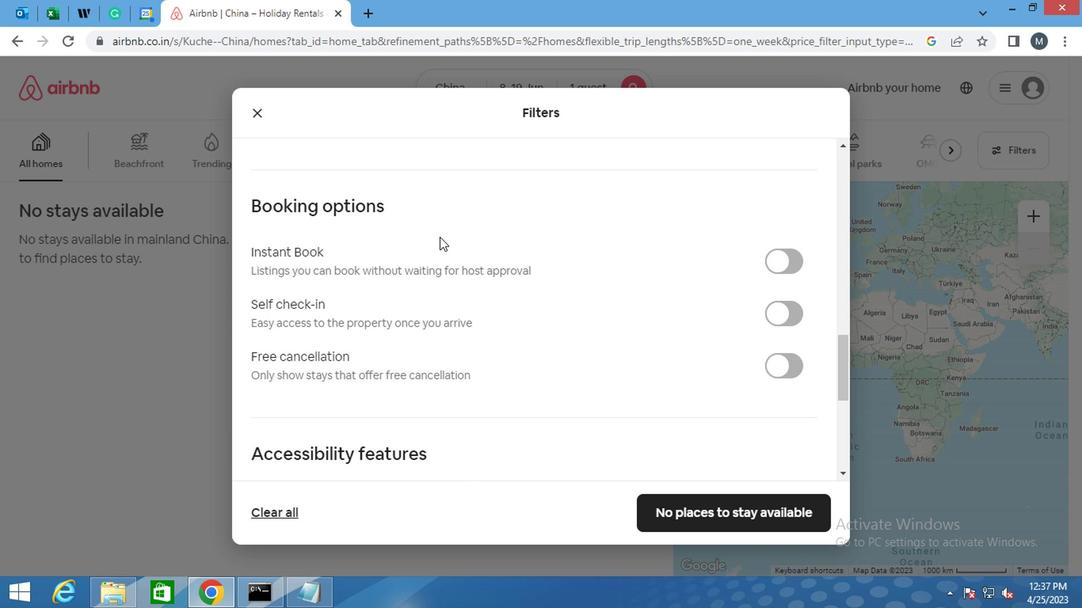 
Action: Mouse moved to (621, 233)
Screenshot: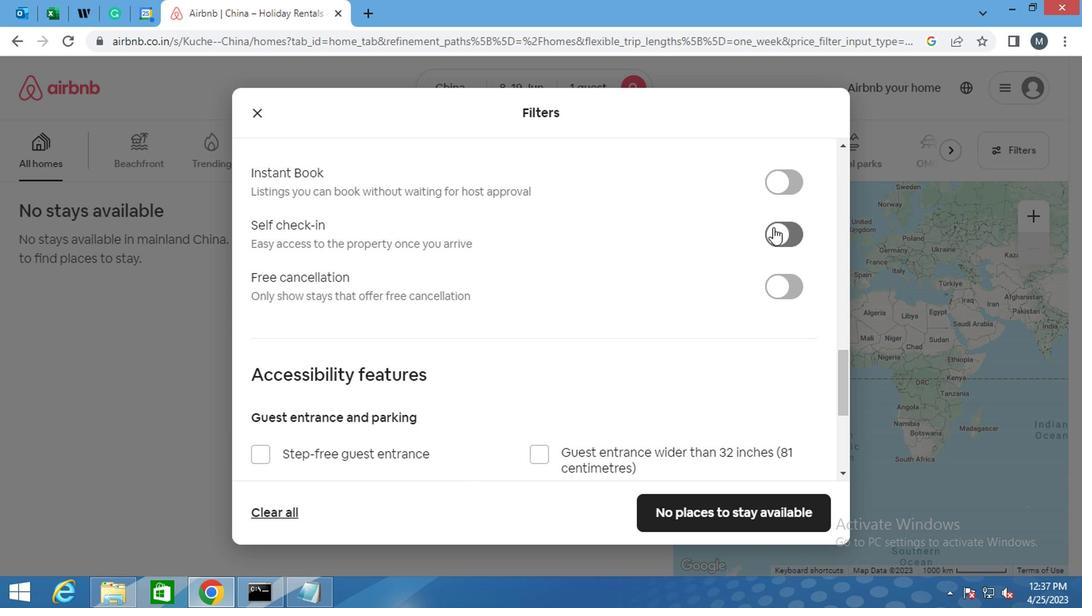 
Action: Mouse pressed left at (621, 233)
Screenshot: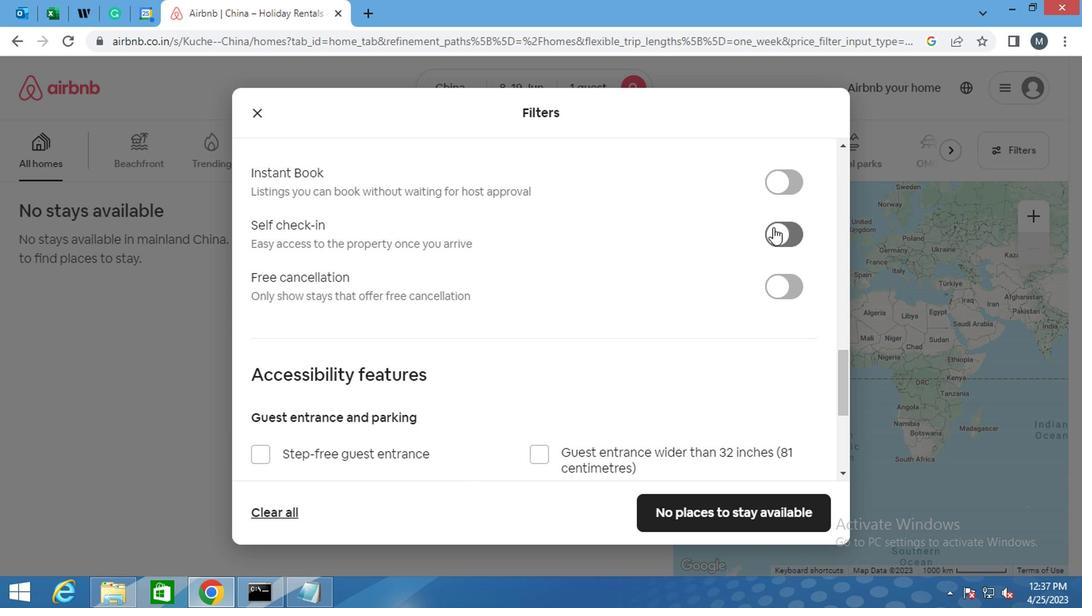
Action: Mouse moved to (457, 242)
Screenshot: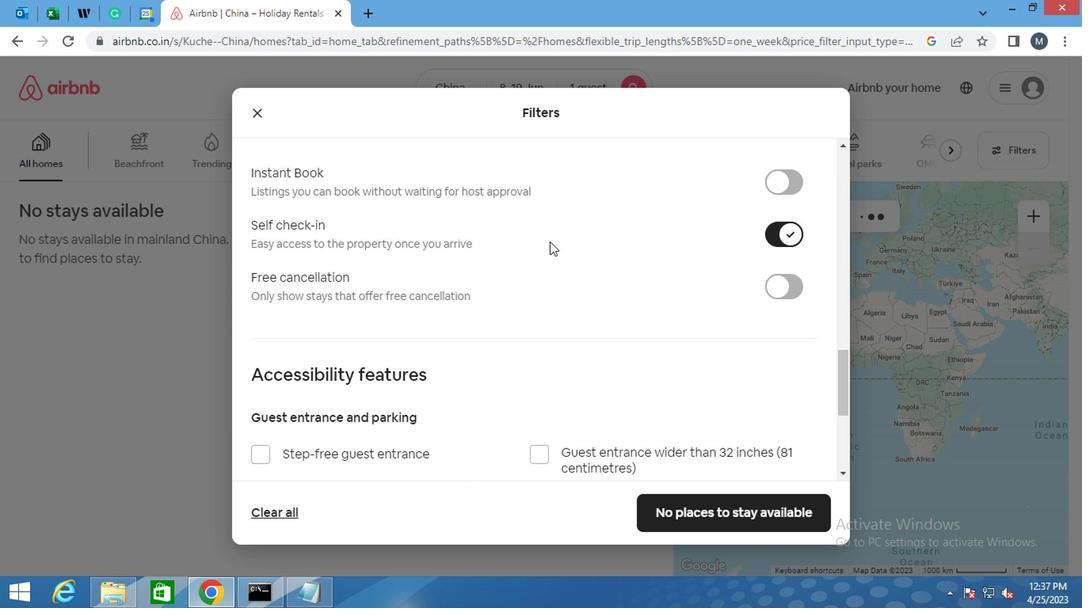
Action: Mouse scrolled (457, 242) with delta (0, 0)
Screenshot: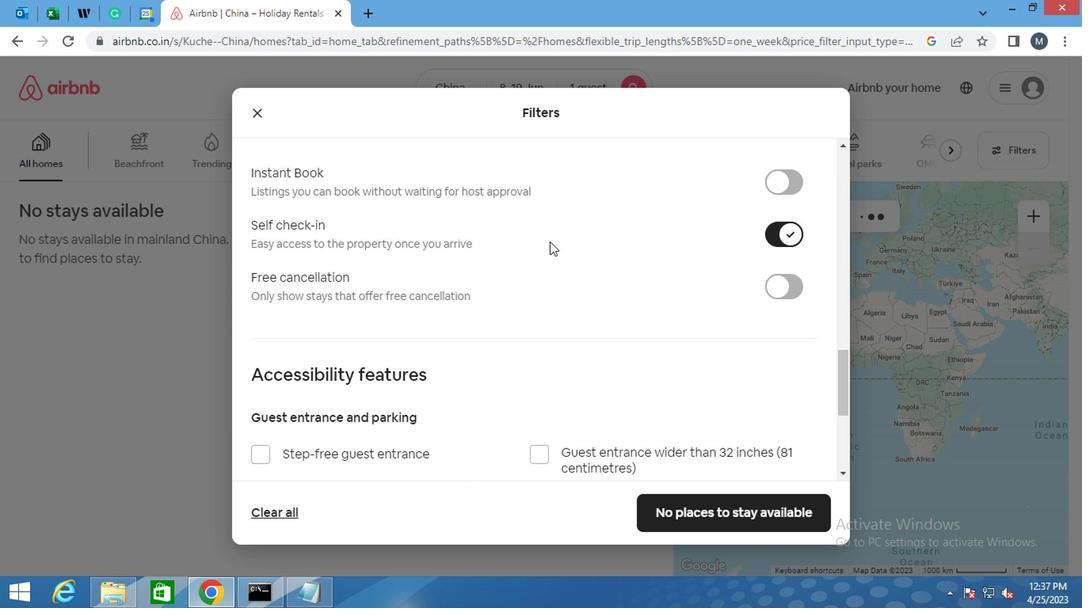 
Action: Mouse scrolled (457, 242) with delta (0, 0)
Screenshot: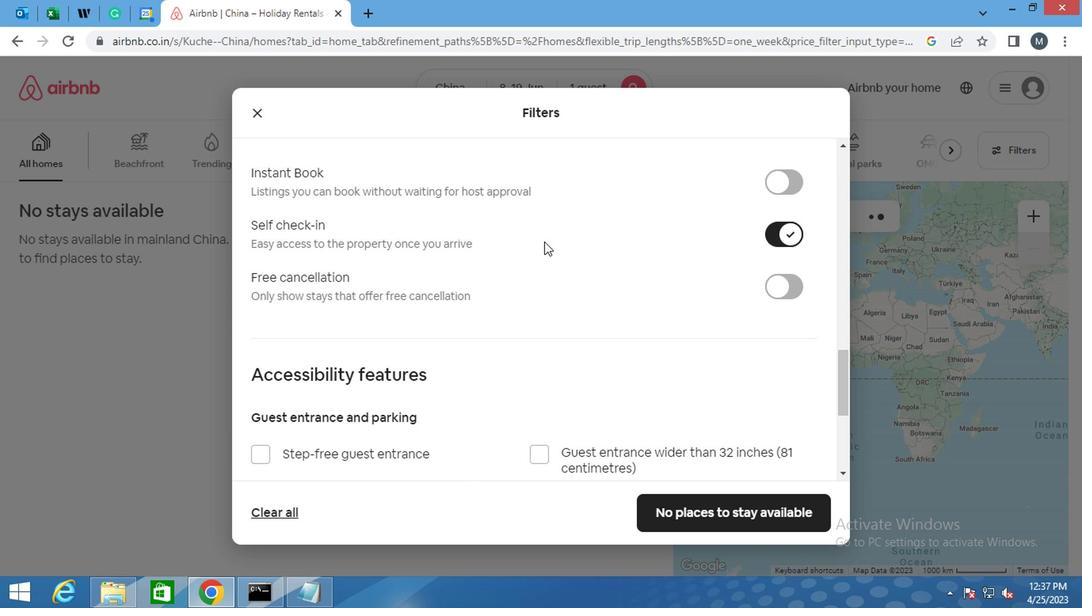 
Action: Mouse moved to (435, 243)
Screenshot: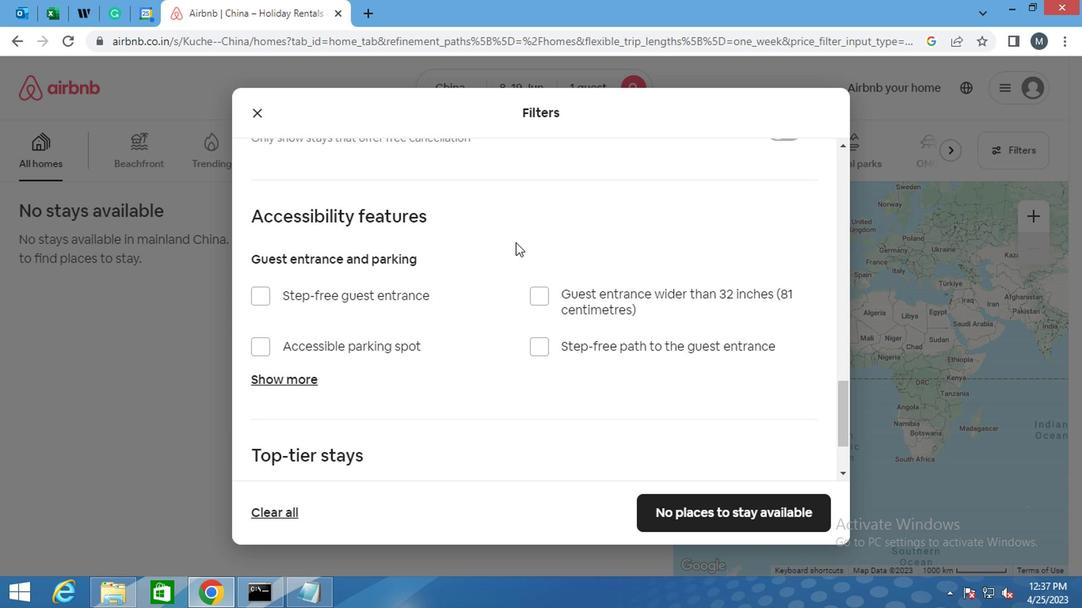 
Action: Mouse scrolled (435, 242) with delta (0, 0)
Screenshot: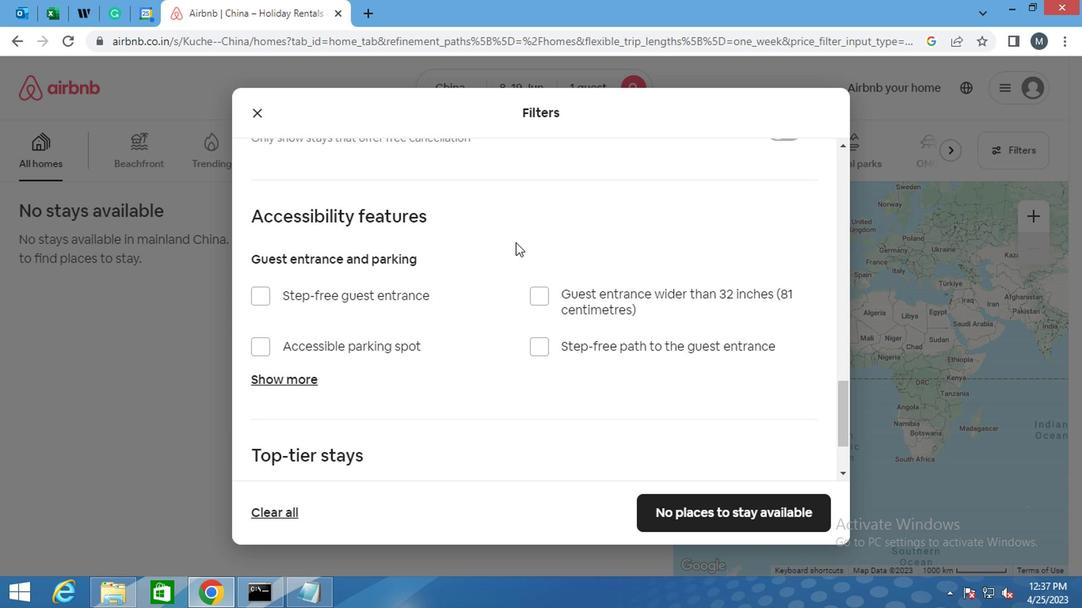 
Action: Mouse moved to (329, 253)
Screenshot: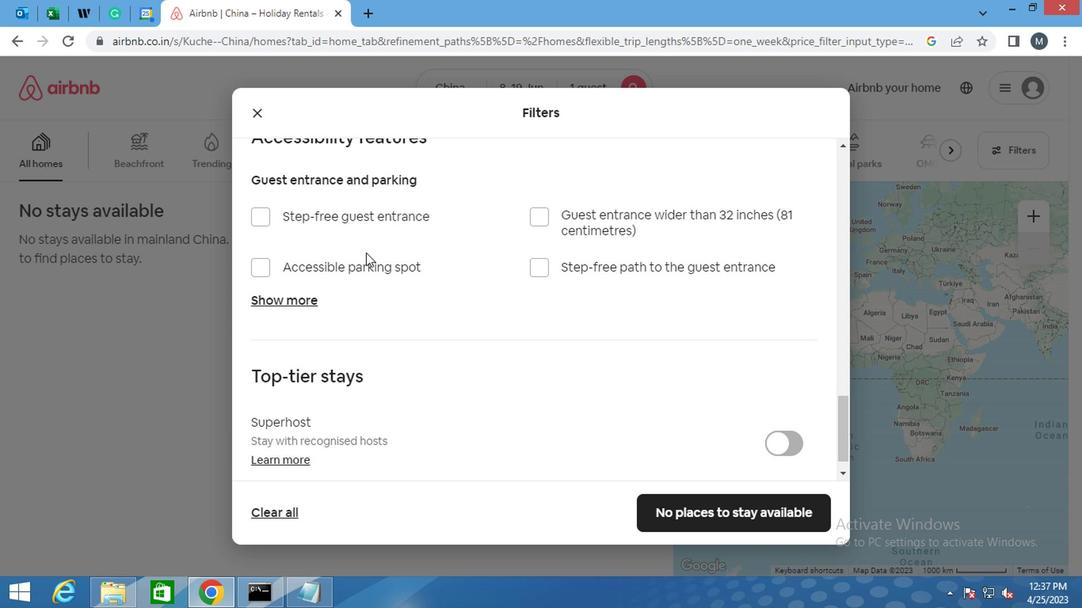 
Action: Mouse scrolled (329, 252) with delta (0, 0)
Screenshot: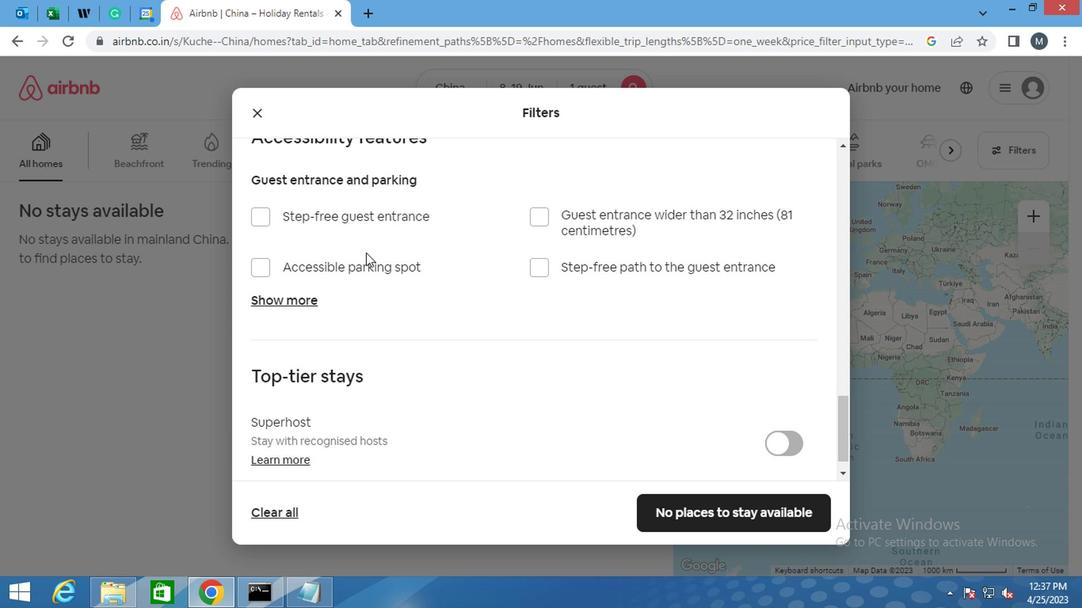 
Action: Mouse moved to (329, 256)
Screenshot: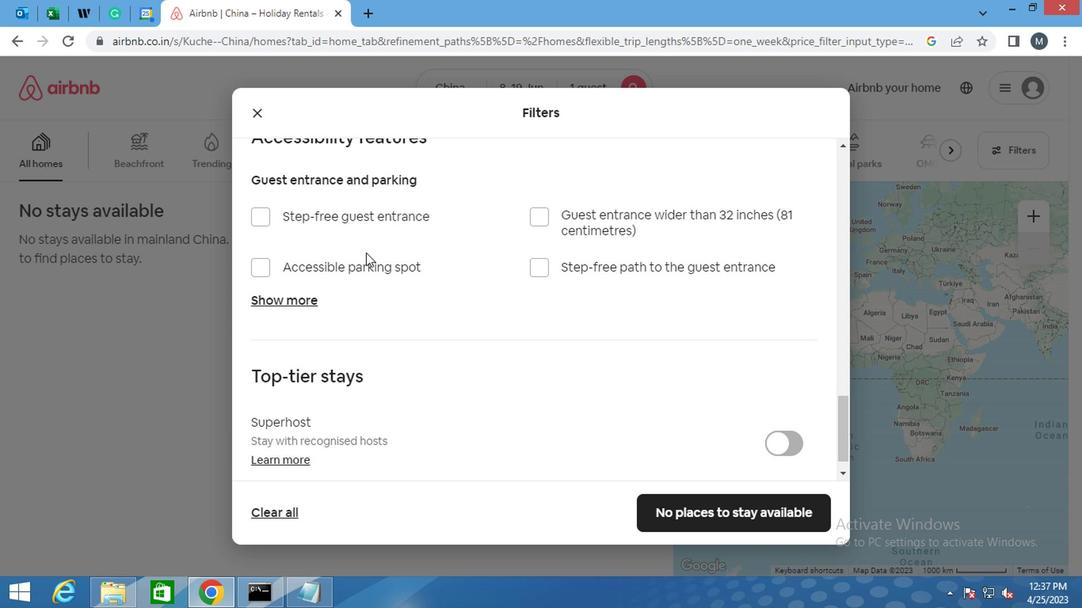 
Action: Mouse scrolled (329, 255) with delta (0, 0)
Screenshot: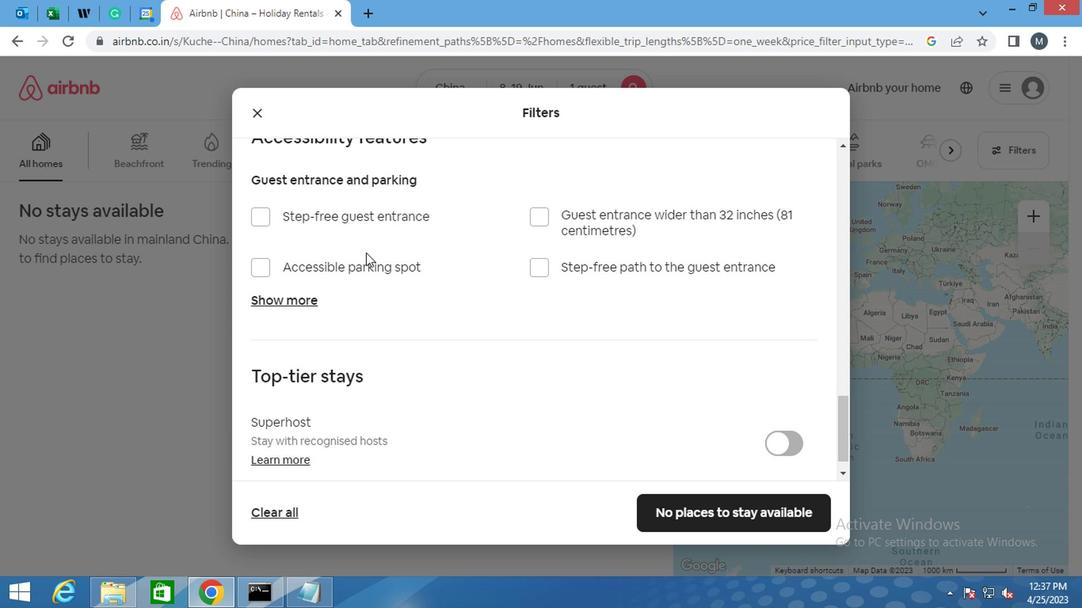 
Action: Mouse moved to (326, 263)
Screenshot: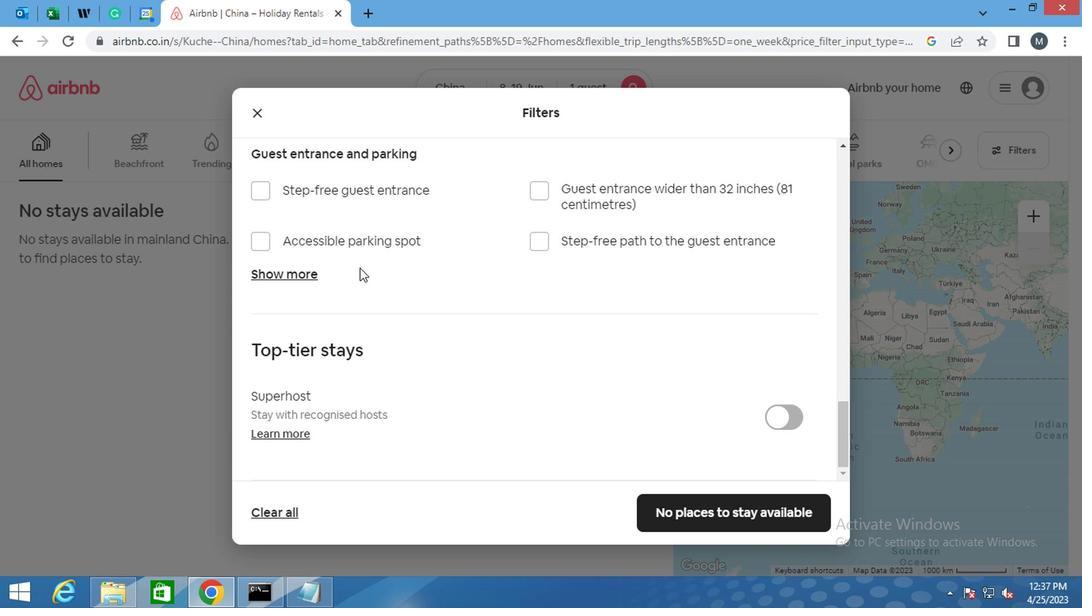 
Action: Mouse scrolled (326, 262) with delta (0, 0)
Screenshot: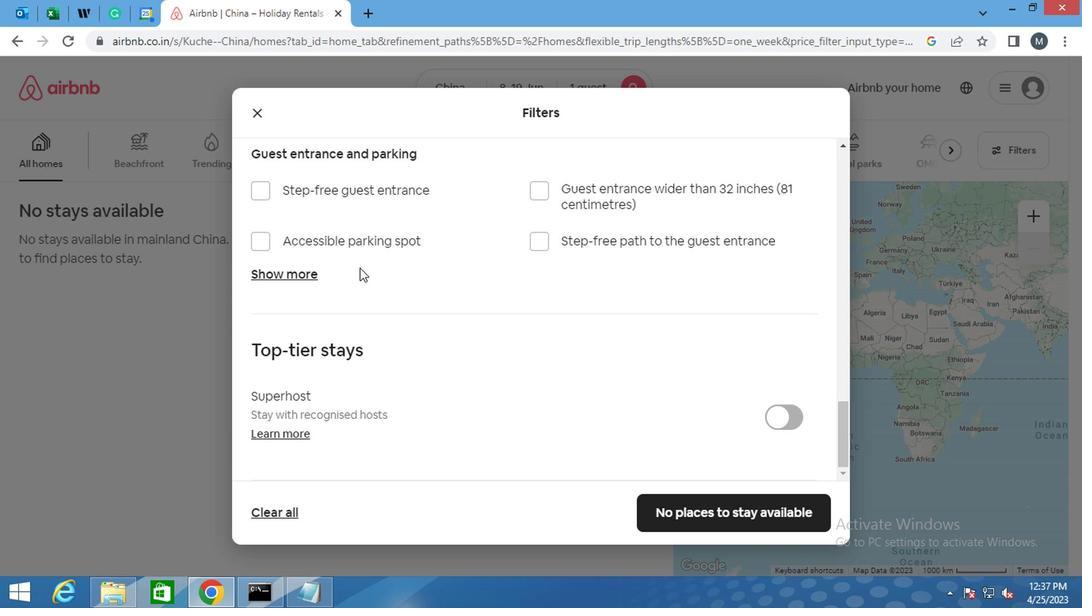 
Action: Mouse moved to (326, 264)
Screenshot: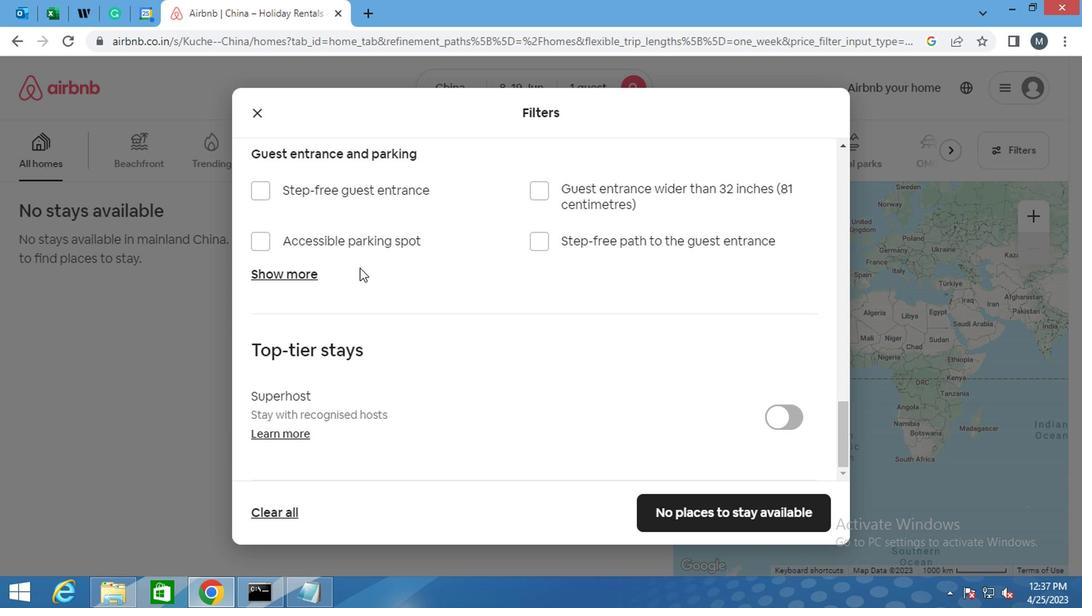 
Action: Mouse scrolled (326, 264) with delta (0, 0)
Screenshot: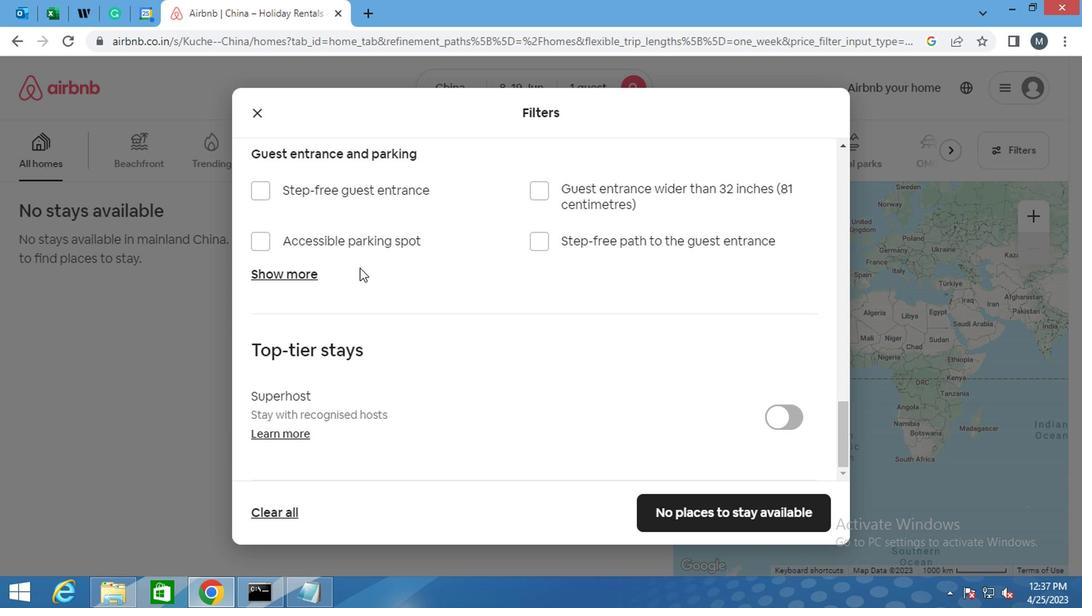 
Action: Mouse moved to (336, 272)
Screenshot: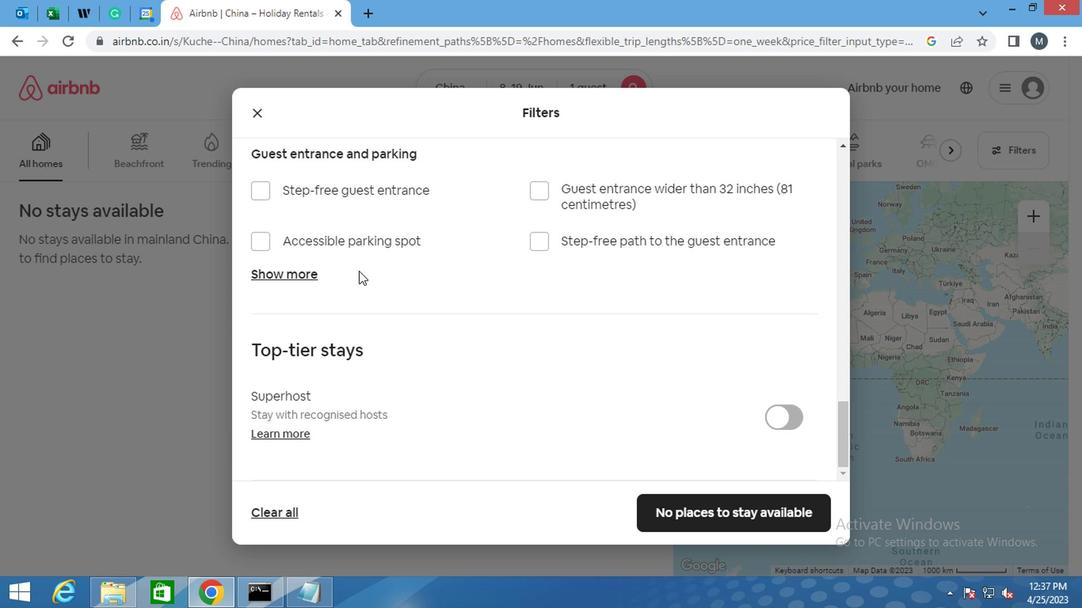 
Action: Mouse scrolled (336, 271) with delta (0, 0)
Screenshot: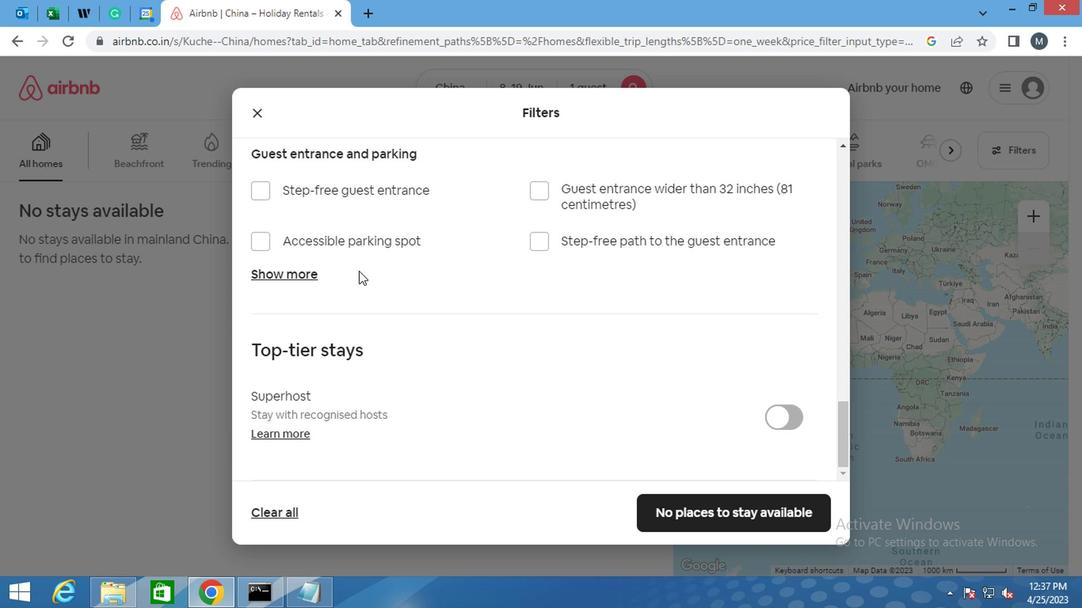 
Action: Mouse moved to (563, 431)
Screenshot: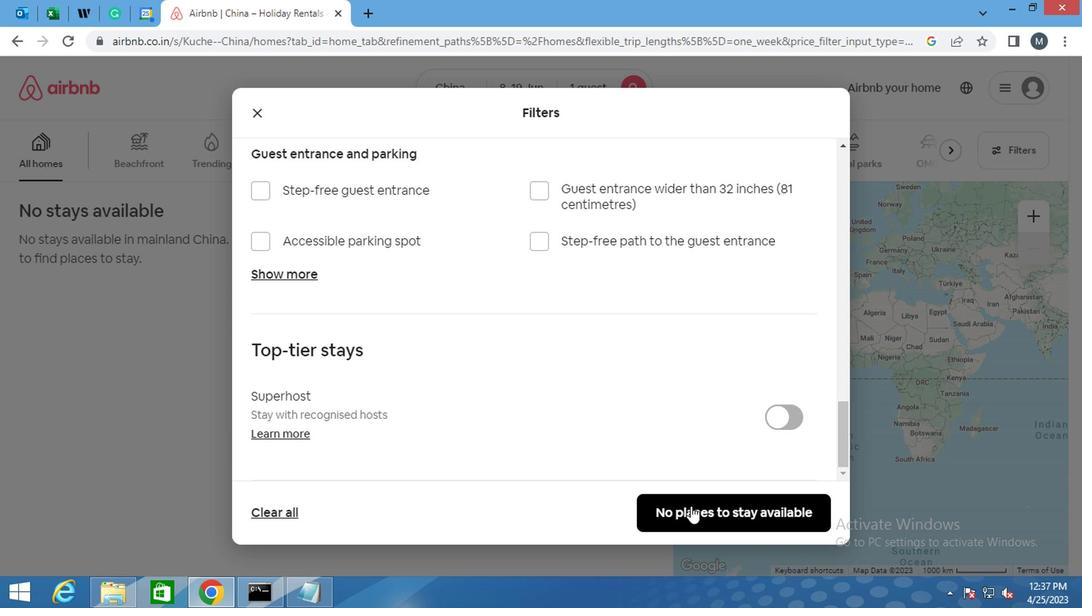
Action: Mouse pressed left at (563, 431)
Screenshot: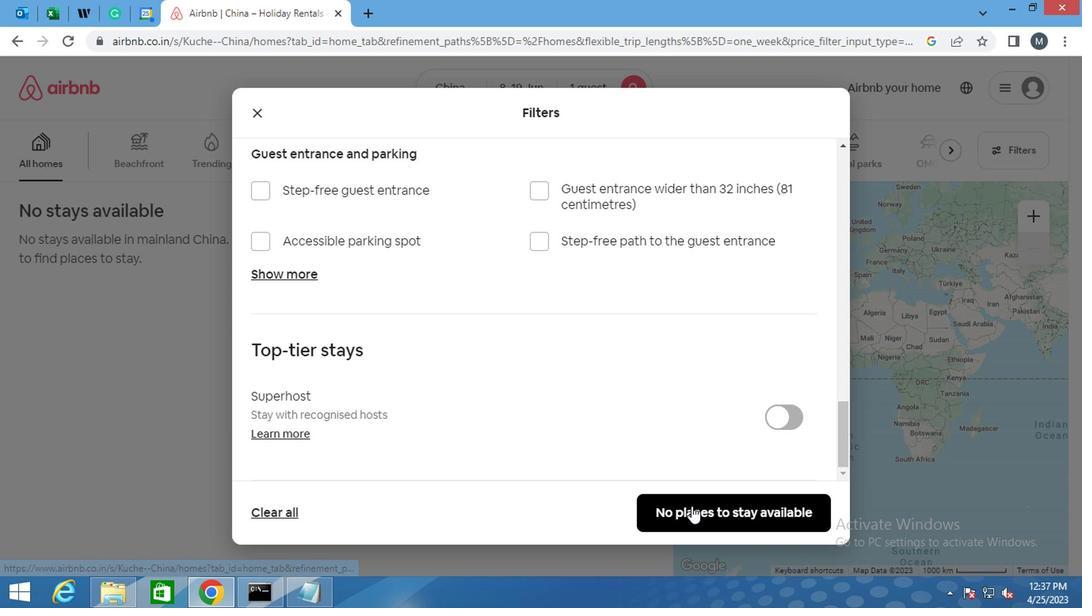 
Action: Mouse moved to (558, 427)
Screenshot: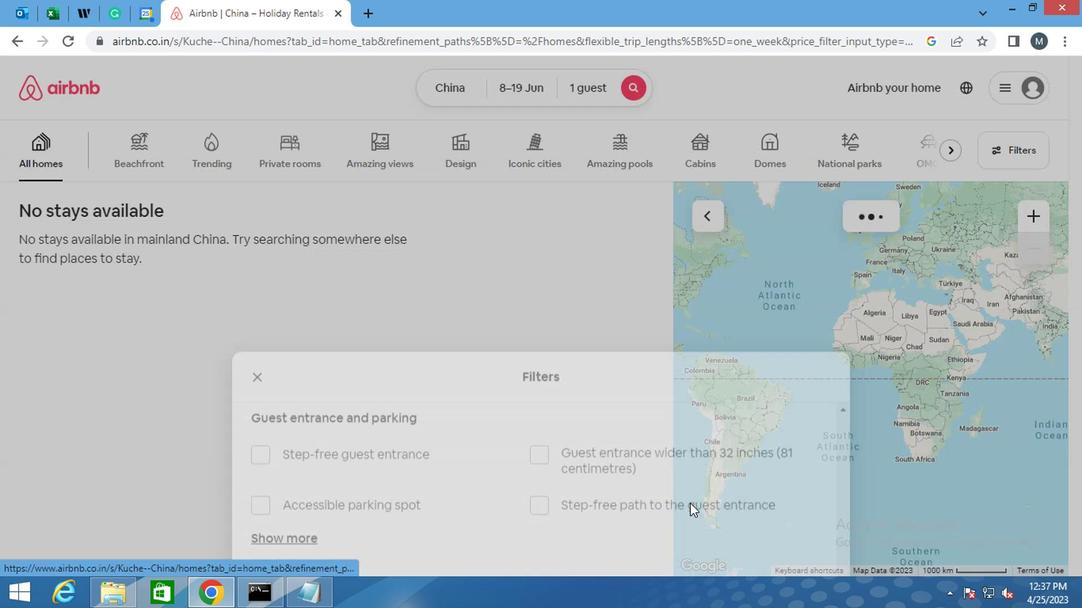
